 Task: Create validation rules on custom objects Student and Instructors.
Action: Mouse pressed left at (789, 52)
Screenshot: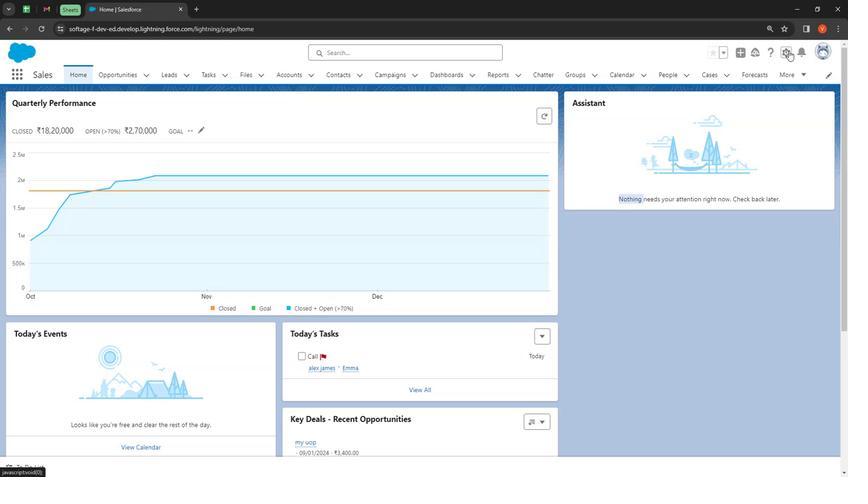 
Action: Mouse moved to (755, 96)
Screenshot: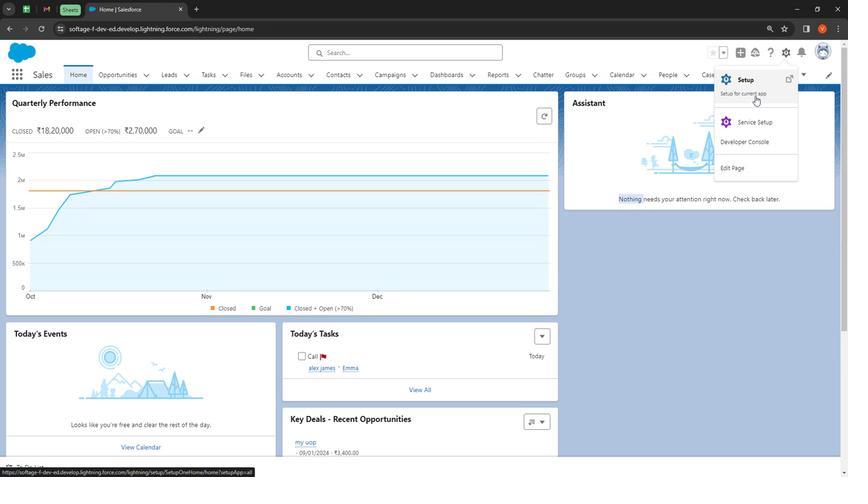 
Action: Mouse pressed left at (755, 96)
Screenshot: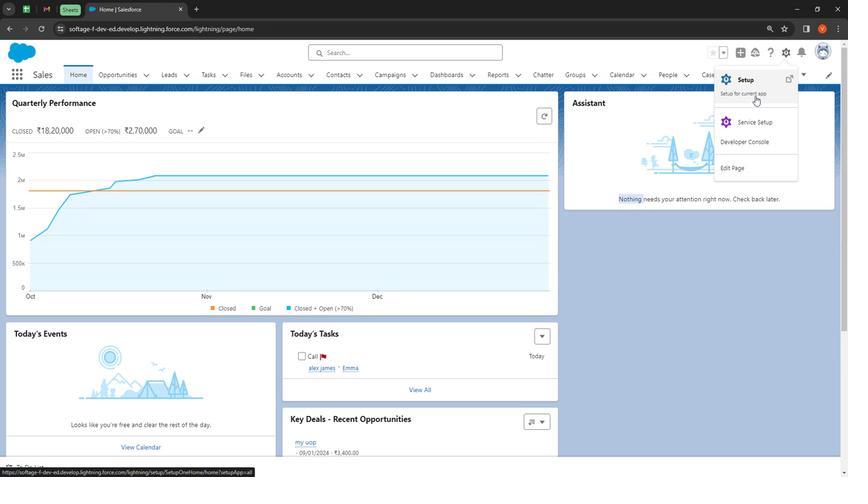
Action: Mouse moved to (125, 74)
Screenshot: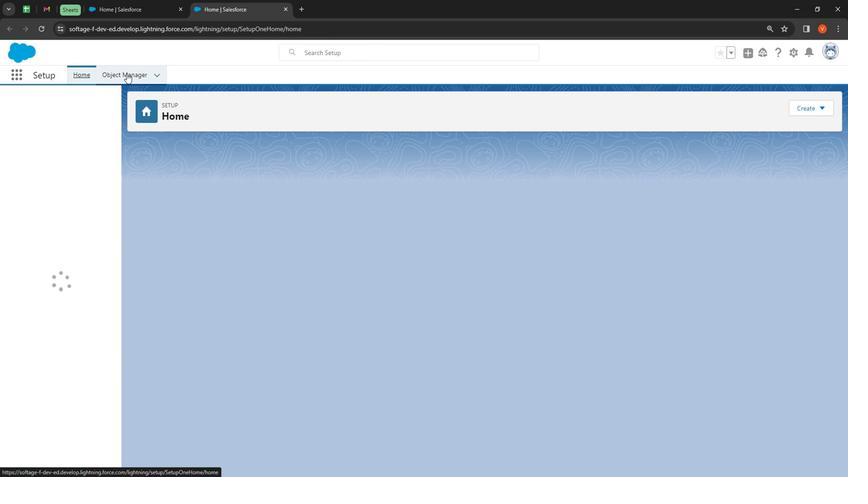 
Action: Mouse pressed left at (125, 74)
Screenshot: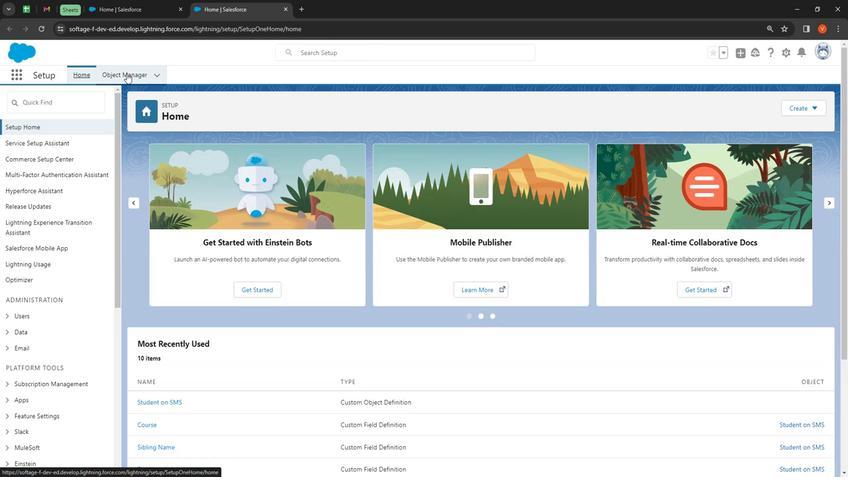 
Action: Mouse moved to (429, 251)
Screenshot: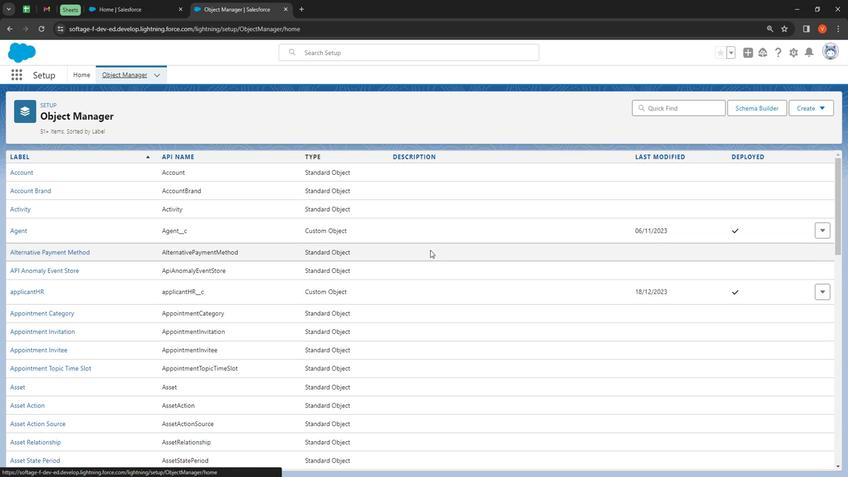 
Action: Mouse scrolled (429, 250) with delta (0, 0)
Screenshot: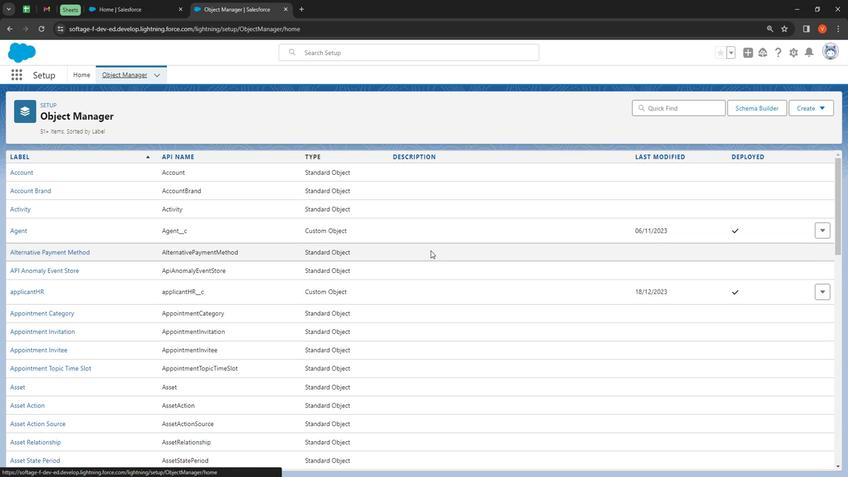 
Action: Mouse moved to (430, 252)
Screenshot: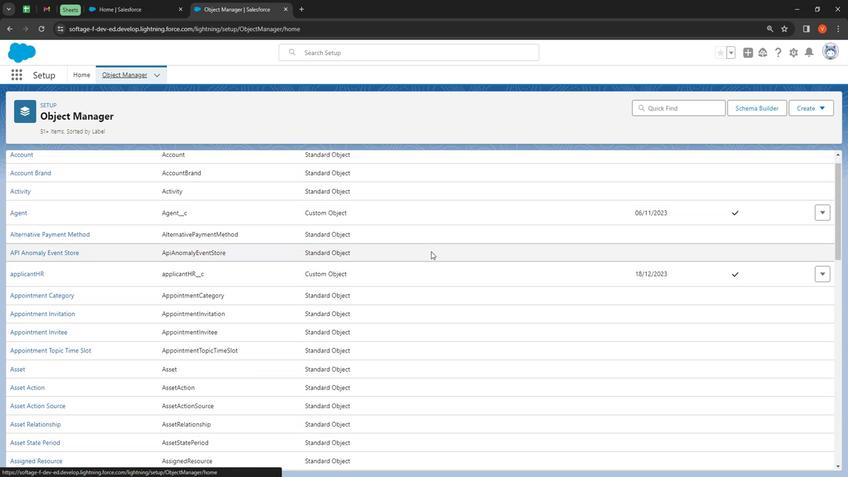 
Action: Mouse scrolled (430, 251) with delta (0, 0)
Screenshot: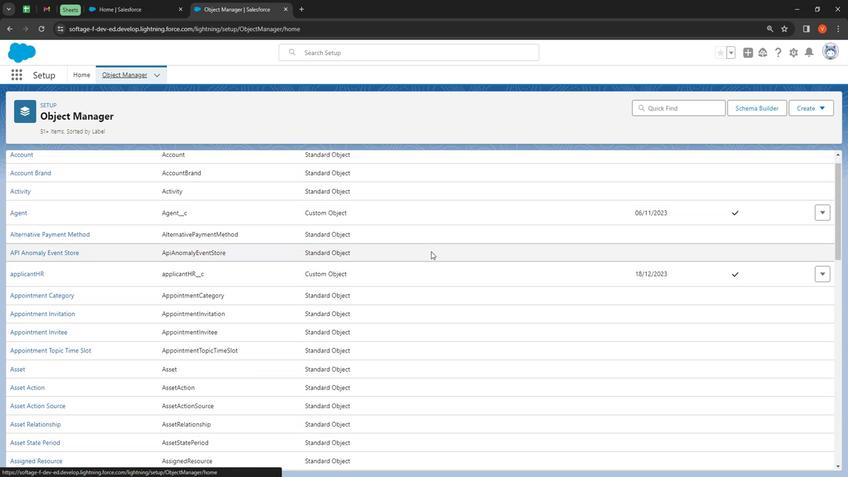 
Action: Mouse moved to (431, 253)
Screenshot: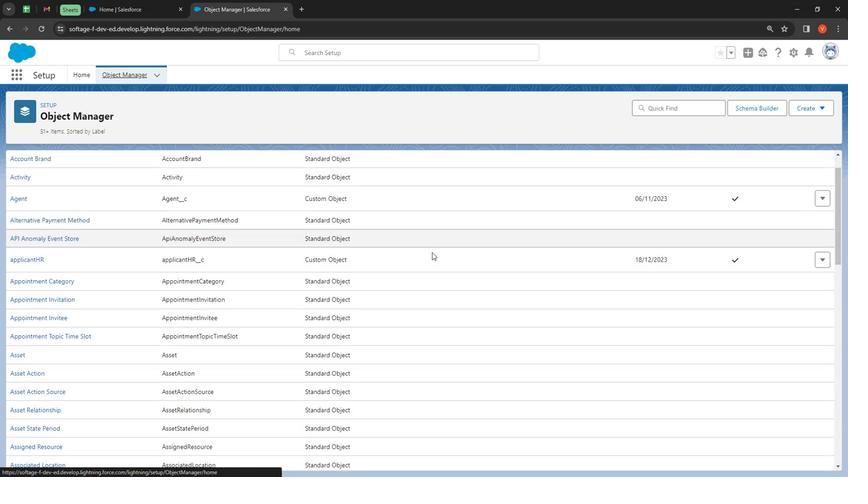 
Action: Mouse scrolled (431, 253) with delta (0, 0)
Screenshot: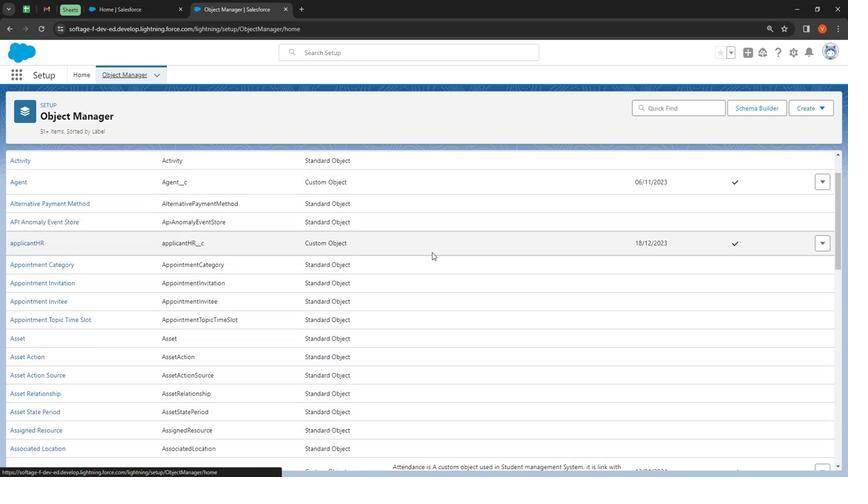 
Action: Mouse moved to (436, 261)
Screenshot: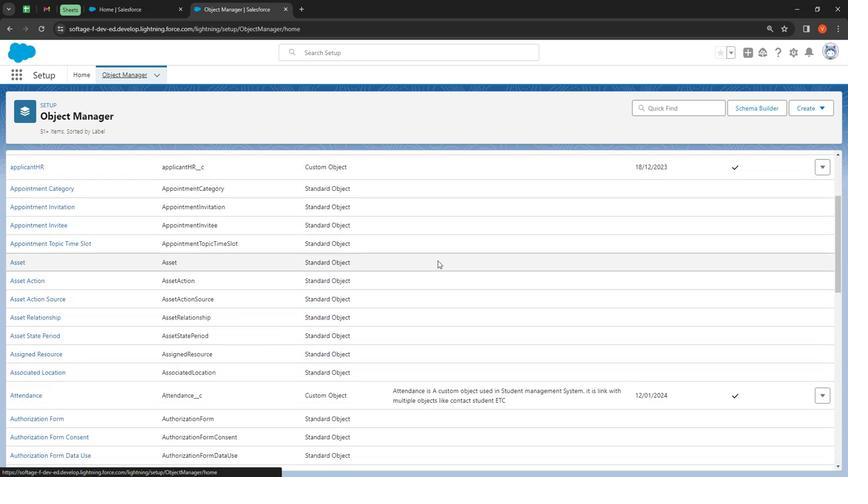 
Action: Mouse scrolled (436, 260) with delta (0, 0)
Screenshot: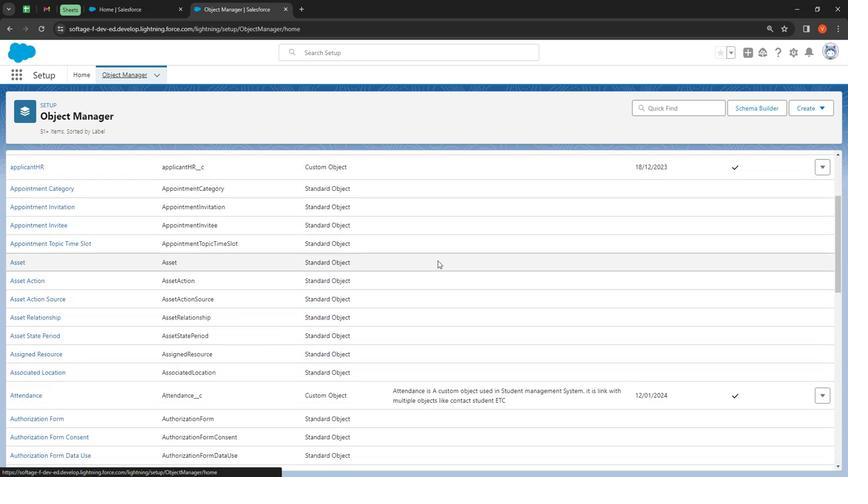 
Action: Mouse moved to (437, 261)
Screenshot: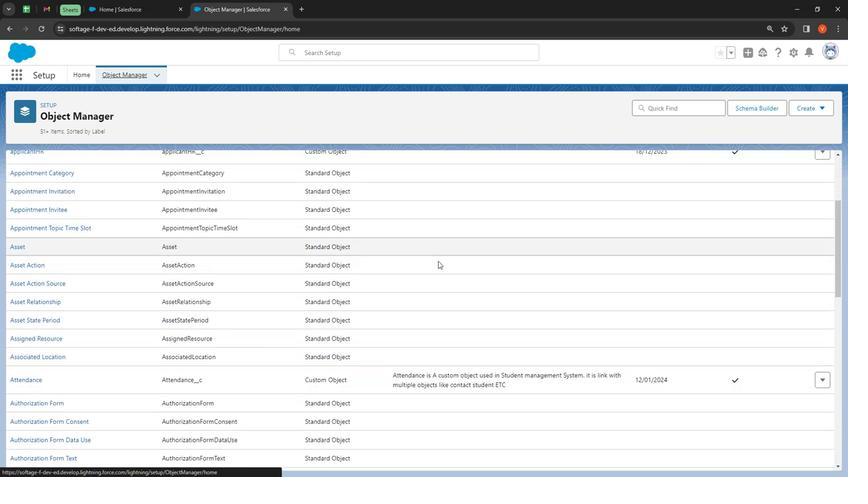 
Action: Mouse scrolled (437, 261) with delta (0, 0)
Screenshot: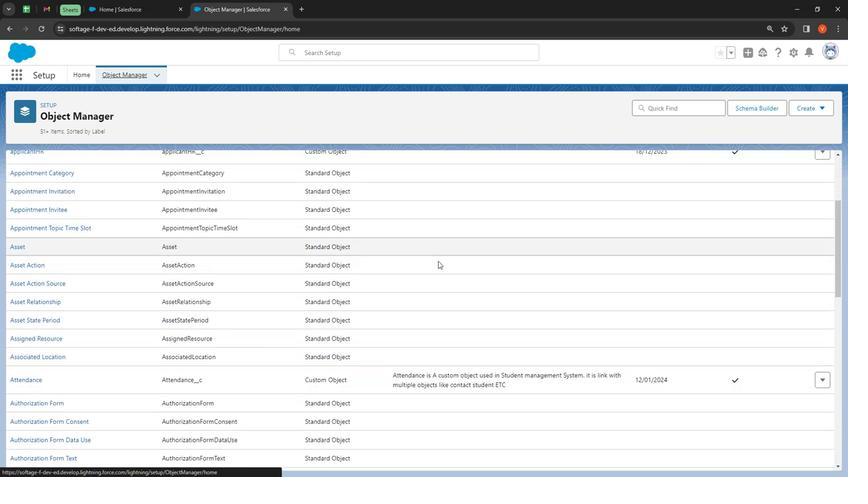 
Action: Mouse scrolled (437, 261) with delta (0, 0)
Screenshot: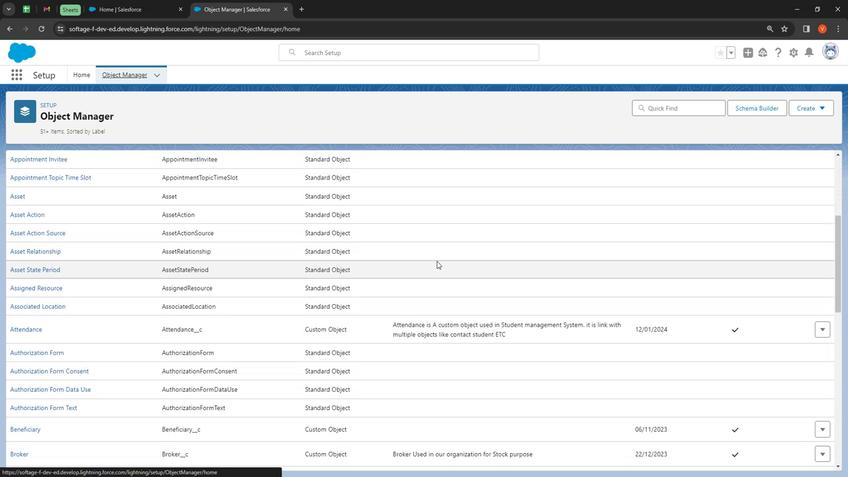 
Action: Mouse moved to (435, 261)
Screenshot: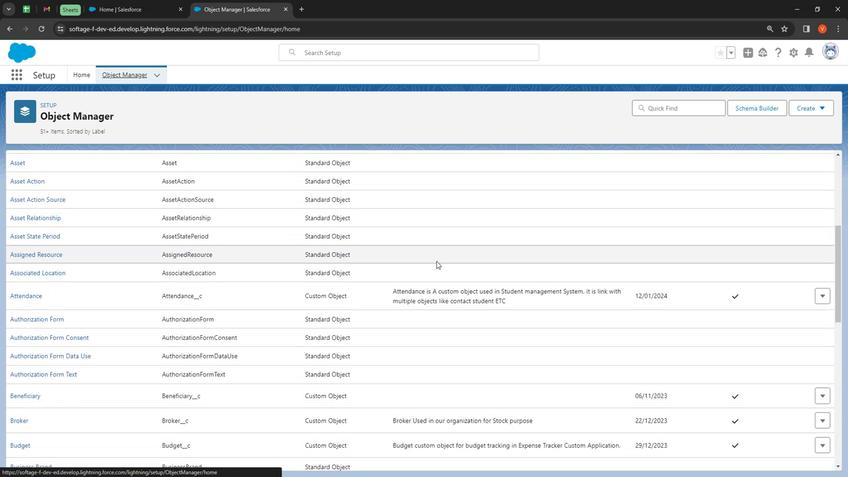 
Action: Mouse scrolled (435, 261) with delta (0, 0)
Screenshot: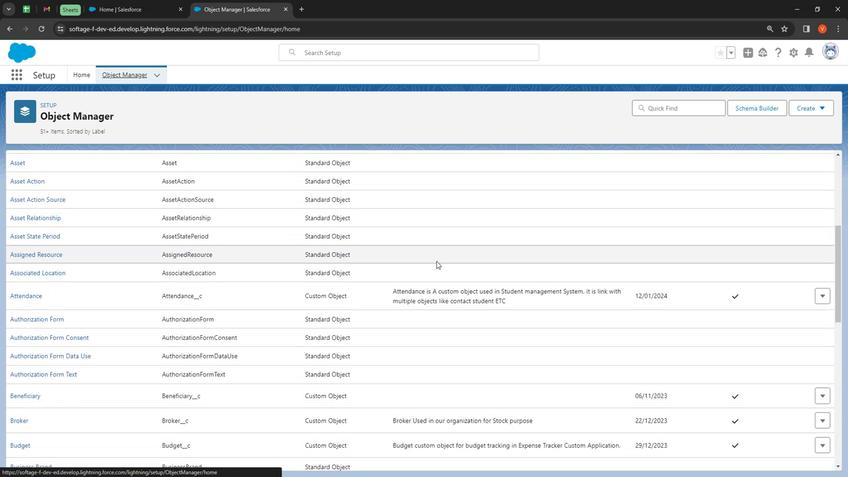 
Action: Mouse moved to (440, 261)
Screenshot: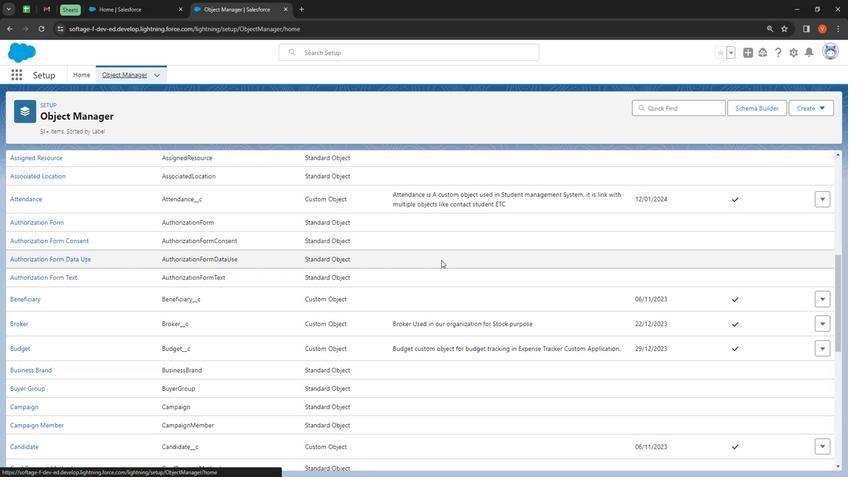 
Action: Mouse scrolled (440, 260) with delta (0, 0)
Screenshot: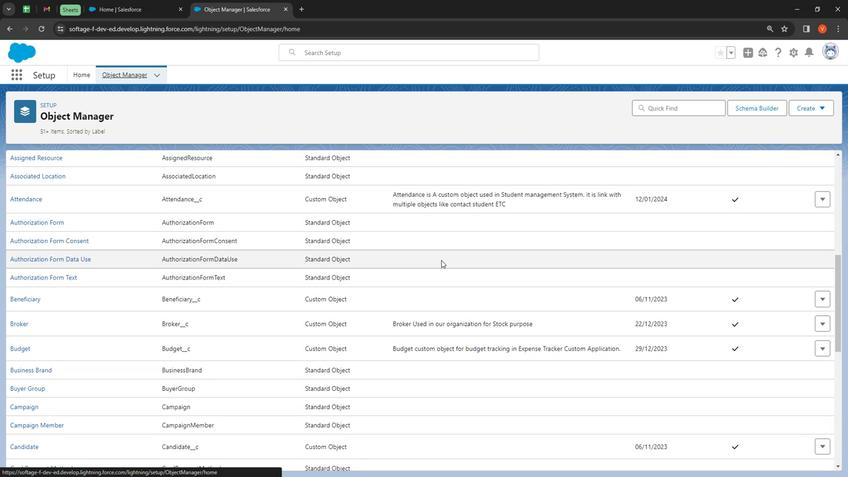 
Action: Mouse scrolled (440, 260) with delta (0, 0)
Screenshot: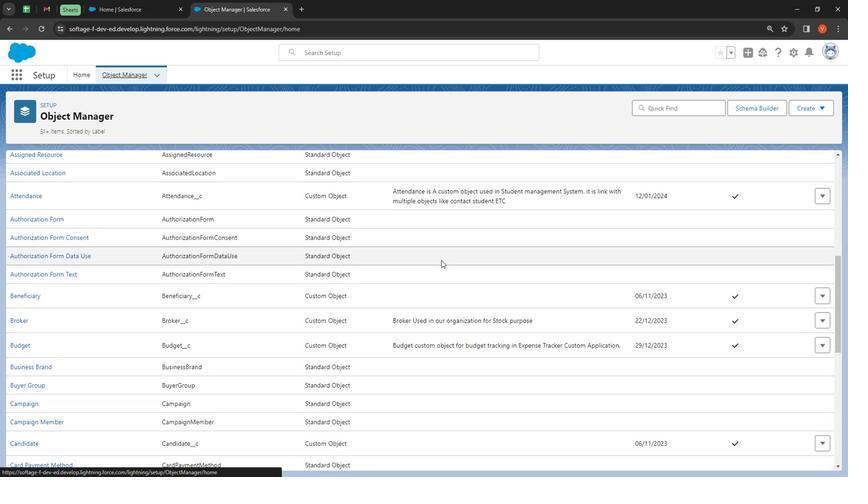 
Action: Mouse moved to (441, 261)
Screenshot: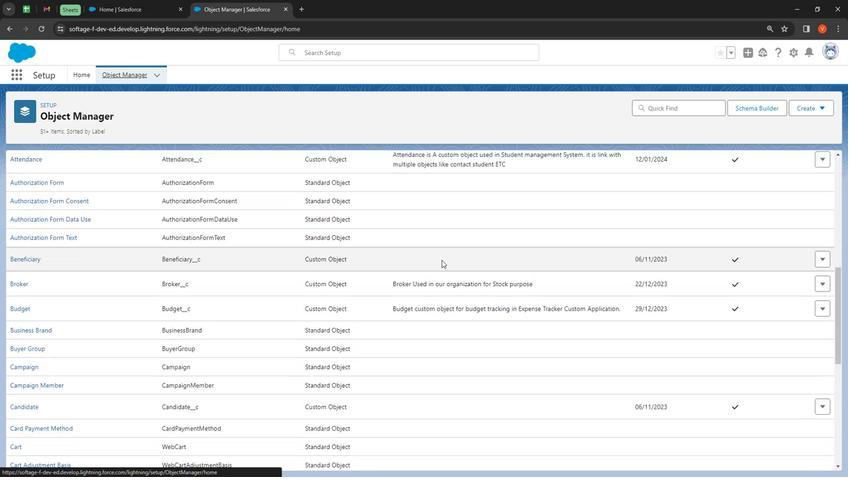 
Action: Mouse scrolled (441, 260) with delta (0, 0)
Screenshot: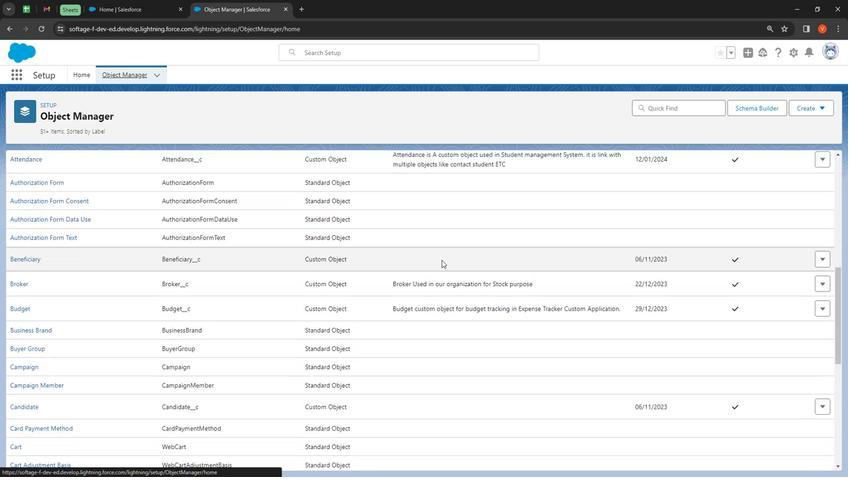 
Action: Mouse scrolled (441, 260) with delta (0, 0)
Screenshot: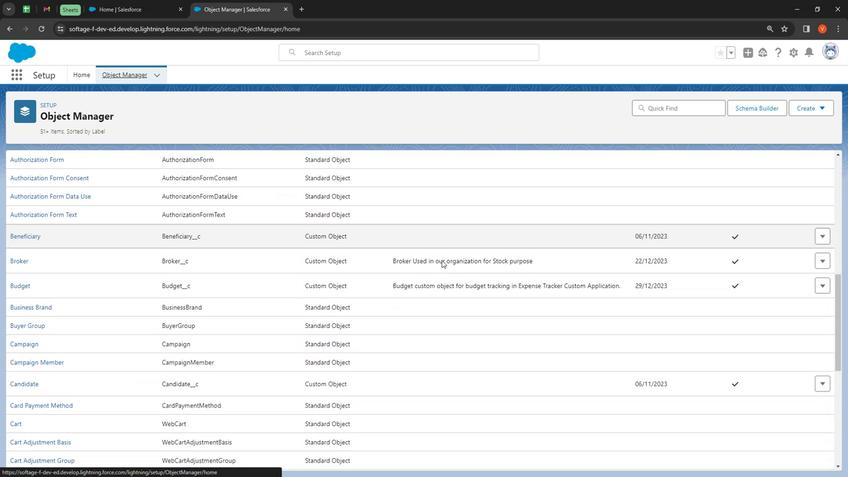 
Action: Mouse scrolled (441, 260) with delta (0, 0)
Screenshot: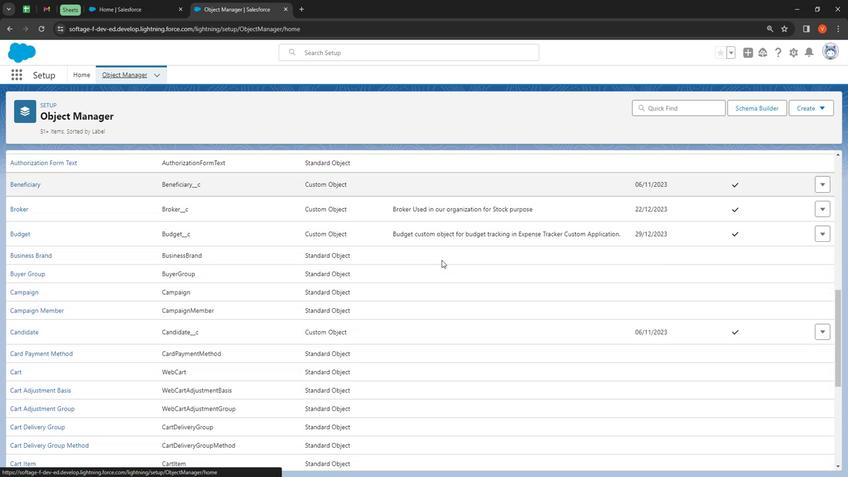 
Action: Mouse scrolled (441, 260) with delta (0, 0)
Screenshot: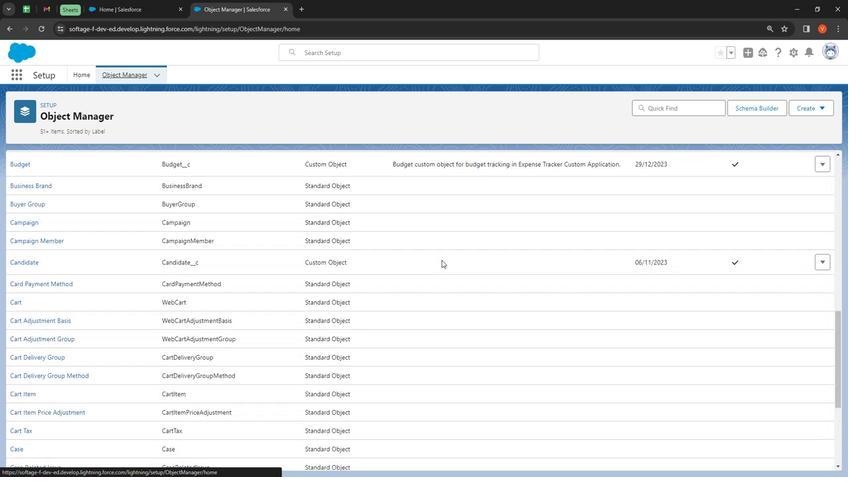
Action: Mouse scrolled (441, 260) with delta (0, 0)
Screenshot: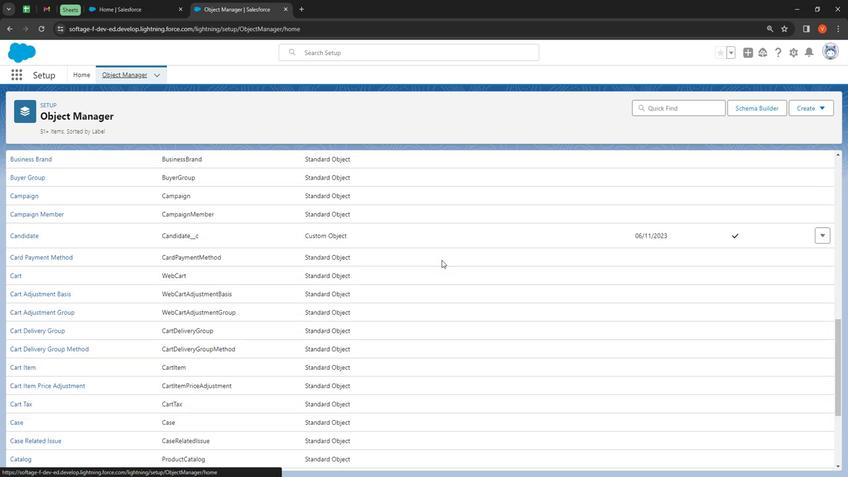 
Action: Mouse scrolled (441, 260) with delta (0, 0)
Screenshot: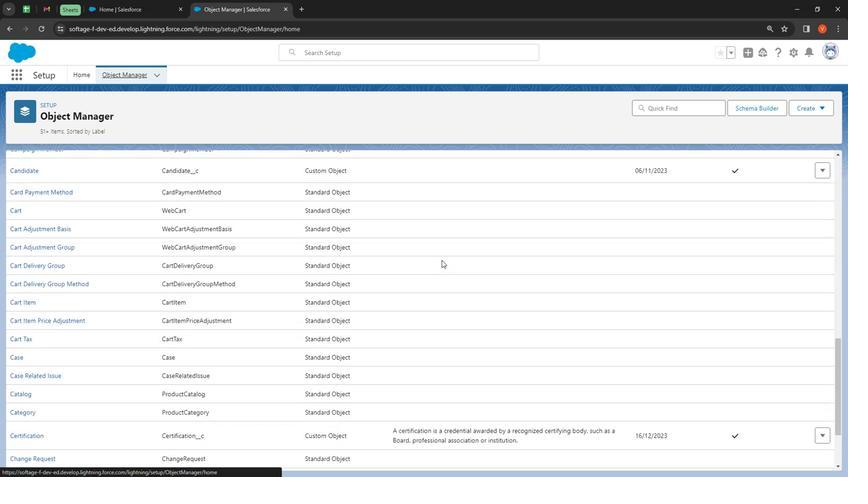 
Action: Mouse scrolled (441, 260) with delta (0, 0)
Screenshot: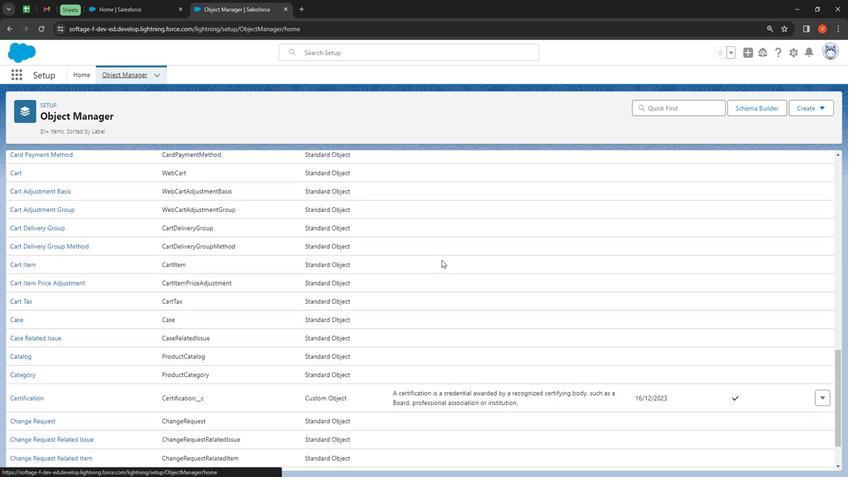 
Action: Mouse moved to (441, 261)
Screenshot: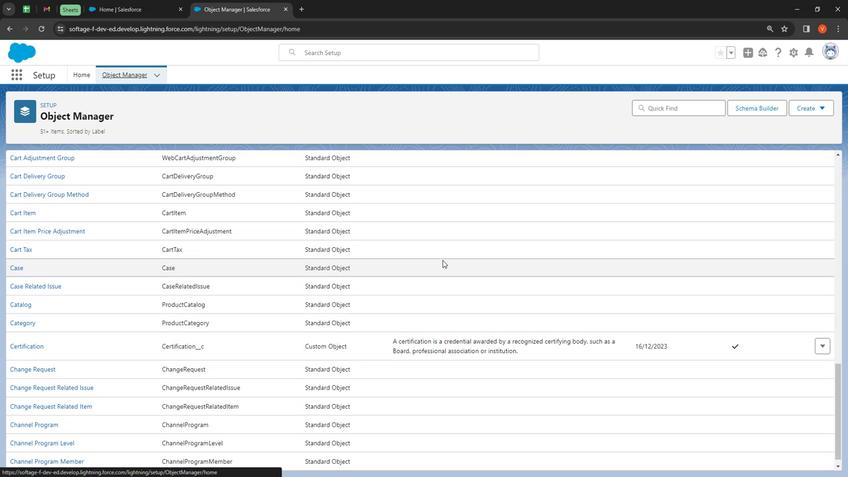 
Action: Mouse scrolled (441, 260) with delta (0, 0)
Screenshot: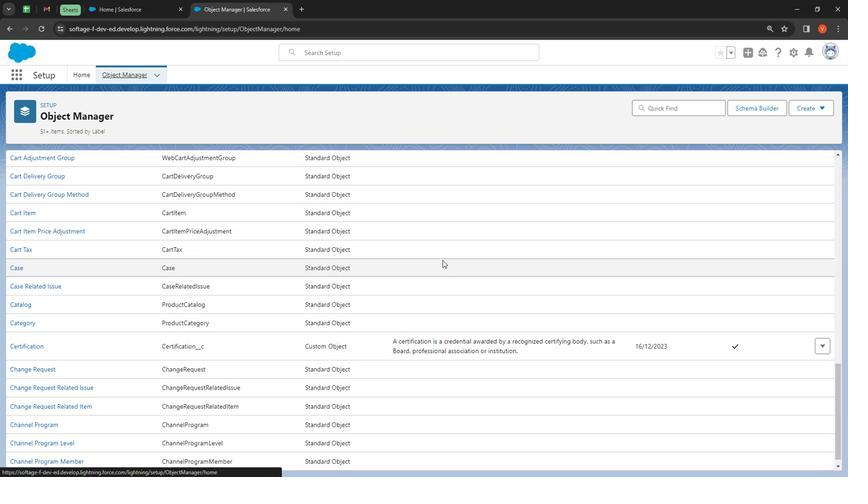 
Action: Mouse scrolled (441, 260) with delta (0, 0)
Screenshot: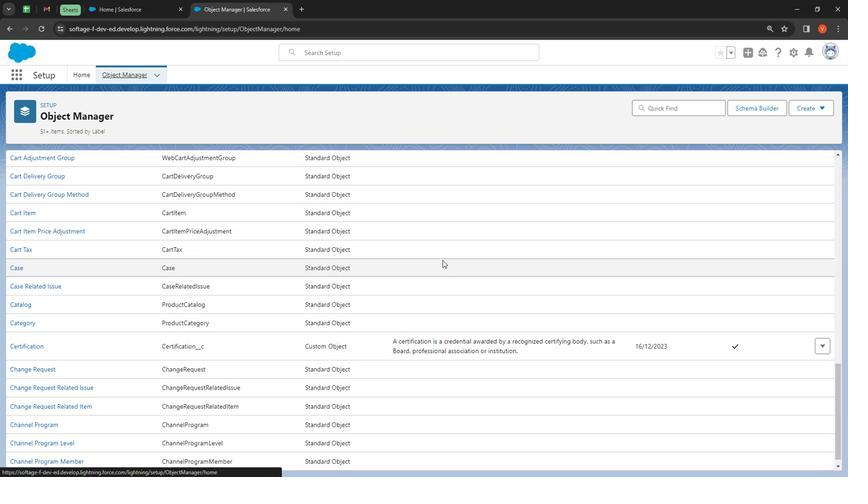 
Action: Mouse scrolled (441, 260) with delta (0, 0)
Screenshot: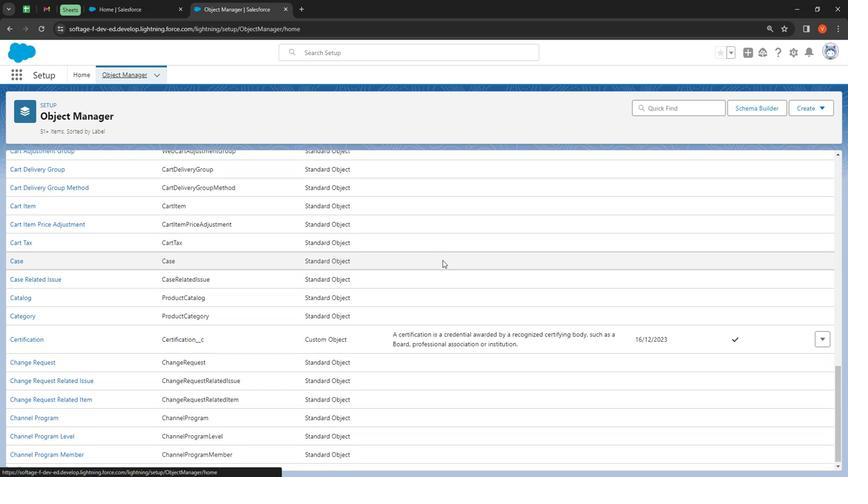 
Action: Mouse scrolled (441, 260) with delta (0, 0)
Screenshot: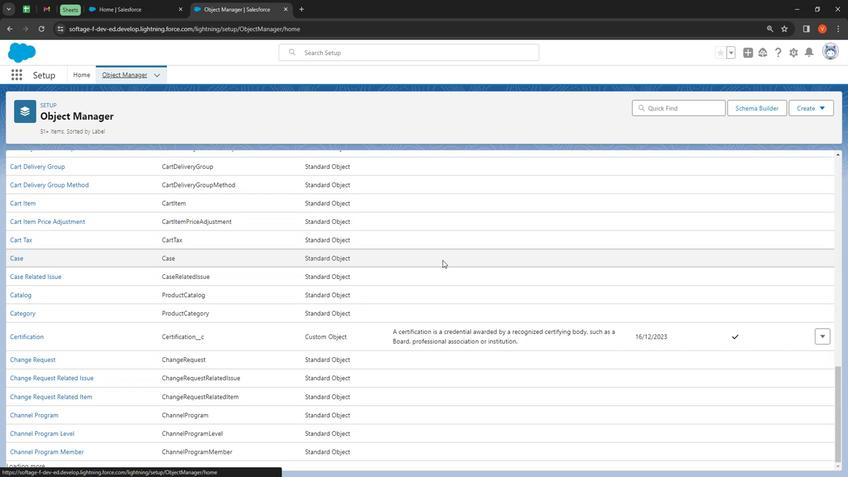 
Action: Mouse scrolled (441, 260) with delta (0, 0)
Screenshot: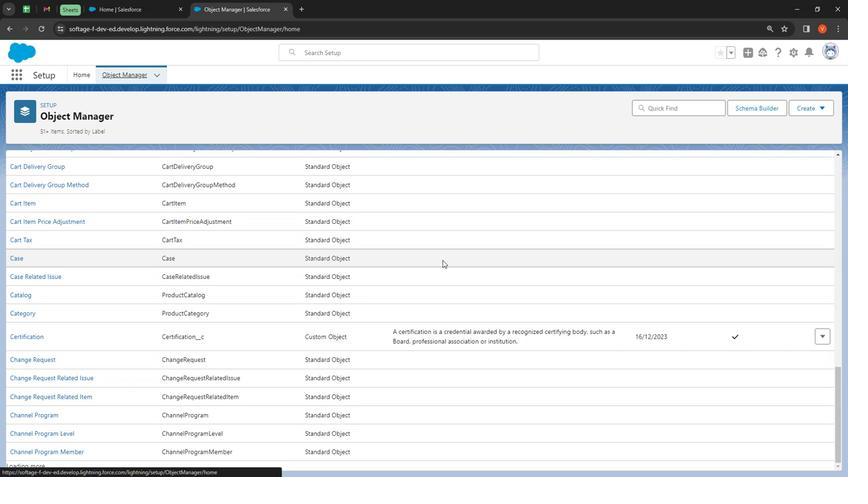 
Action: Mouse scrolled (441, 260) with delta (0, 0)
Screenshot: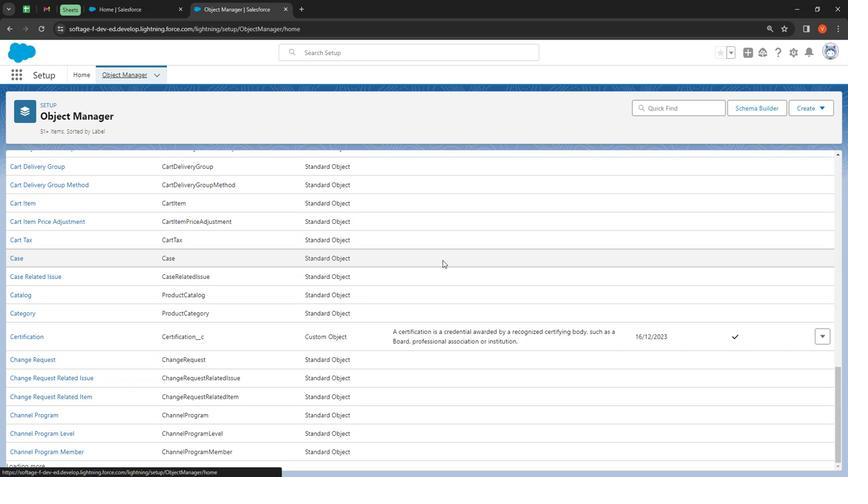 
Action: Mouse scrolled (441, 260) with delta (0, 0)
Screenshot: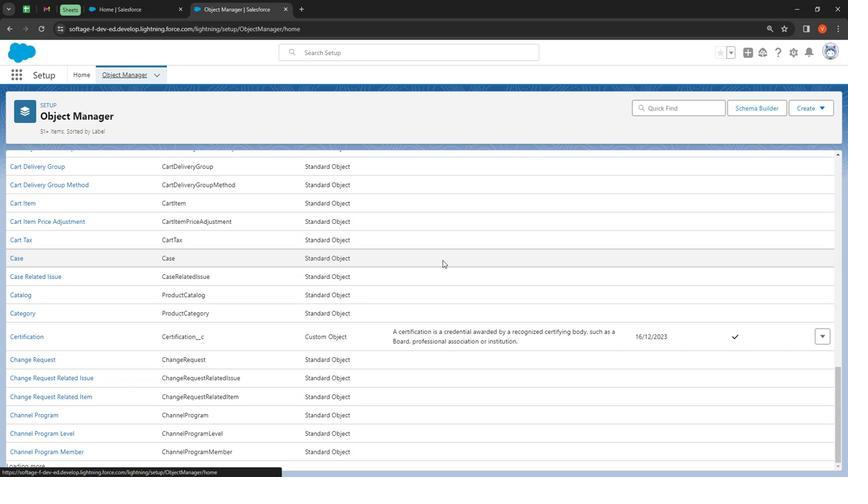 
Action: Mouse moved to (443, 261)
Screenshot: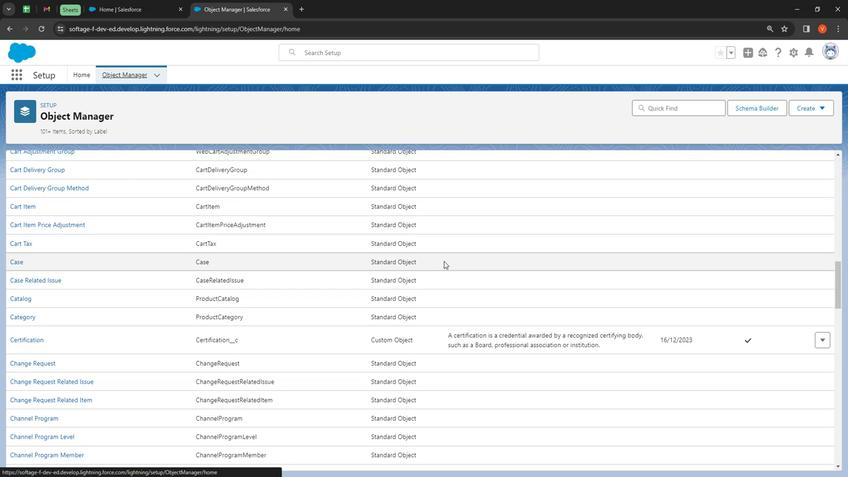 
Action: Mouse scrolled (443, 261) with delta (0, 0)
Screenshot: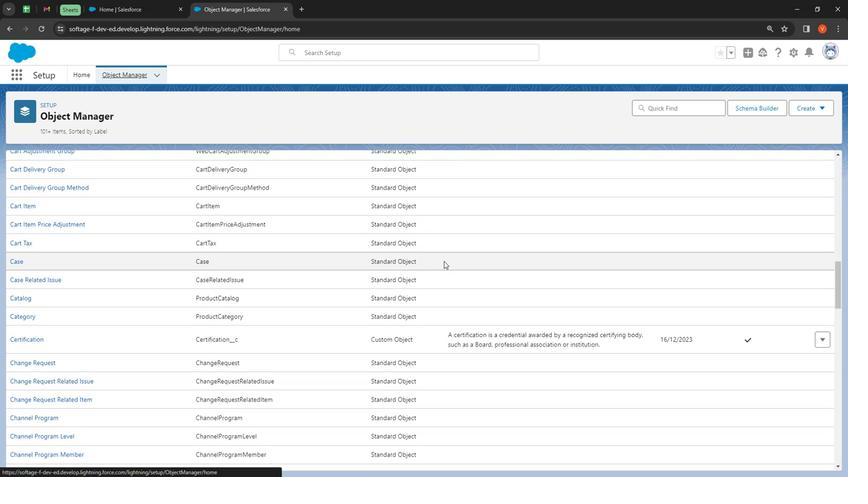 
Action: Mouse scrolled (443, 261) with delta (0, 0)
Screenshot: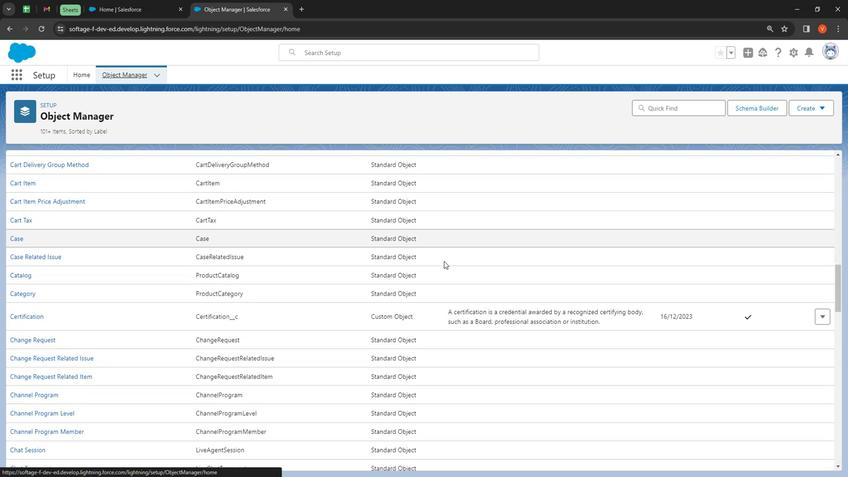 
Action: Mouse scrolled (443, 261) with delta (0, 0)
Screenshot: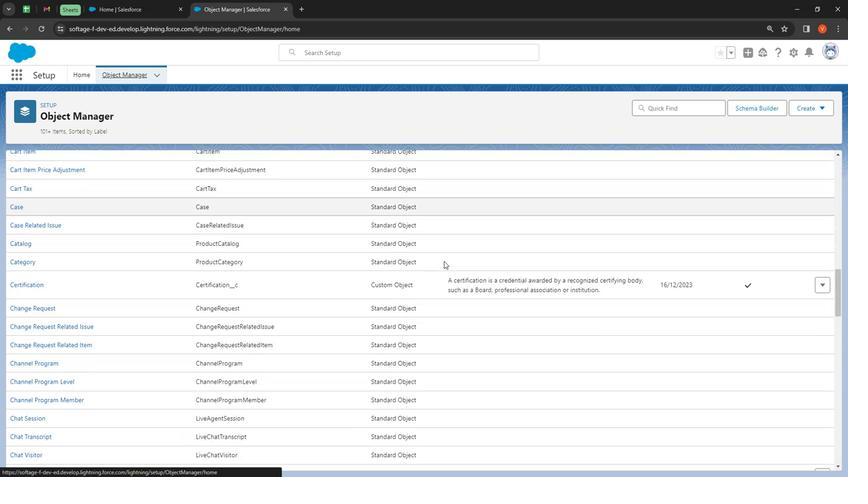 
Action: Mouse scrolled (443, 261) with delta (0, 0)
Screenshot: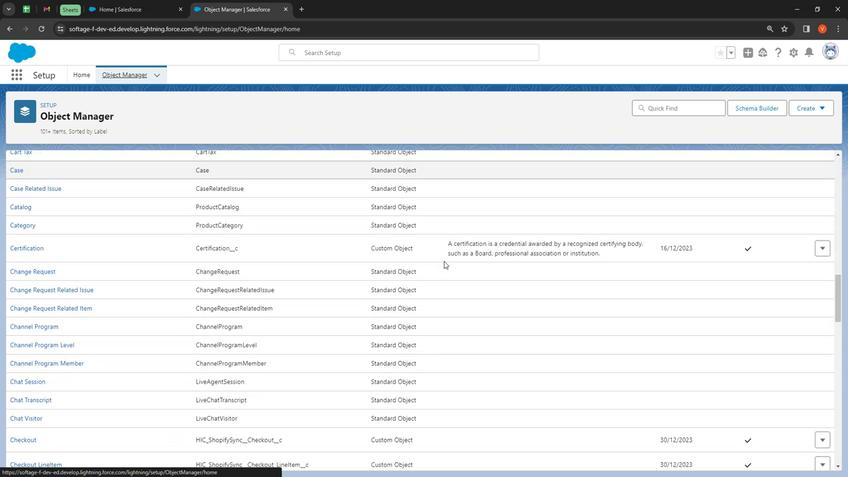 
Action: Mouse scrolled (443, 261) with delta (0, 0)
Screenshot: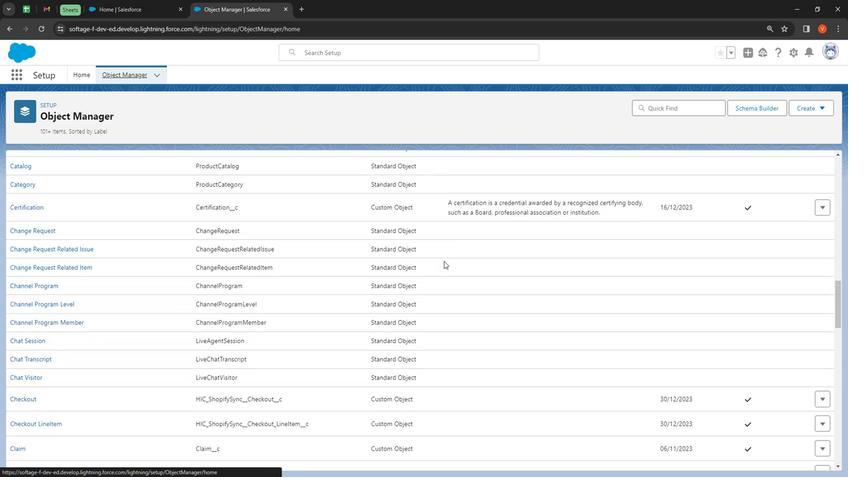
Action: Mouse scrolled (443, 261) with delta (0, 0)
Screenshot: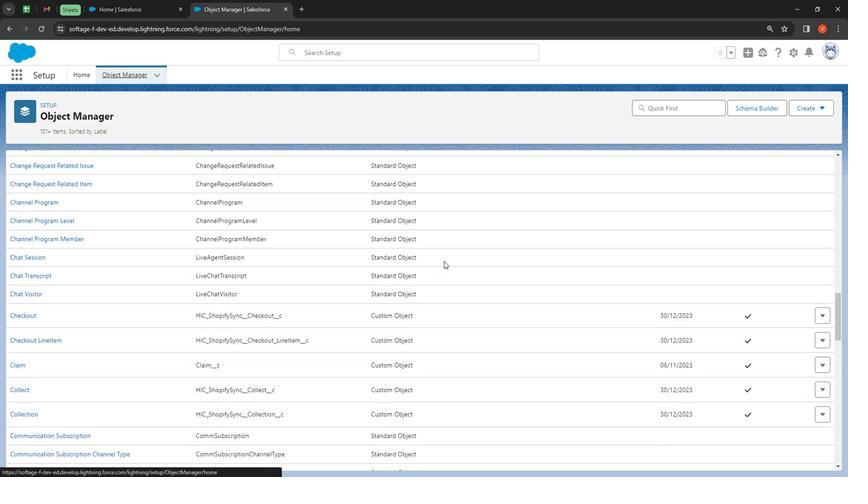 
Action: Mouse scrolled (443, 261) with delta (0, 0)
Screenshot: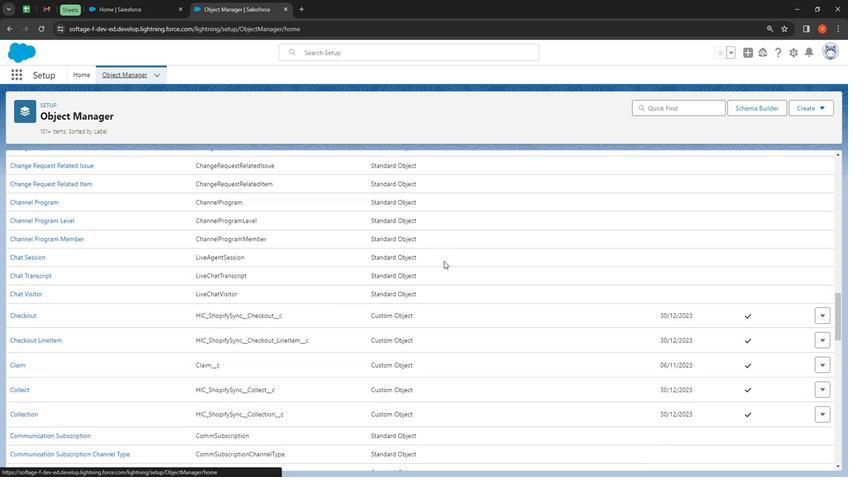 
Action: Mouse scrolled (443, 261) with delta (0, 0)
Screenshot: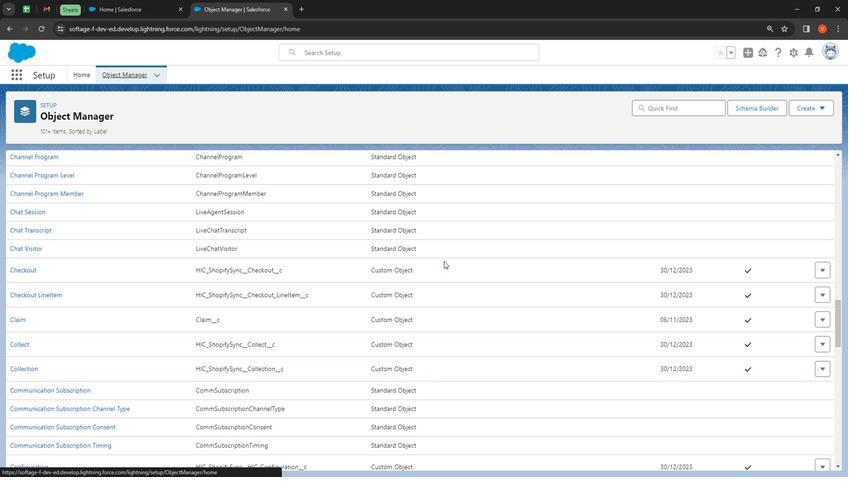 
Action: Mouse scrolled (443, 261) with delta (0, 0)
Screenshot: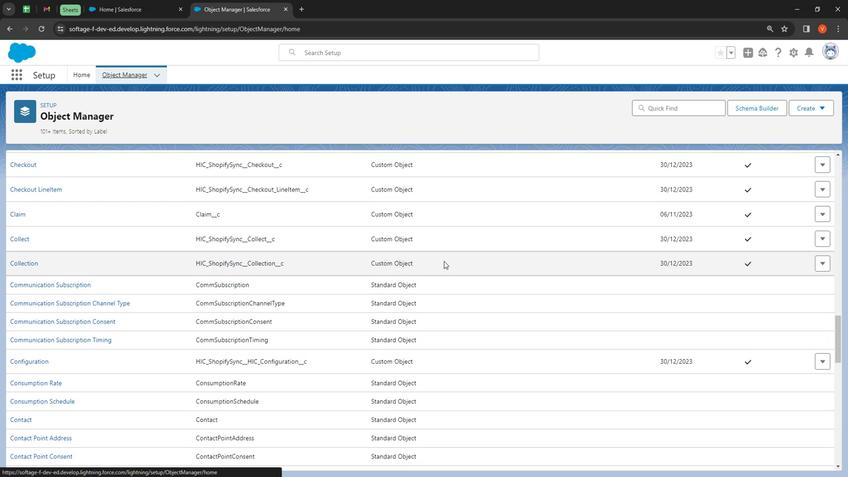 
Action: Mouse scrolled (443, 261) with delta (0, 0)
Screenshot: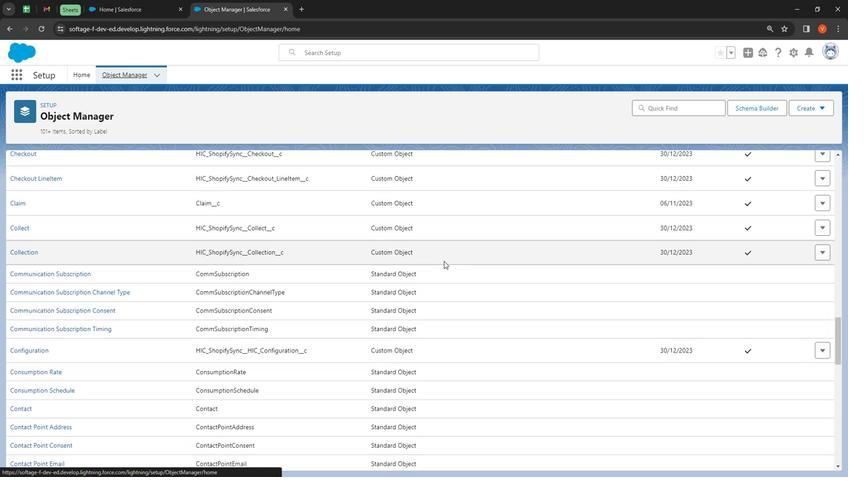 
Action: Mouse scrolled (443, 261) with delta (0, 0)
Screenshot: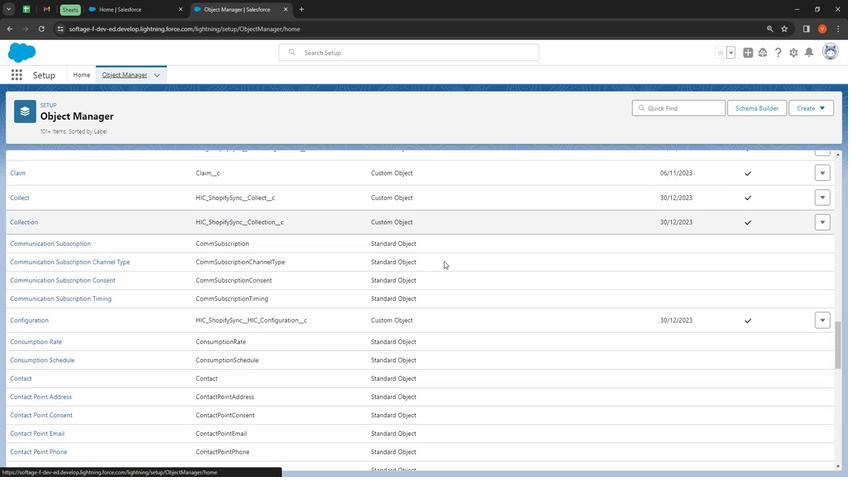 
Action: Mouse scrolled (443, 261) with delta (0, 0)
Screenshot: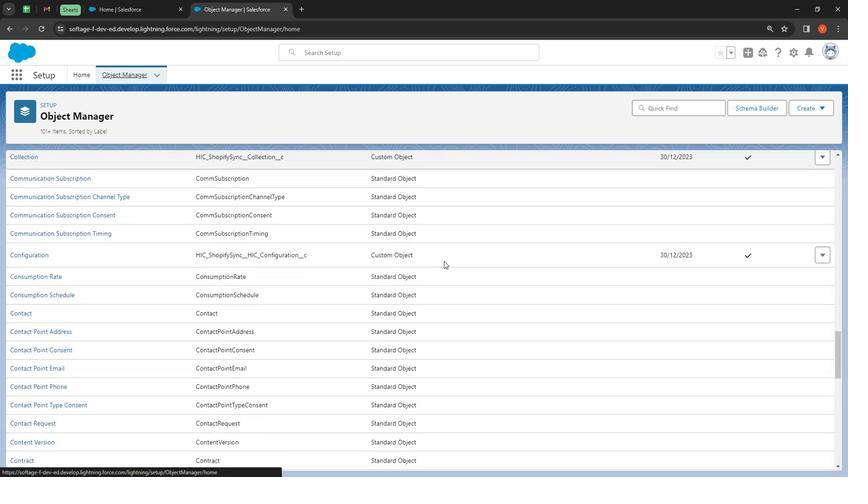 
Action: Mouse scrolled (443, 261) with delta (0, 0)
Screenshot: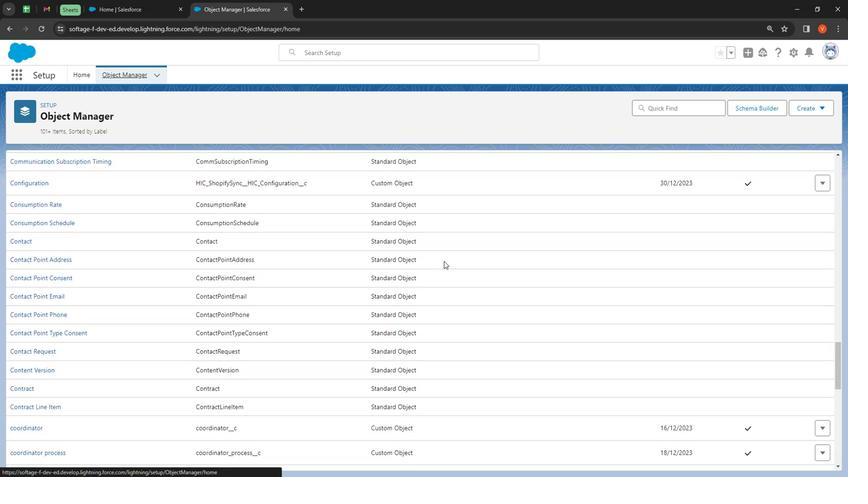 
Action: Mouse scrolled (443, 261) with delta (0, 0)
Screenshot: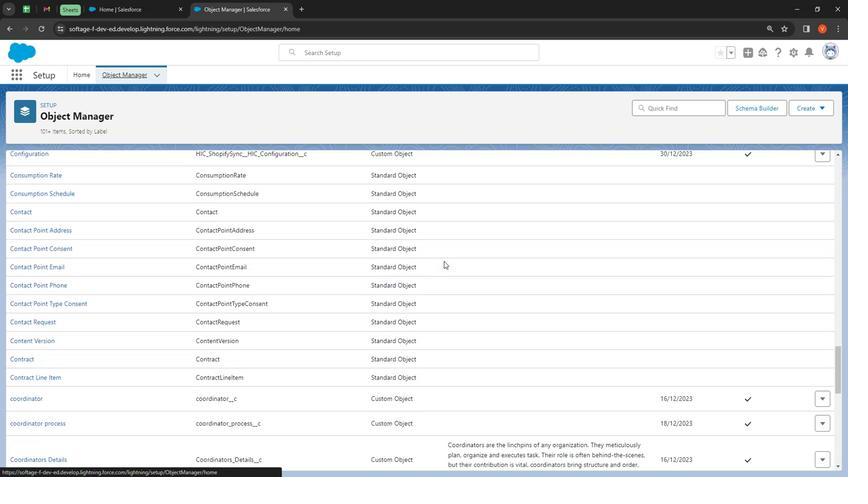 
Action: Mouse scrolled (443, 261) with delta (0, 0)
Screenshot: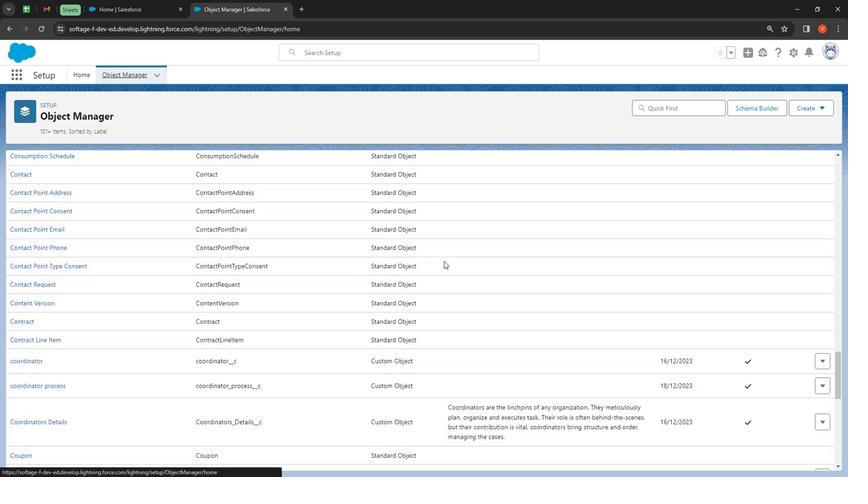 
Action: Mouse scrolled (443, 261) with delta (0, 0)
Screenshot: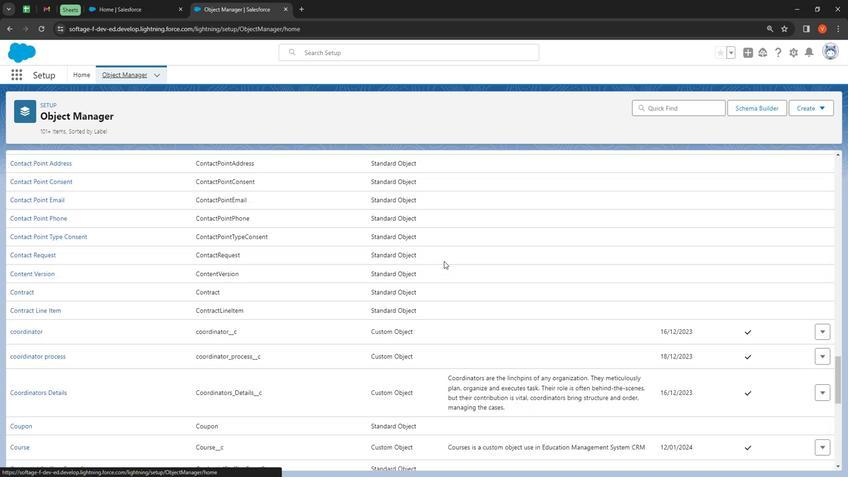 
Action: Mouse scrolled (443, 261) with delta (0, 0)
Screenshot: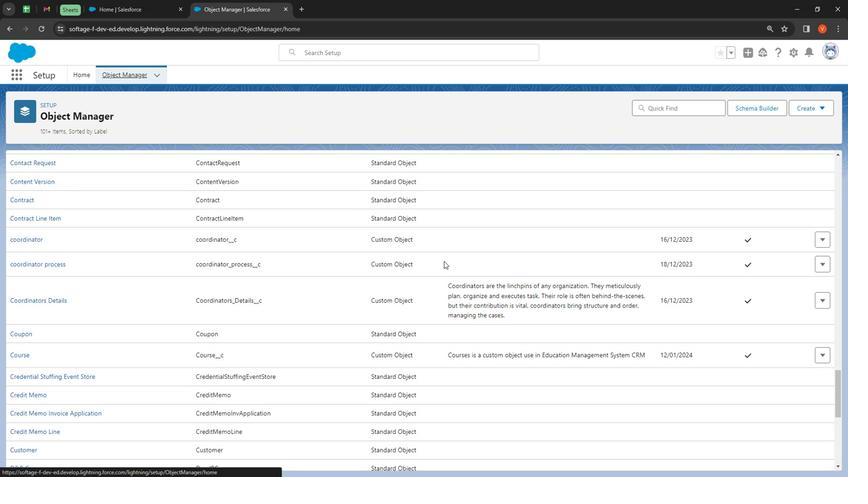 
Action: Mouse scrolled (443, 261) with delta (0, 0)
Screenshot: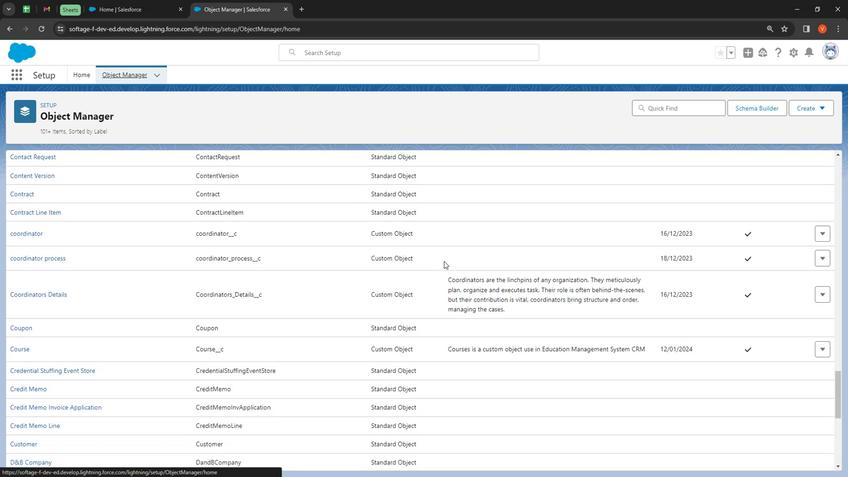 
Action: Mouse scrolled (443, 261) with delta (0, 0)
Screenshot: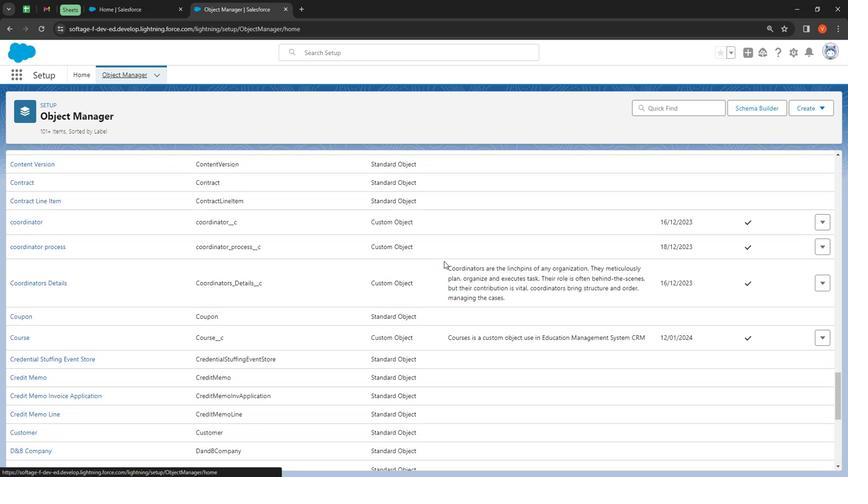 
Action: Mouse scrolled (443, 261) with delta (0, 0)
Screenshot: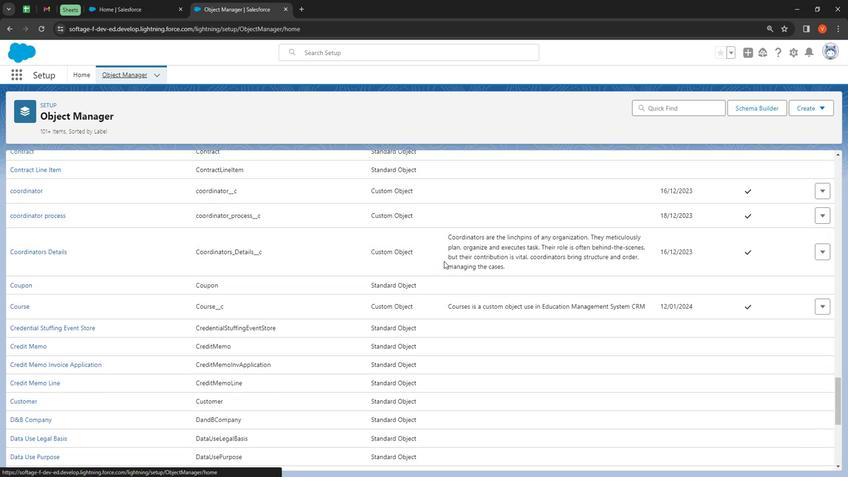 
Action: Mouse scrolled (443, 261) with delta (0, 0)
Screenshot: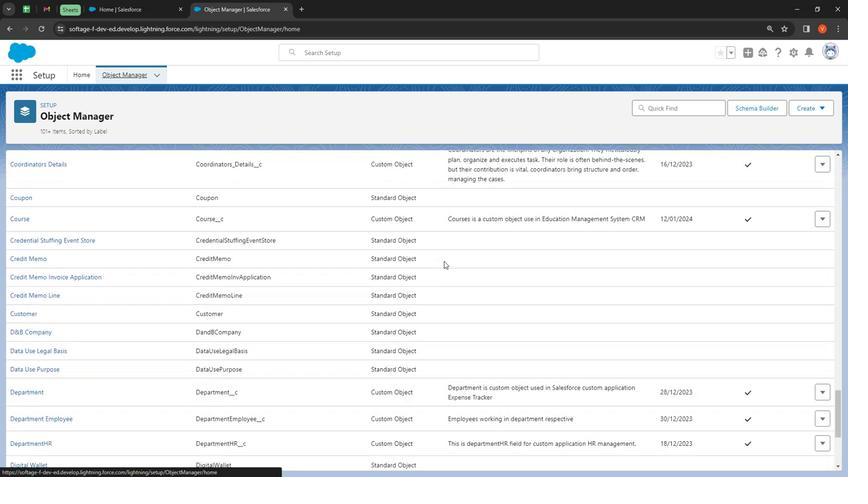 
Action: Mouse scrolled (443, 261) with delta (0, 0)
Screenshot: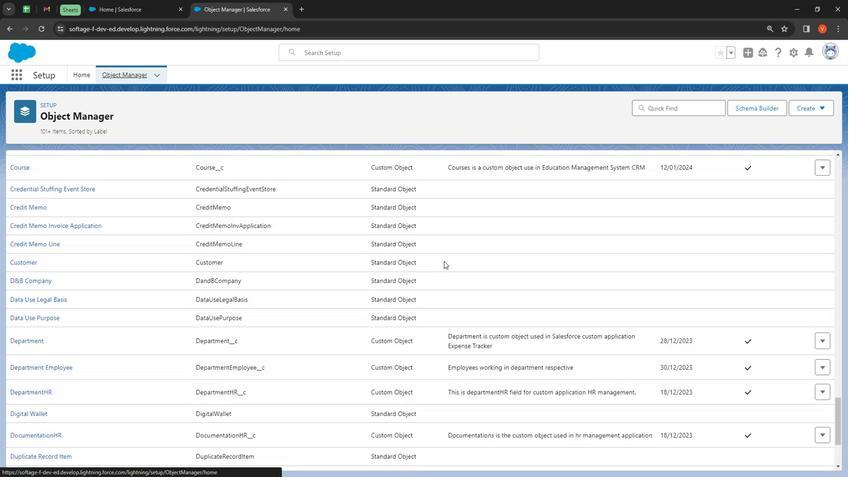 
Action: Mouse scrolled (443, 261) with delta (0, 0)
Screenshot: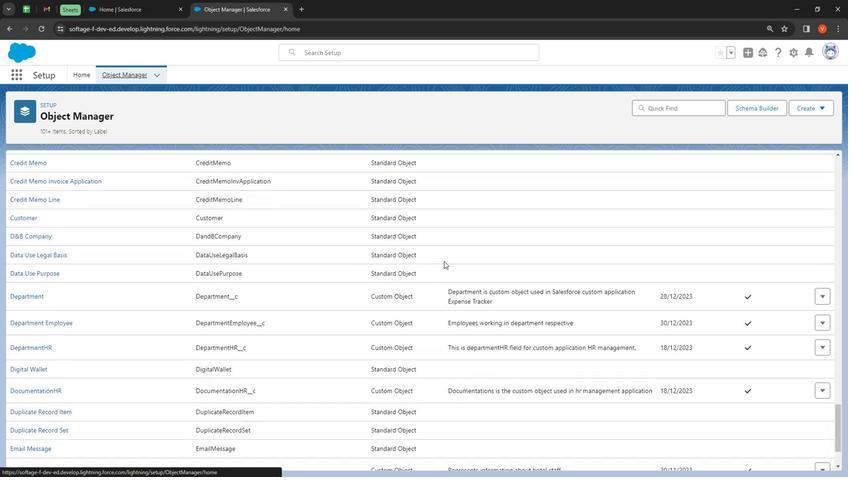 
Action: Mouse scrolled (443, 261) with delta (0, 0)
Screenshot: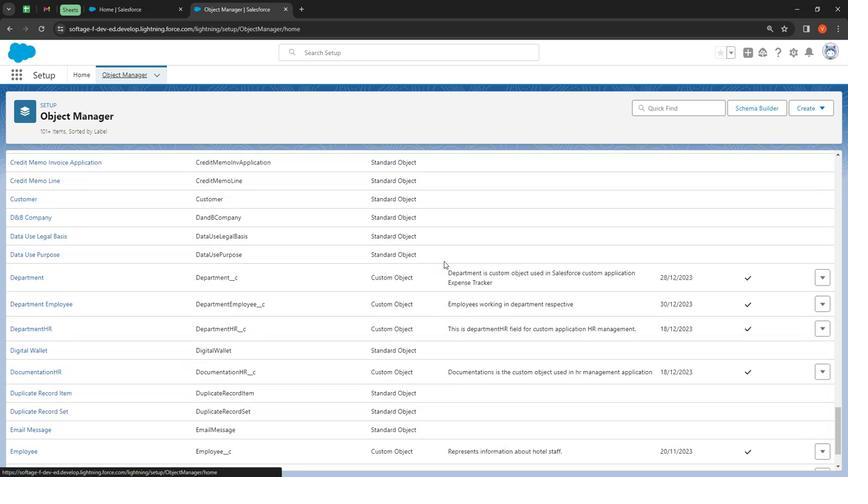 
Action: Mouse scrolled (443, 261) with delta (0, 0)
Screenshot: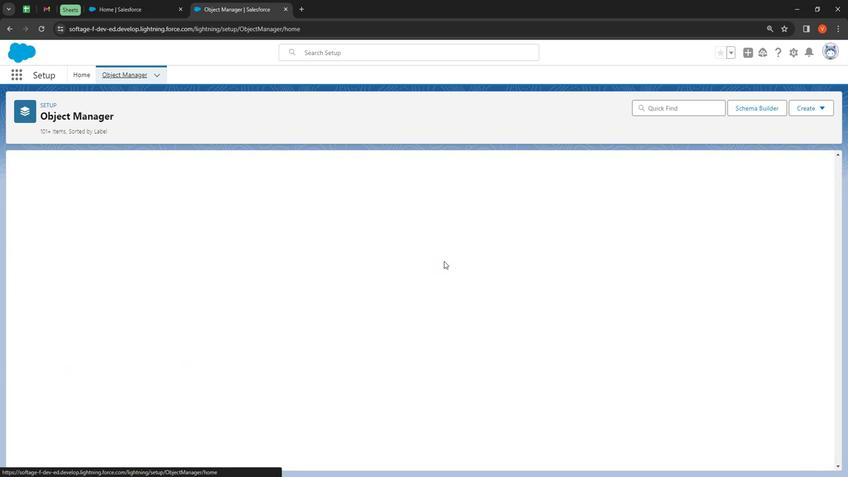 
Action: Mouse scrolled (443, 261) with delta (0, 0)
Screenshot: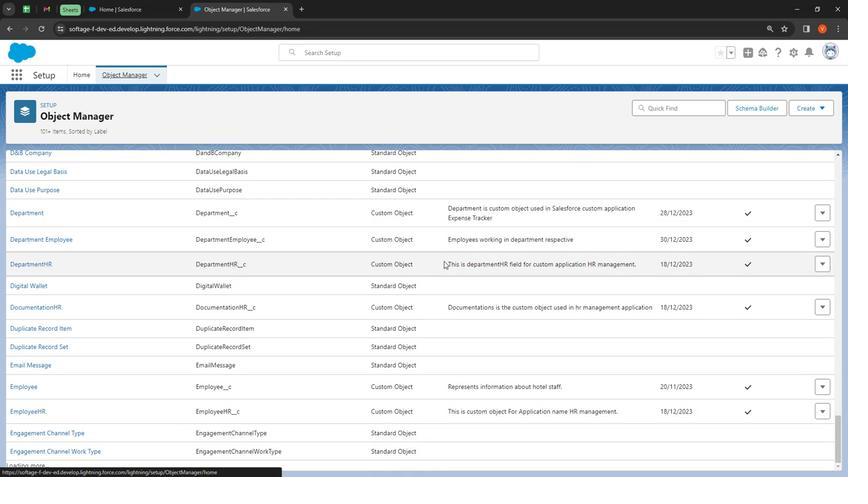 
Action: Mouse scrolled (443, 261) with delta (0, 0)
Screenshot: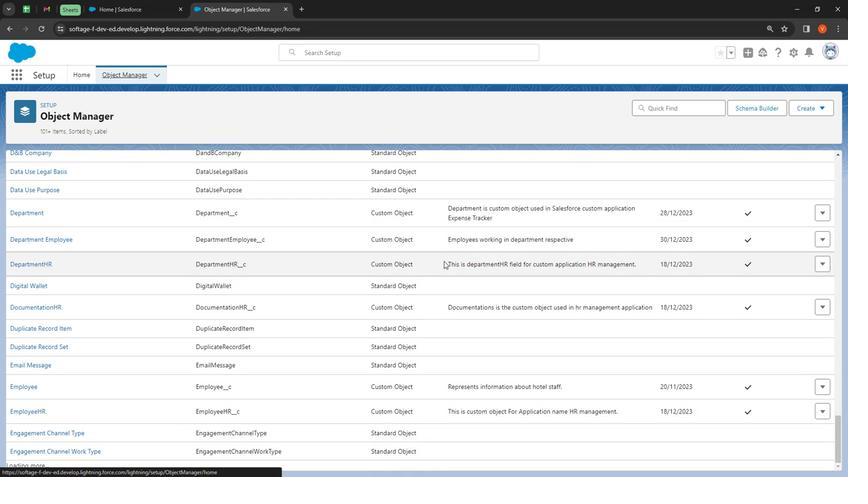 
Action: Mouse scrolled (443, 261) with delta (0, 0)
Screenshot: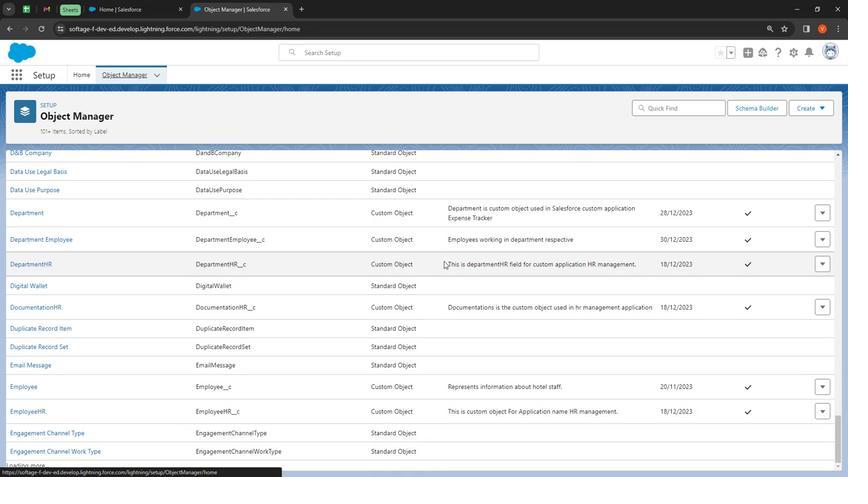 
Action: Mouse scrolled (443, 261) with delta (0, 0)
Screenshot: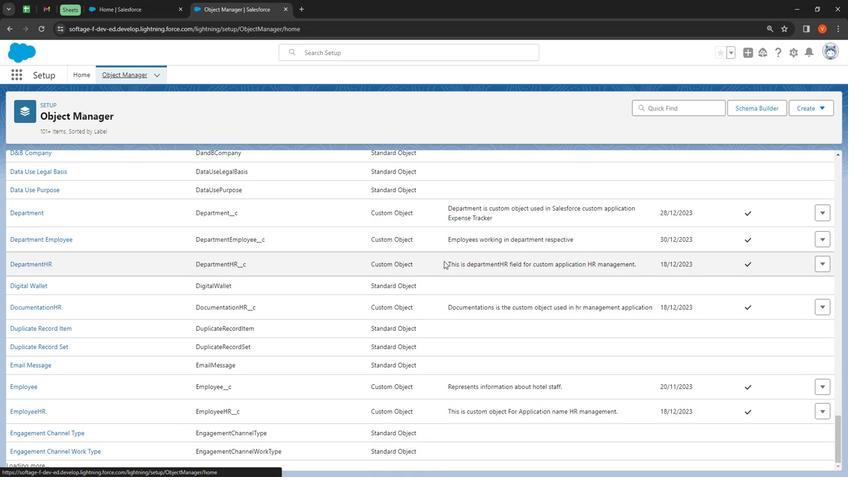 
Action: Mouse scrolled (443, 261) with delta (0, 0)
Screenshot: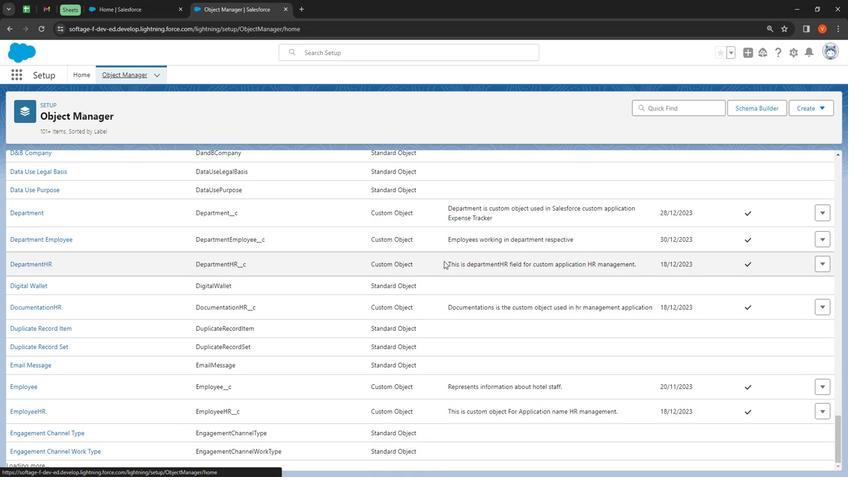 
Action: Mouse scrolled (443, 261) with delta (0, 0)
Screenshot: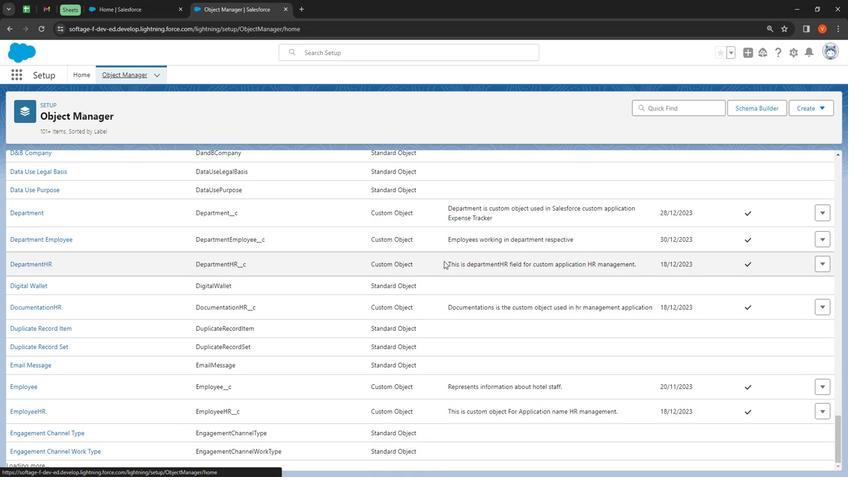 
Action: Mouse scrolled (443, 261) with delta (0, 0)
Screenshot: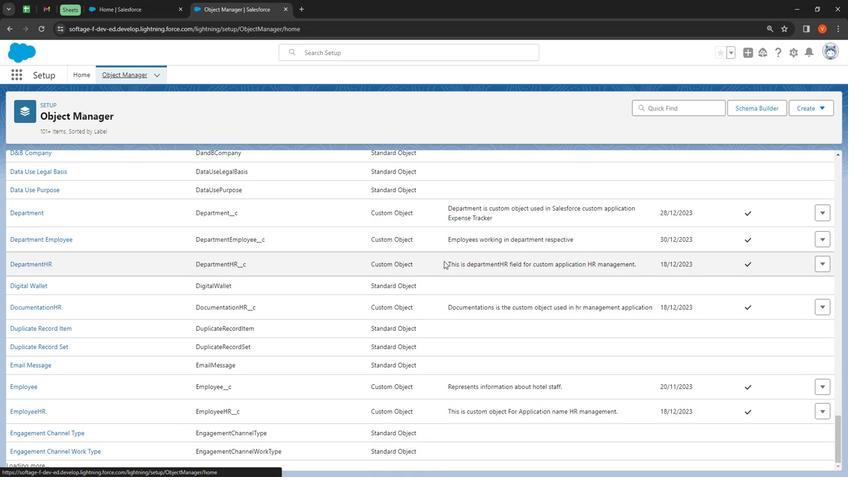 
Action: Mouse scrolled (443, 261) with delta (0, 0)
Screenshot: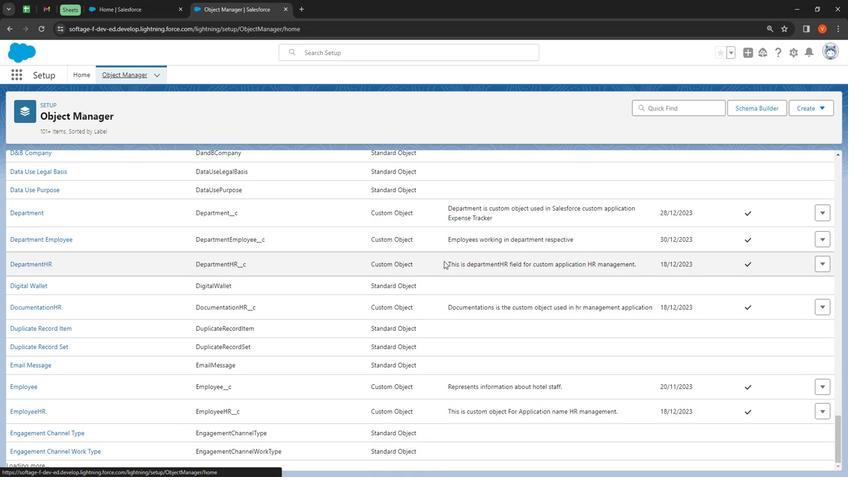 
Action: Mouse scrolled (443, 261) with delta (0, 0)
Screenshot: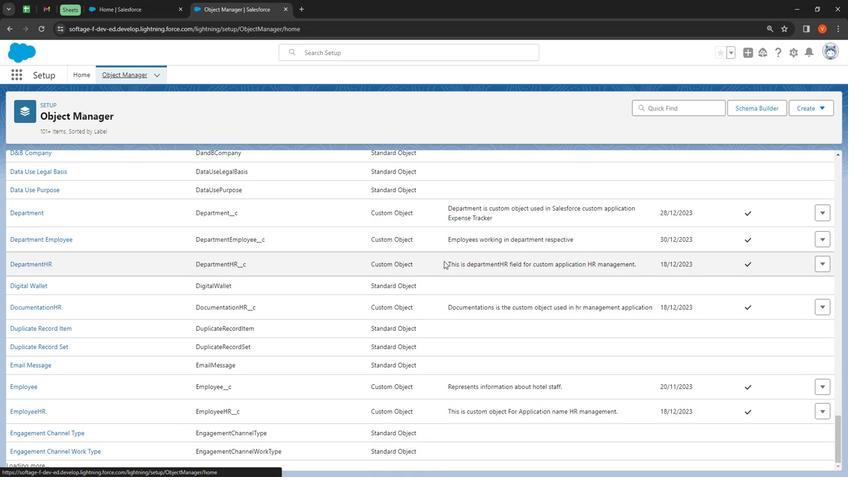 
Action: Mouse scrolled (443, 261) with delta (0, 0)
Screenshot: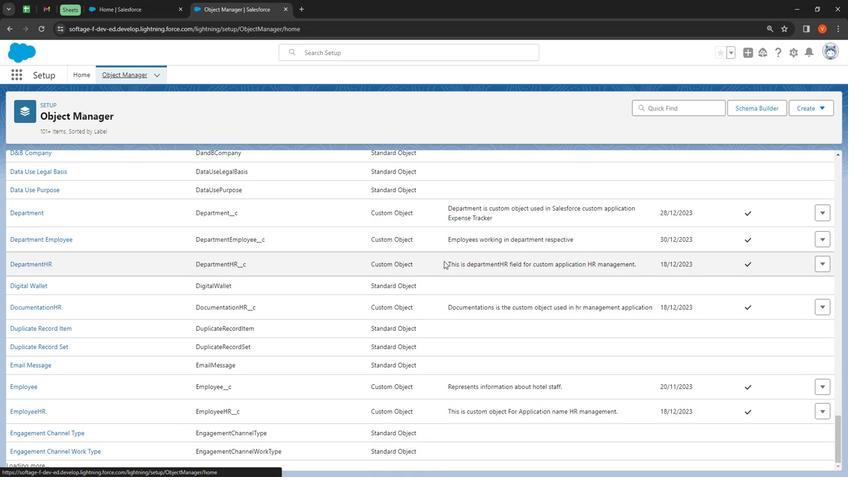 
Action: Mouse scrolled (443, 261) with delta (0, 0)
Screenshot: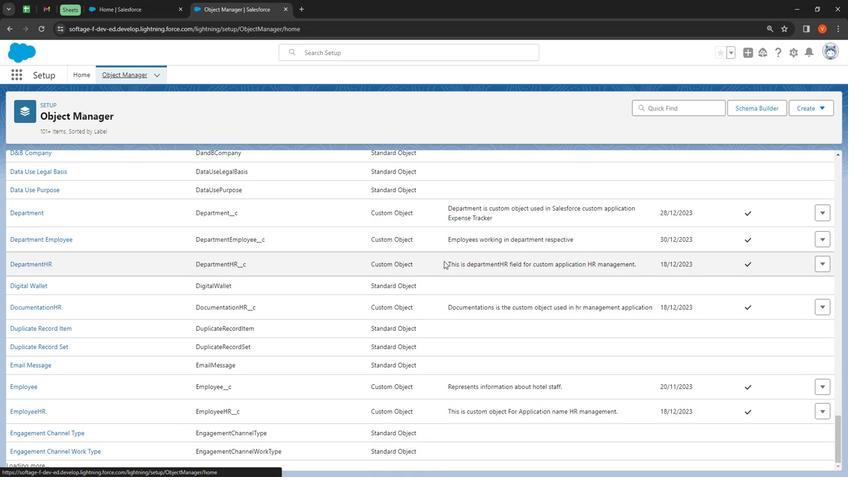 
Action: Mouse scrolled (443, 261) with delta (0, 0)
Screenshot: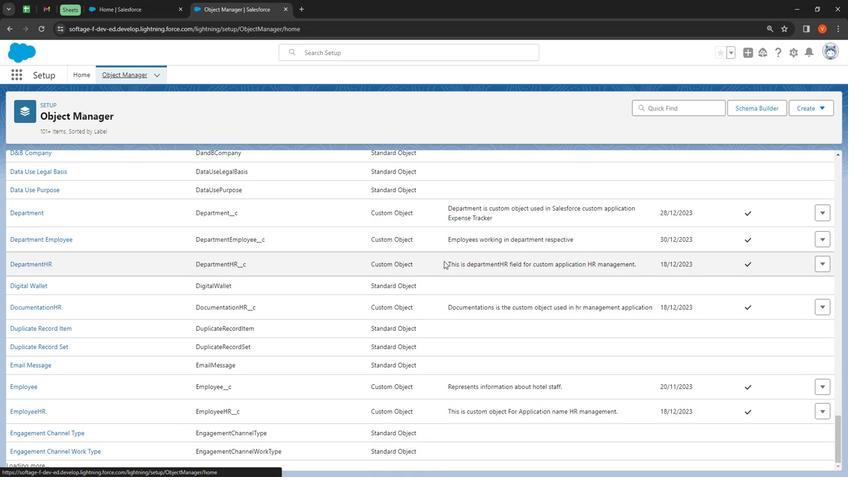 
Action: Mouse scrolled (443, 261) with delta (0, 0)
Screenshot: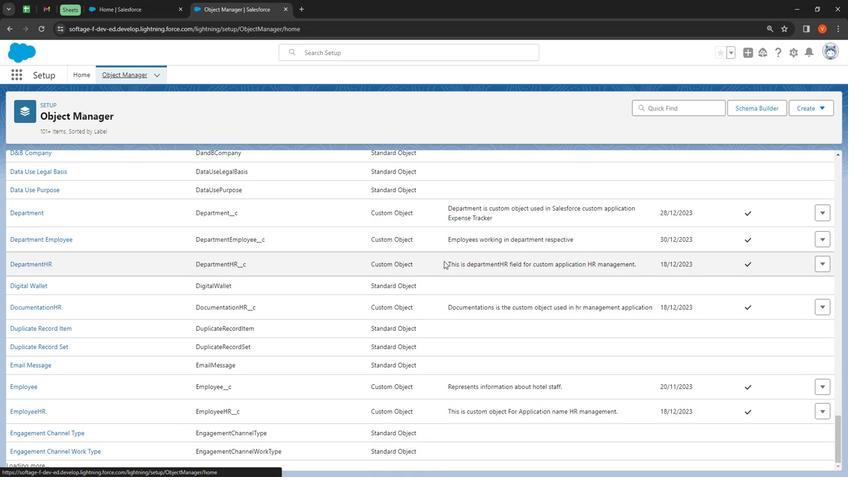 
Action: Mouse moved to (443, 261)
Screenshot: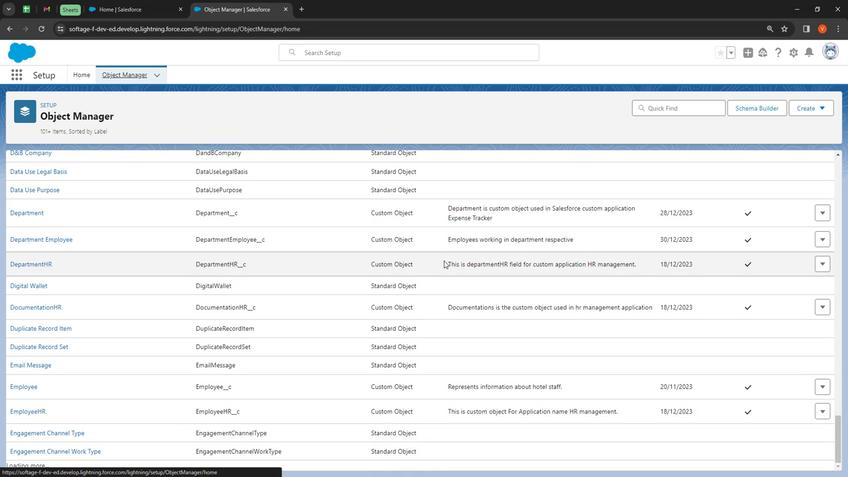 
Action: Mouse scrolled (443, 261) with delta (0, 0)
Screenshot: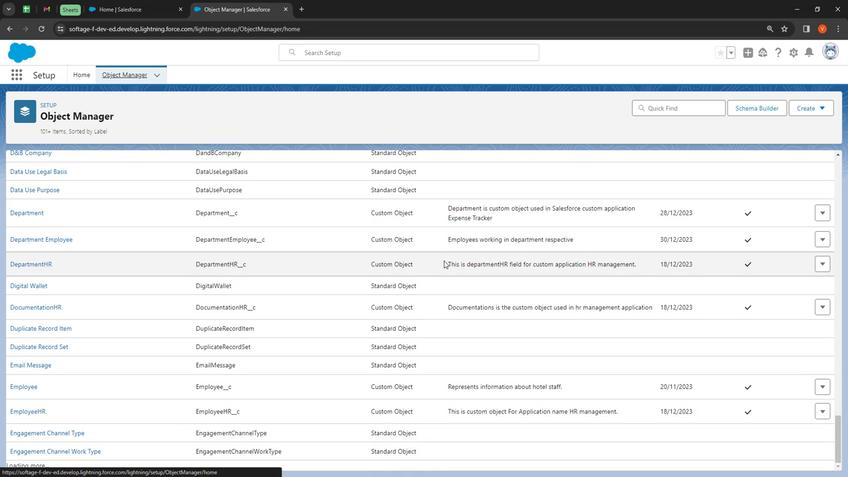 
Action: Mouse scrolled (443, 261) with delta (0, 0)
Screenshot: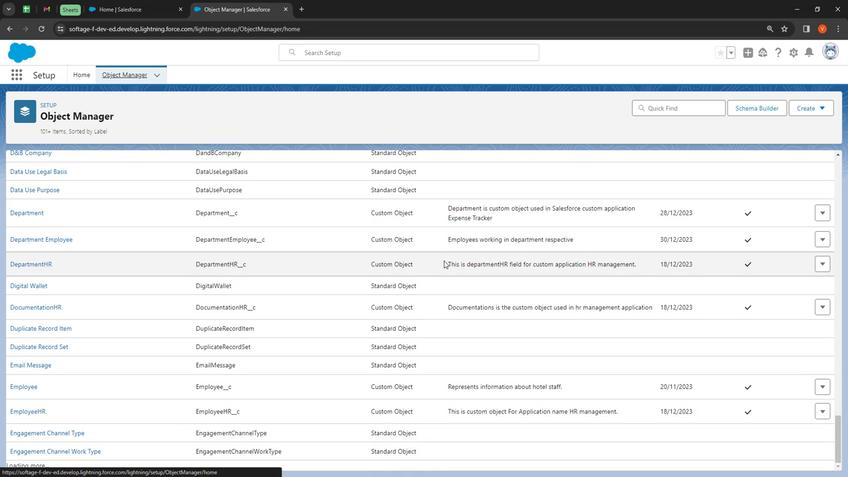 
Action: Mouse scrolled (443, 261) with delta (0, 0)
Screenshot: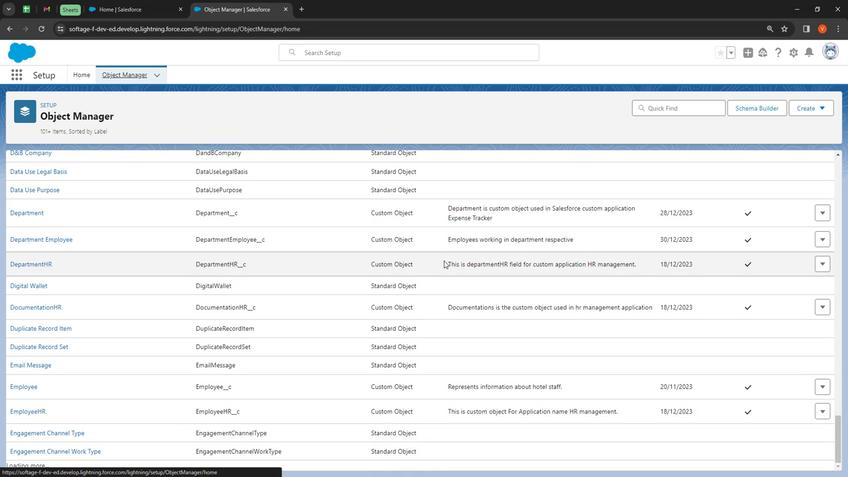 
Action: Mouse scrolled (443, 261) with delta (0, 0)
Screenshot: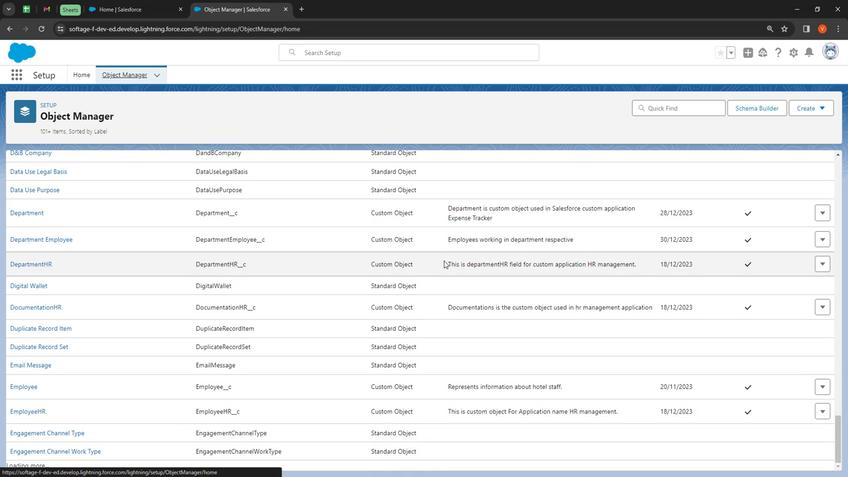 
Action: Mouse scrolled (443, 261) with delta (0, 0)
Screenshot: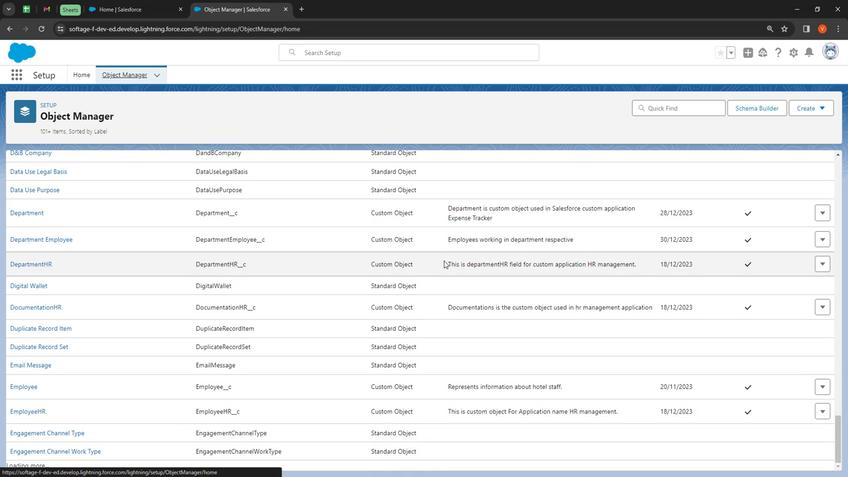 
Action: Mouse moved to (443, 261)
Screenshot: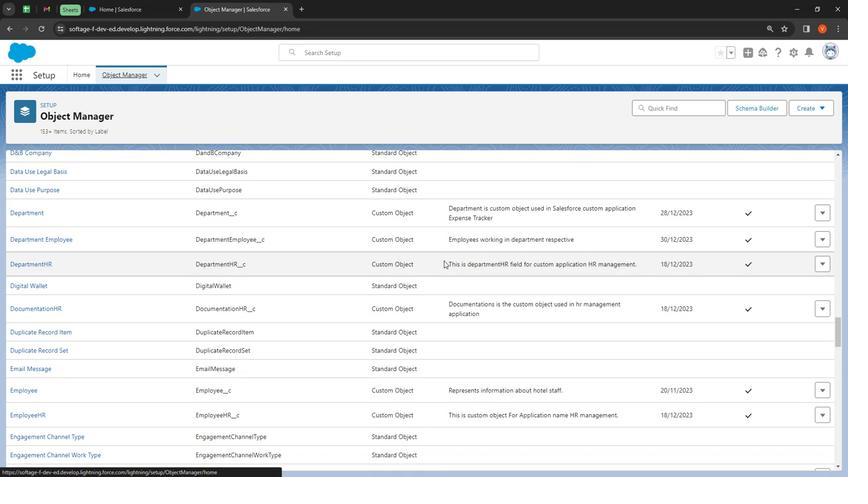 
Action: Mouse scrolled (443, 261) with delta (0, 0)
Screenshot: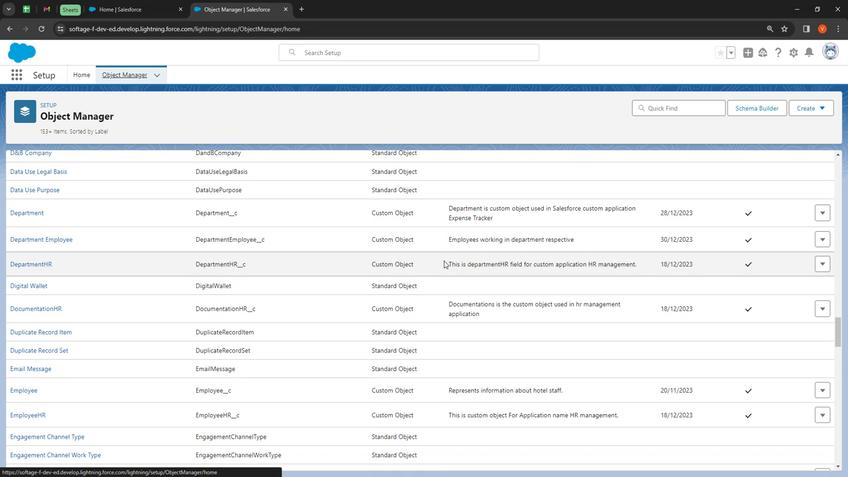 
Action: Mouse scrolled (443, 261) with delta (0, 0)
Screenshot: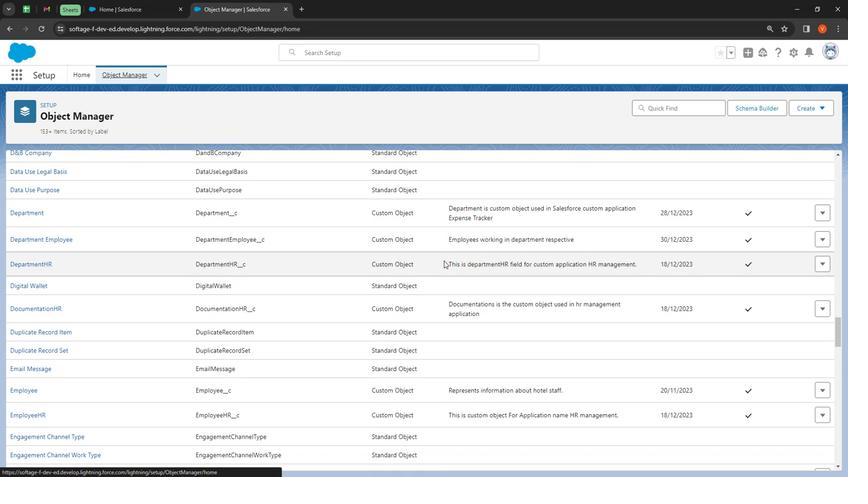 
Action: Mouse moved to (445, 261)
Screenshot: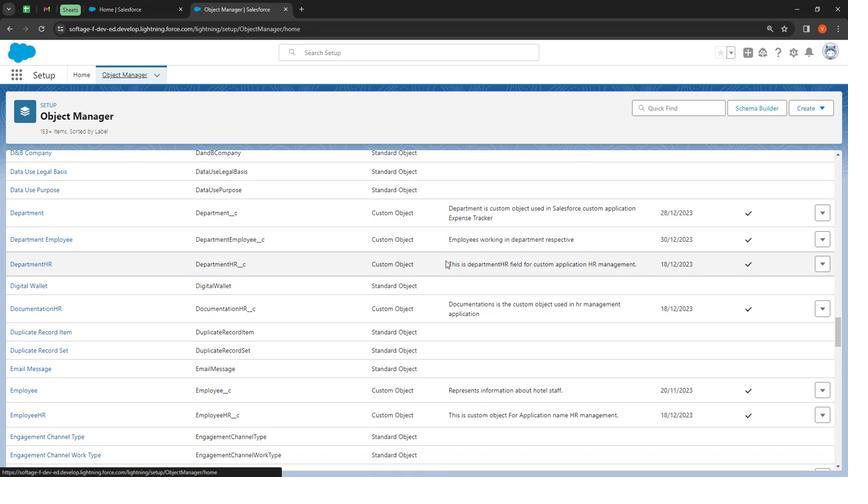
Action: Mouse scrolled (445, 261) with delta (0, 0)
Screenshot: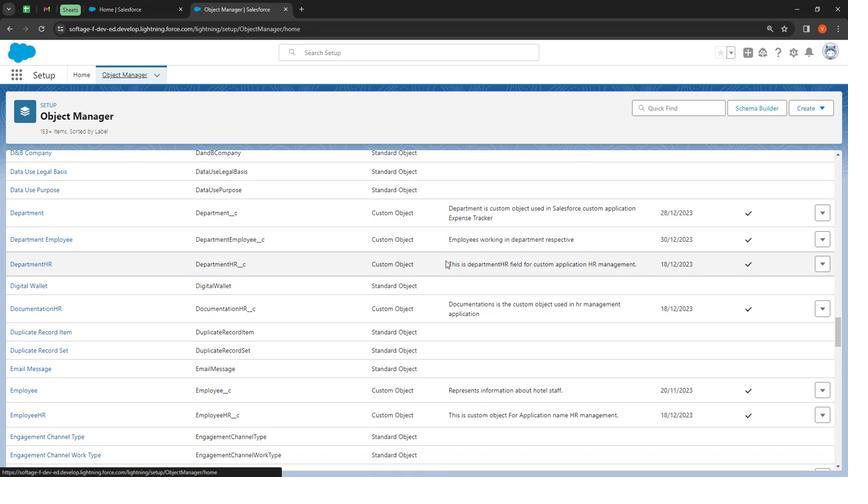 
Action: Mouse scrolled (445, 261) with delta (0, 0)
Screenshot: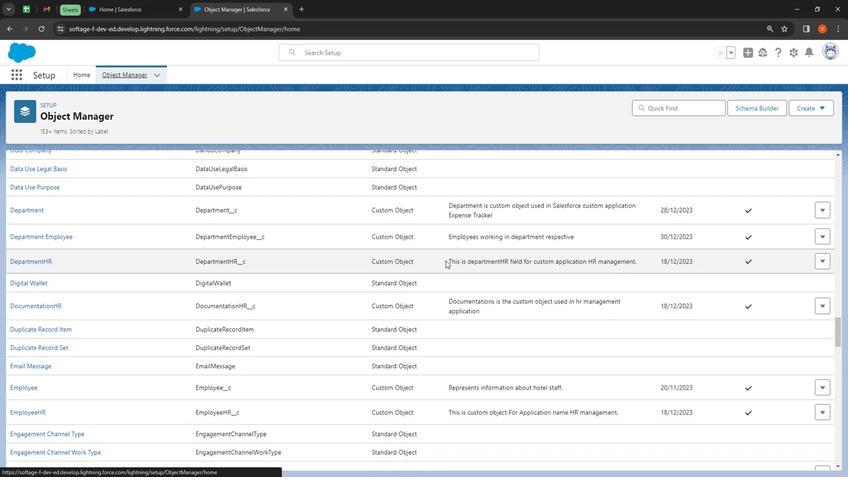 
Action: Mouse scrolled (445, 261) with delta (0, 0)
Screenshot: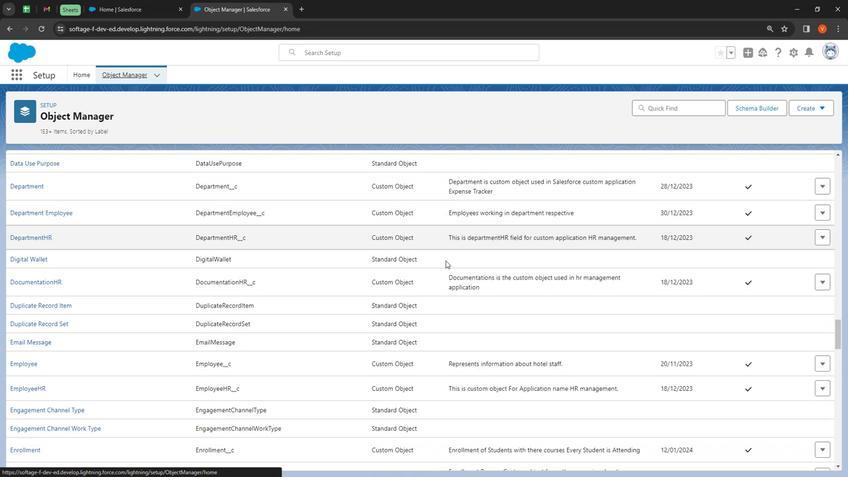 
Action: Mouse scrolled (445, 261) with delta (0, 0)
Screenshot: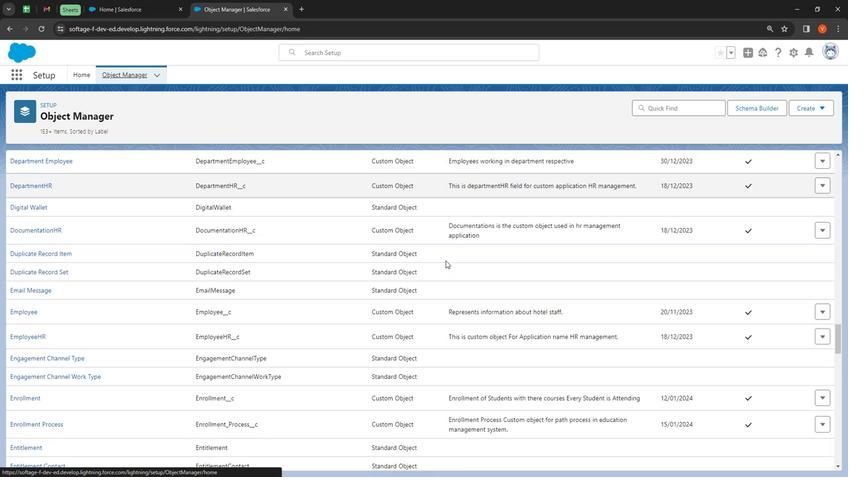 
Action: Mouse scrolled (445, 261) with delta (0, 0)
Screenshot: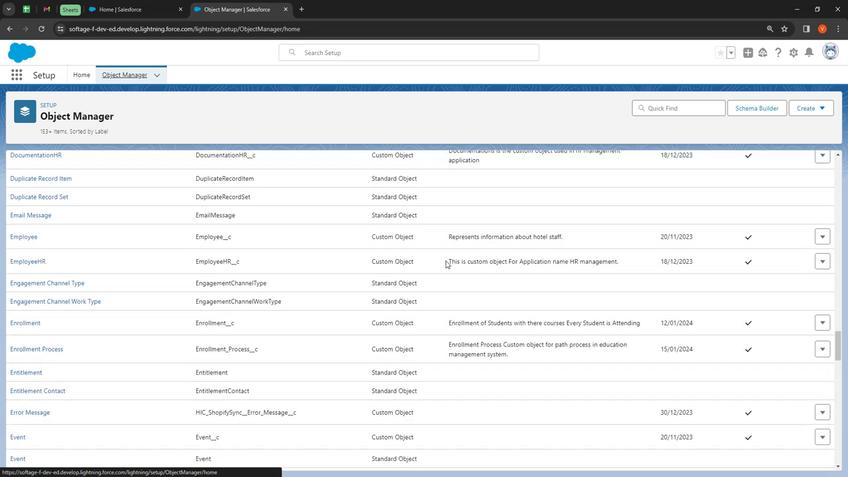 
Action: Mouse scrolled (445, 261) with delta (0, 0)
Screenshot: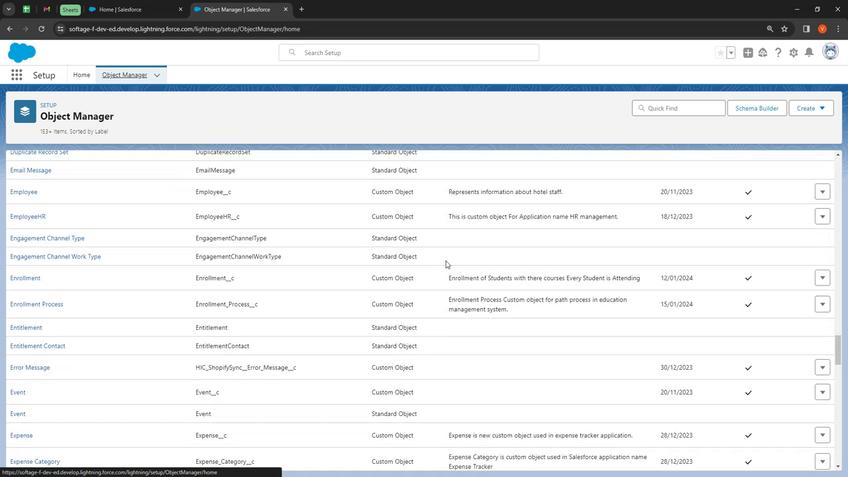 
Action: Mouse scrolled (445, 261) with delta (0, 0)
Screenshot: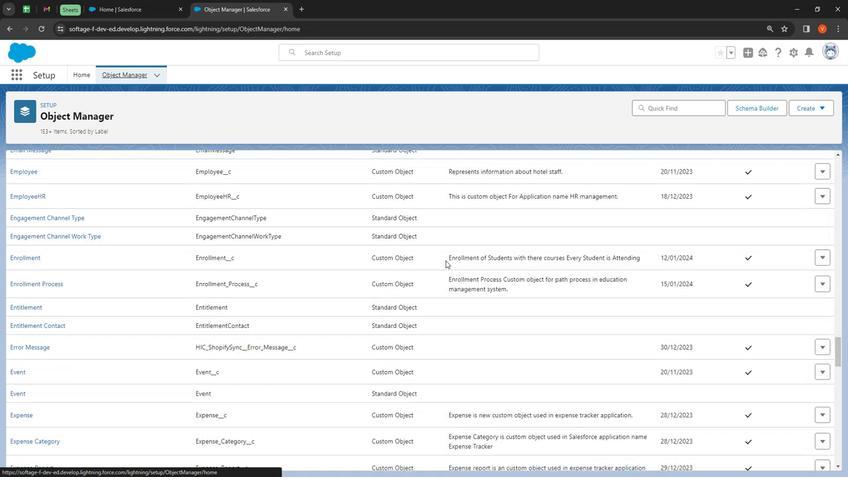 
Action: Mouse scrolled (445, 261) with delta (0, 0)
Screenshot: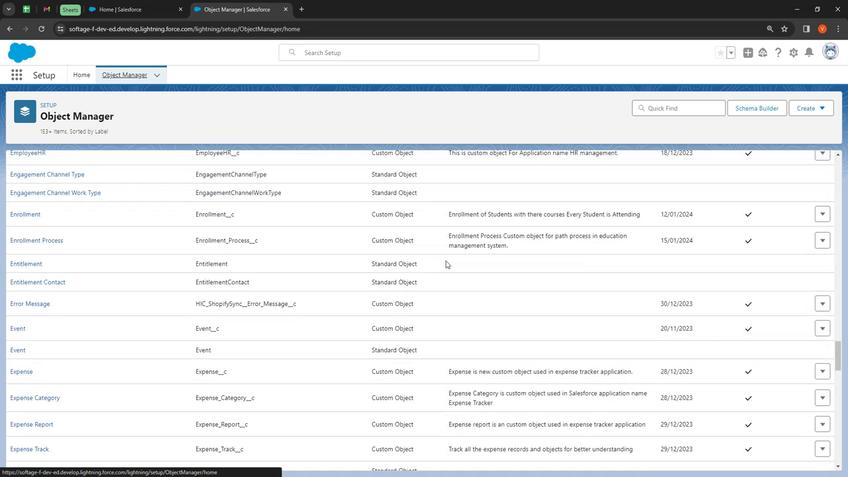 
Action: Mouse moved to (443, 261)
Screenshot: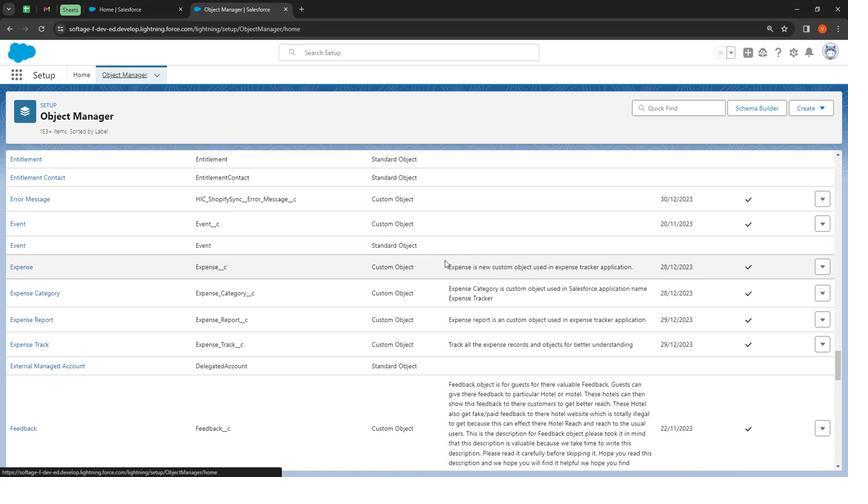 
Action: Mouse scrolled (443, 260) with delta (0, 0)
Screenshot: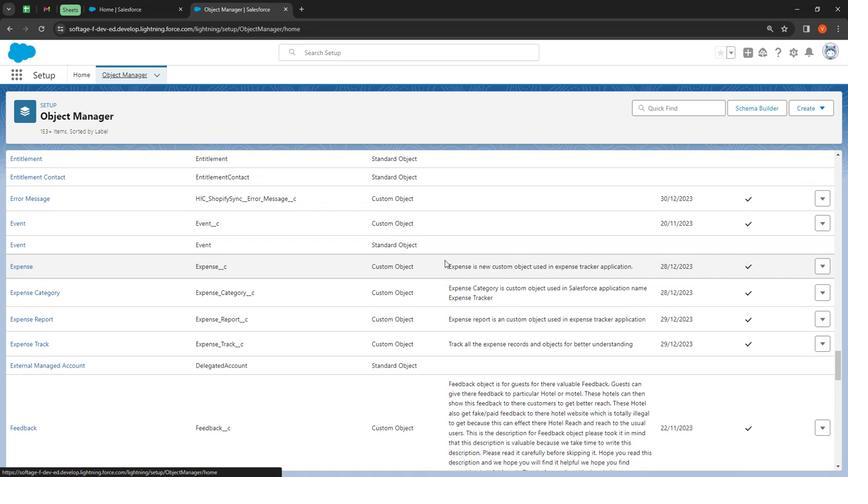 
Action: Mouse scrolled (443, 260) with delta (0, 0)
Screenshot: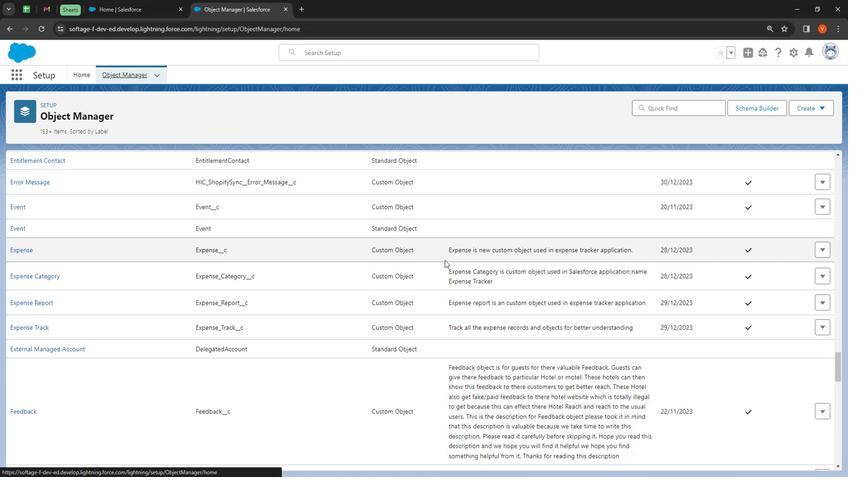 
Action: Mouse scrolled (443, 260) with delta (0, 0)
Screenshot: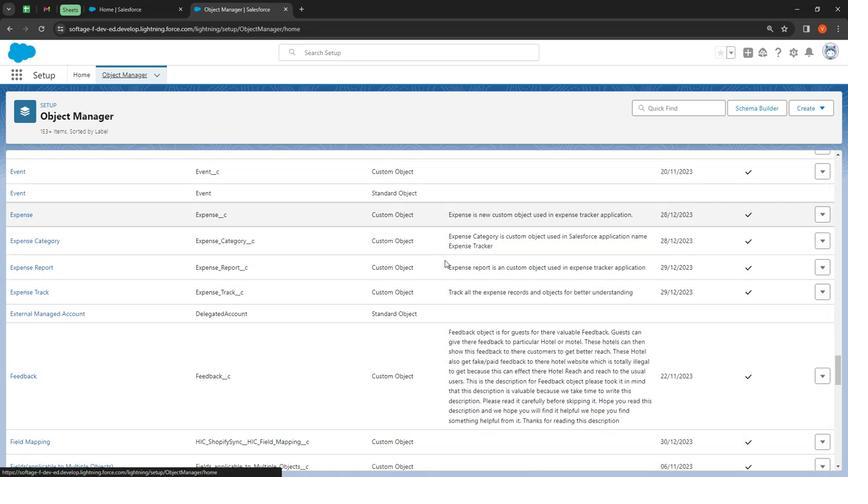 
Action: Mouse scrolled (443, 260) with delta (0, 0)
Screenshot: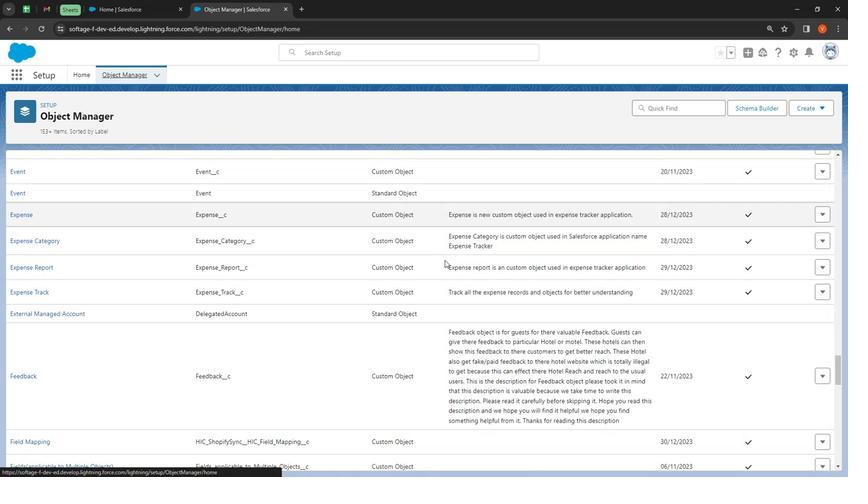 
Action: Mouse scrolled (443, 260) with delta (0, 0)
Screenshot: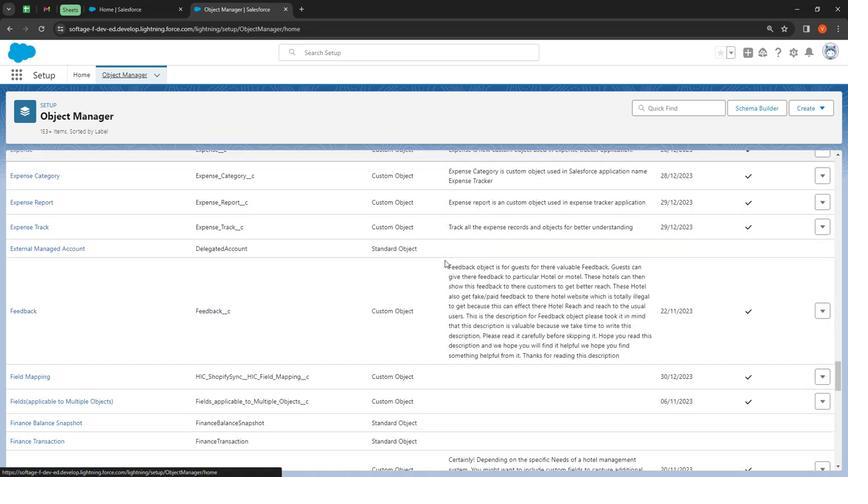 
Action: Mouse scrolled (443, 260) with delta (0, 0)
Screenshot: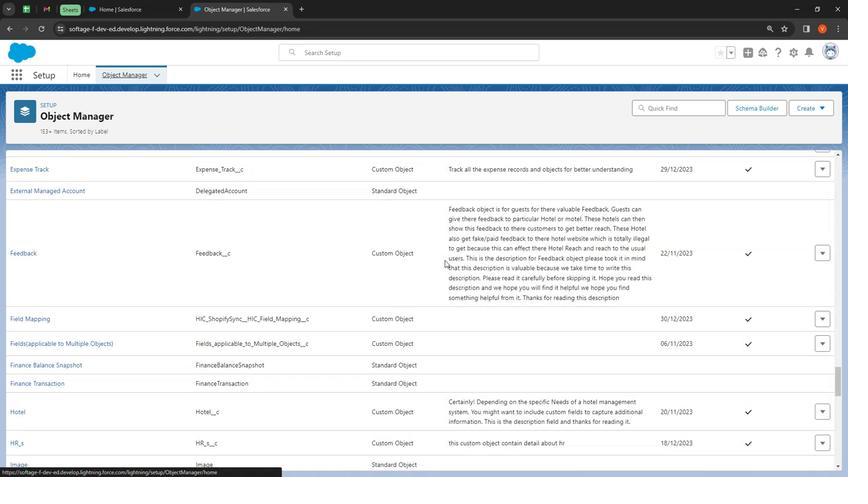 
Action: Mouse scrolled (443, 260) with delta (0, 0)
Screenshot: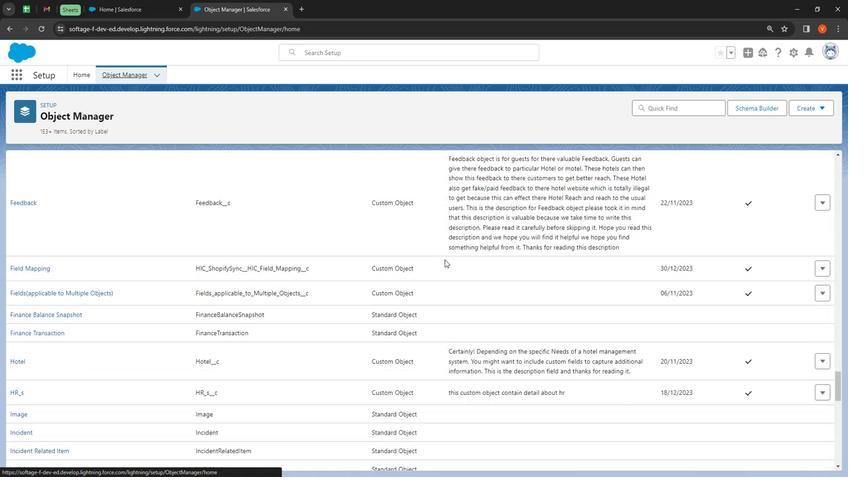 
Action: Mouse moved to (443, 260)
Screenshot: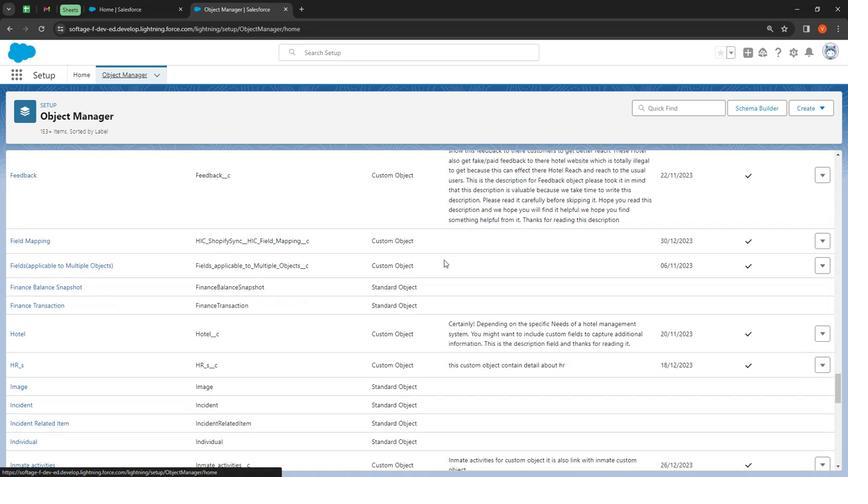 
Action: Mouse scrolled (443, 260) with delta (0, 0)
Screenshot: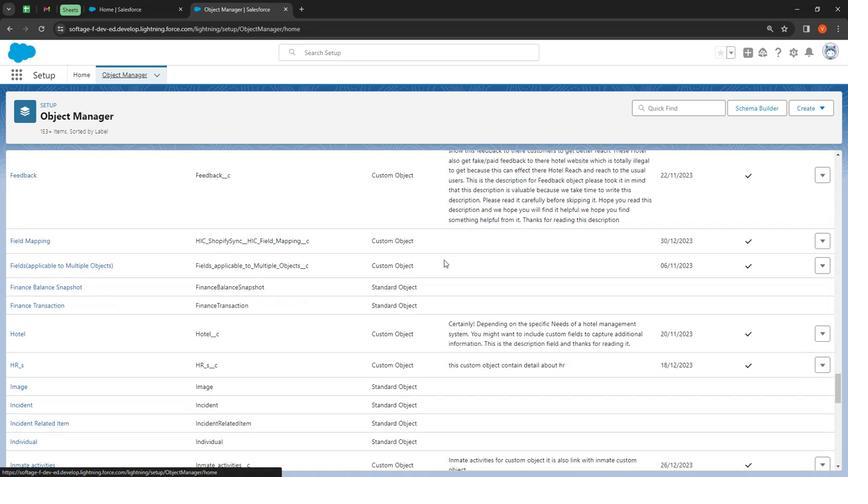 
Action: Mouse moved to (442, 260)
Screenshot: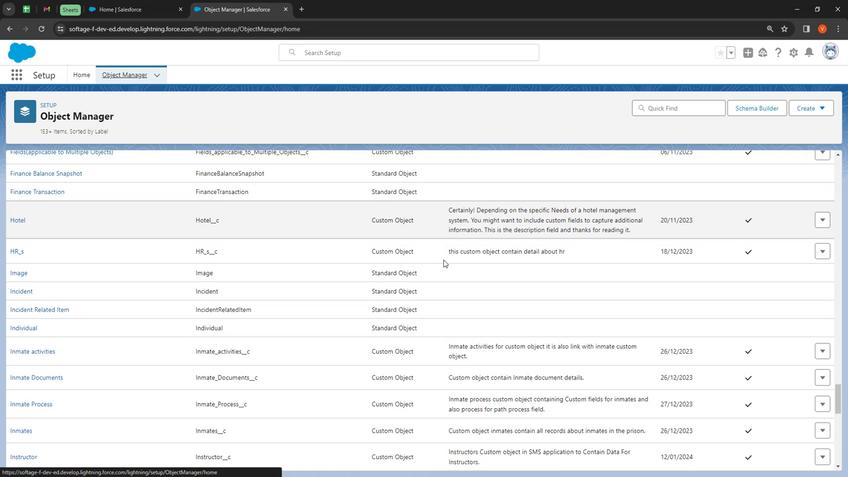 
Action: Mouse scrolled (442, 260) with delta (0, 0)
Screenshot: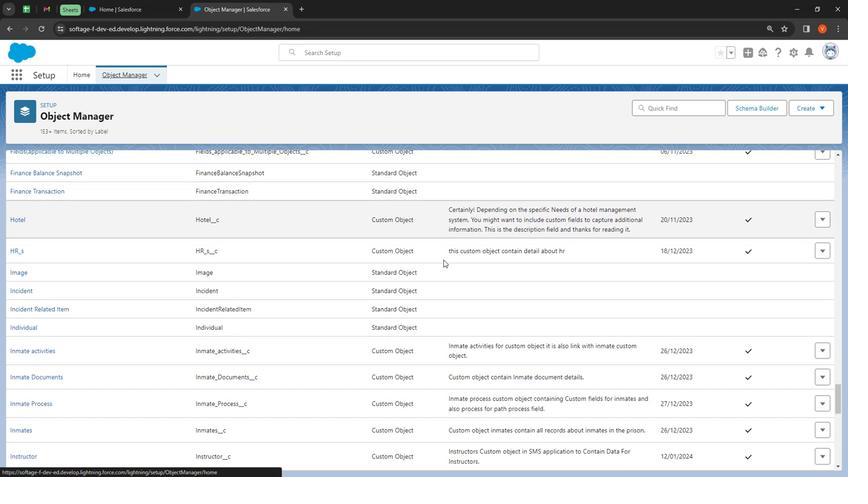 
Action: Mouse moved to (442, 260)
Screenshot: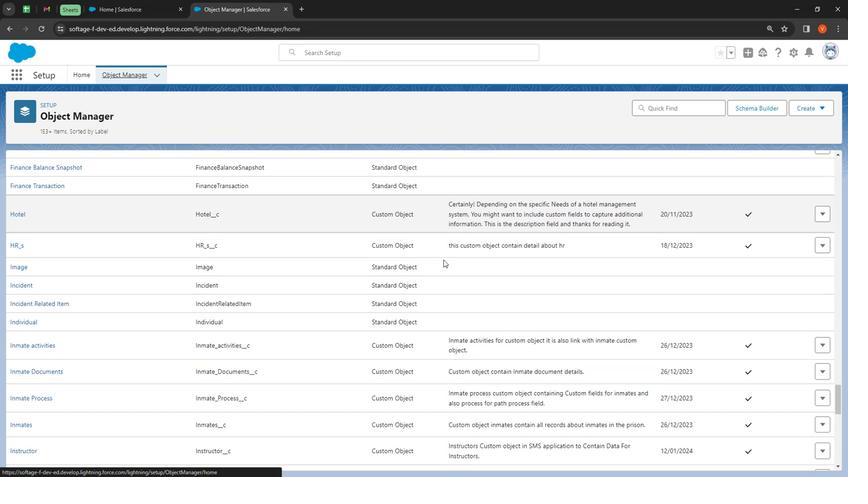 
Action: Mouse scrolled (442, 260) with delta (0, 0)
Screenshot: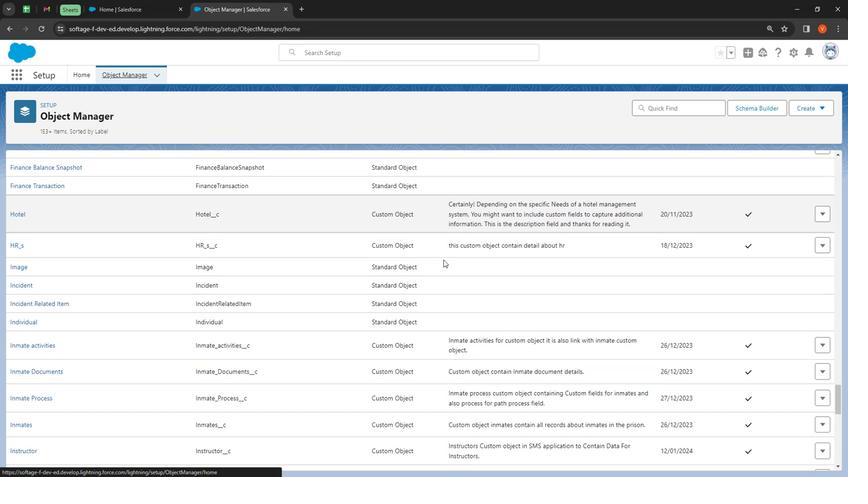 
Action: Mouse scrolled (442, 260) with delta (0, 0)
Screenshot: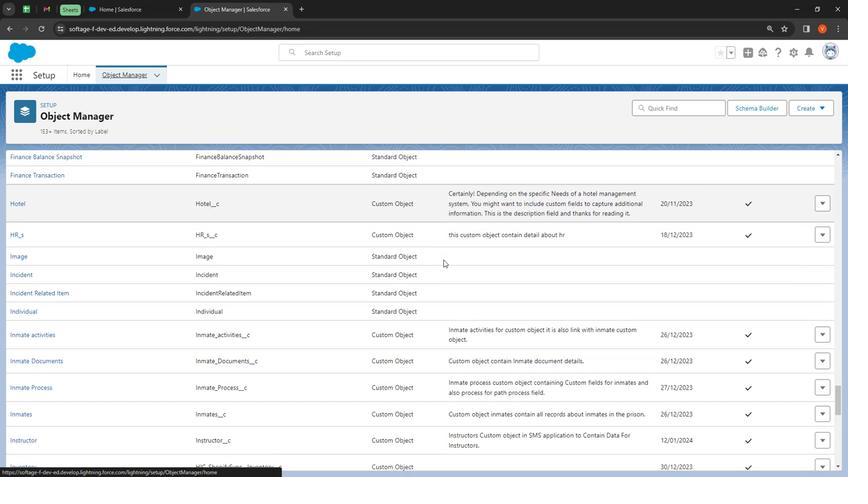 
Action: Mouse scrolled (442, 260) with delta (0, 0)
Screenshot: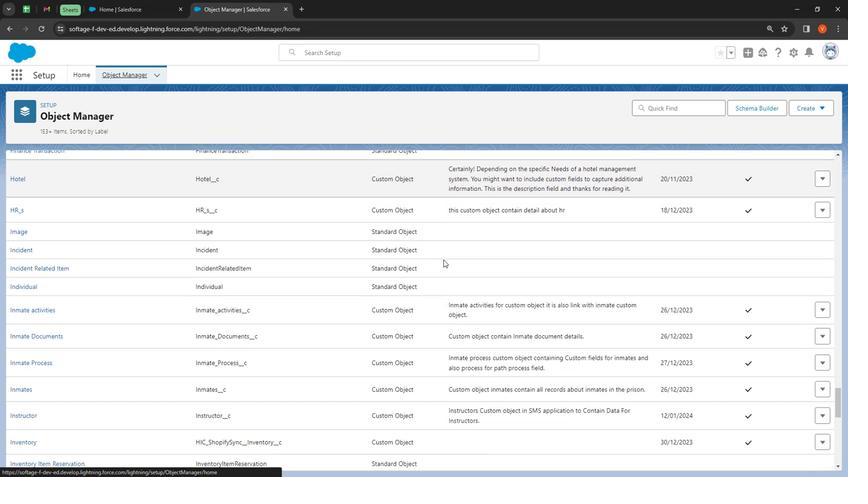 
Action: Mouse scrolled (442, 260) with delta (0, 0)
Screenshot: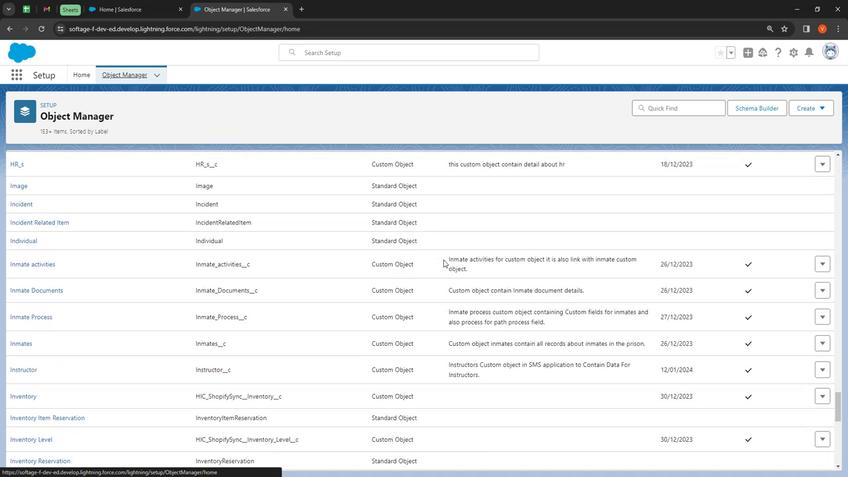 
Action: Mouse scrolled (442, 260) with delta (0, 0)
Screenshot: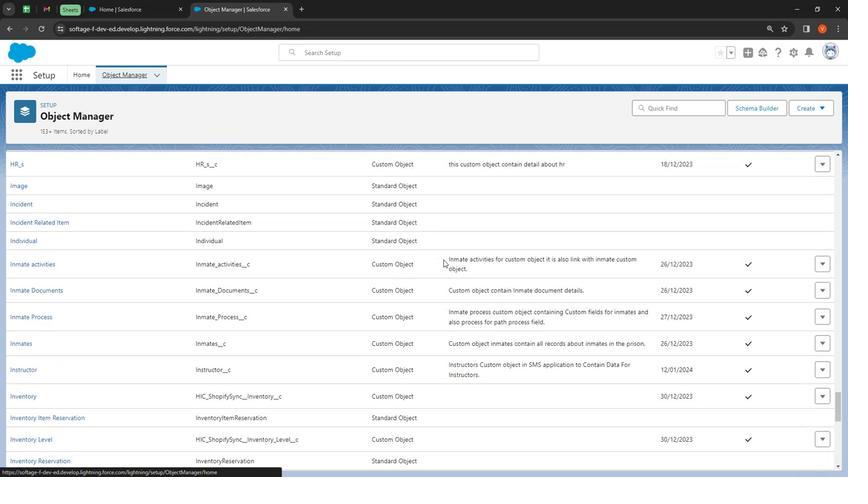 
Action: Mouse scrolled (442, 260) with delta (0, 0)
Screenshot: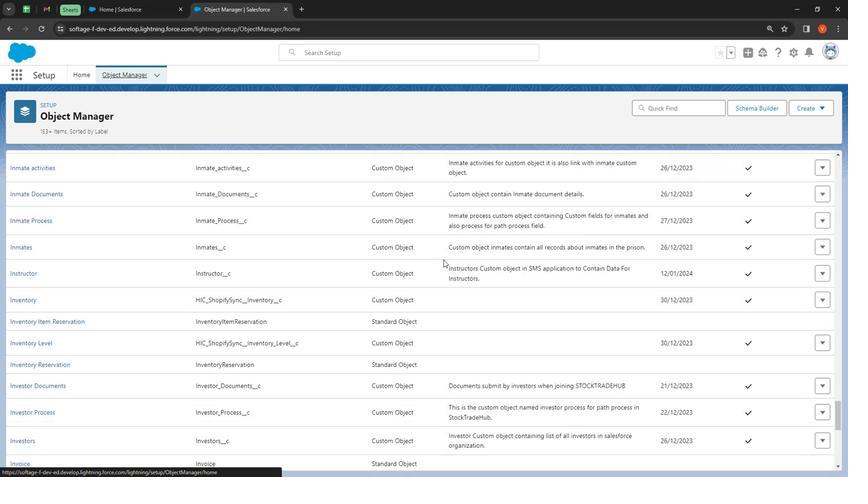 
Action: Mouse scrolled (442, 260) with delta (0, 0)
Screenshot: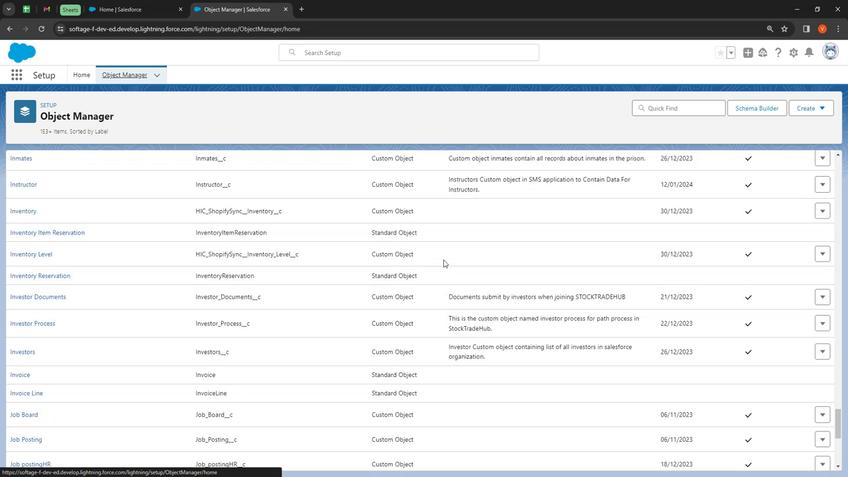 
Action: Mouse scrolled (442, 260) with delta (0, 0)
Screenshot: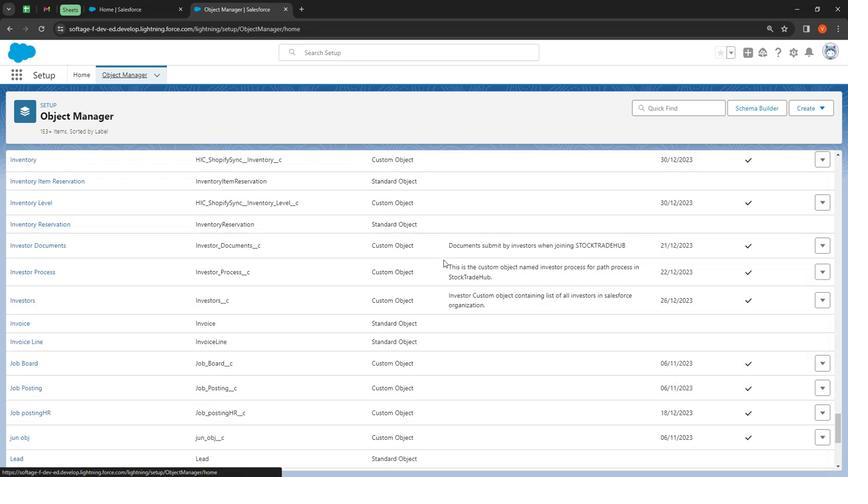 
Action: Mouse moved to (443, 260)
Screenshot: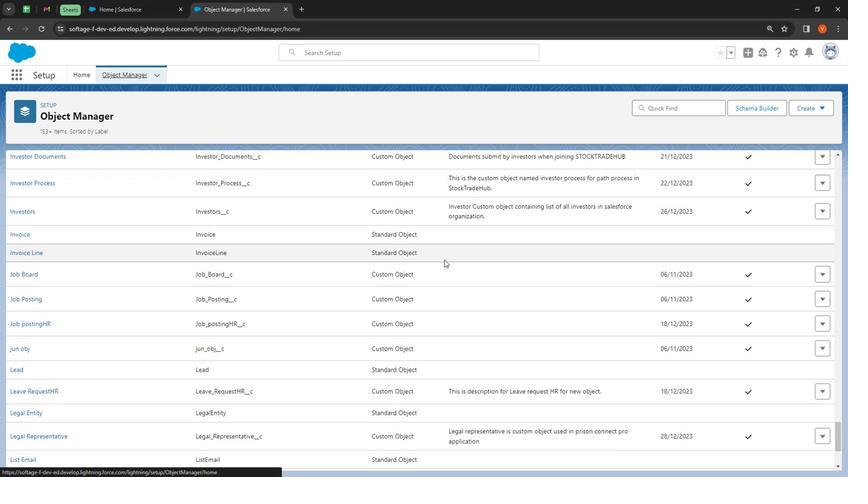 
Action: Mouse scrolled (443, 260) with delta (0, 0)
Screenshot: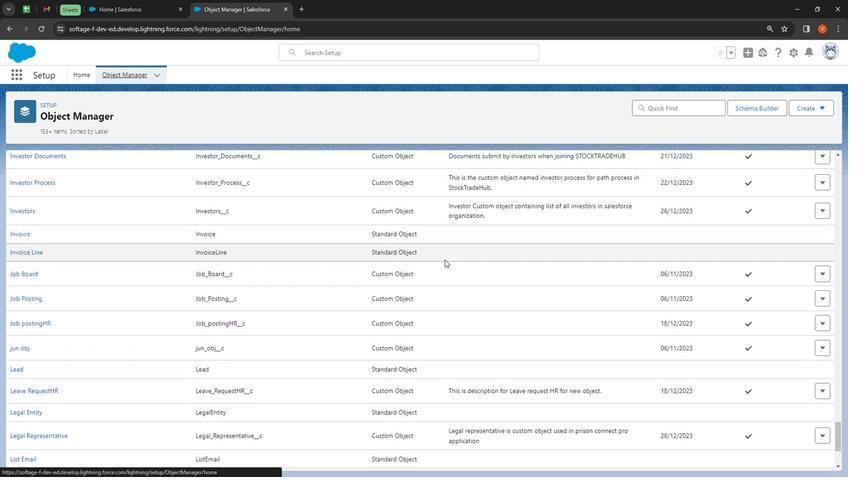 
Action: Mouse moved to (443, 260)
Screenshot: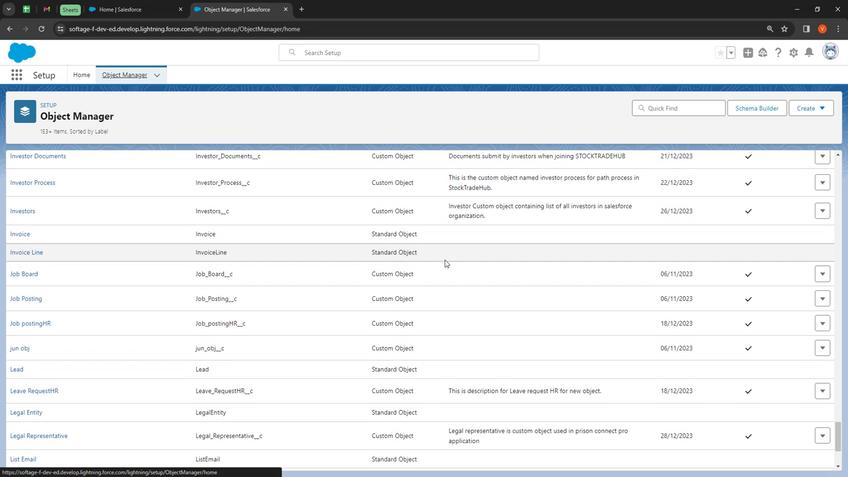 
Action: Mouse scrolled (443, 260) with delta (0, 0)
Screenshot: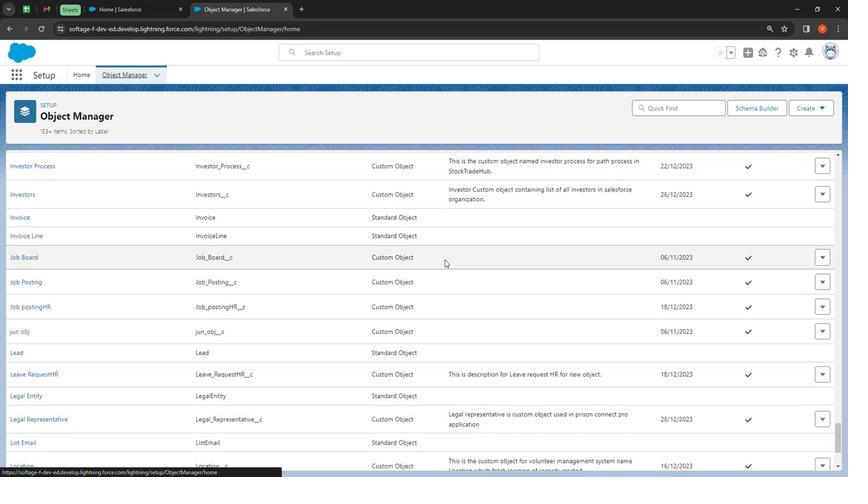 
Action: Mouse scrolled (443, 260) with delta (0, 0)
Screenshot: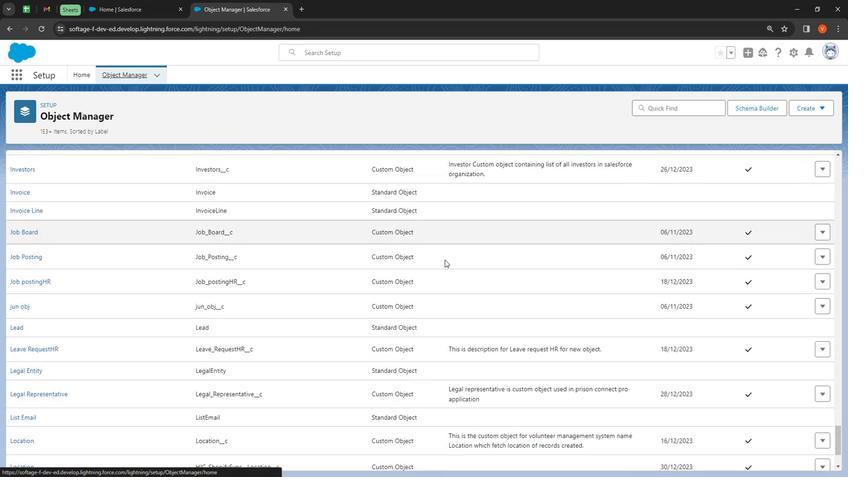 
Action: Mouse scrolled (443, 260) with delta (0, 0)
Screenshot: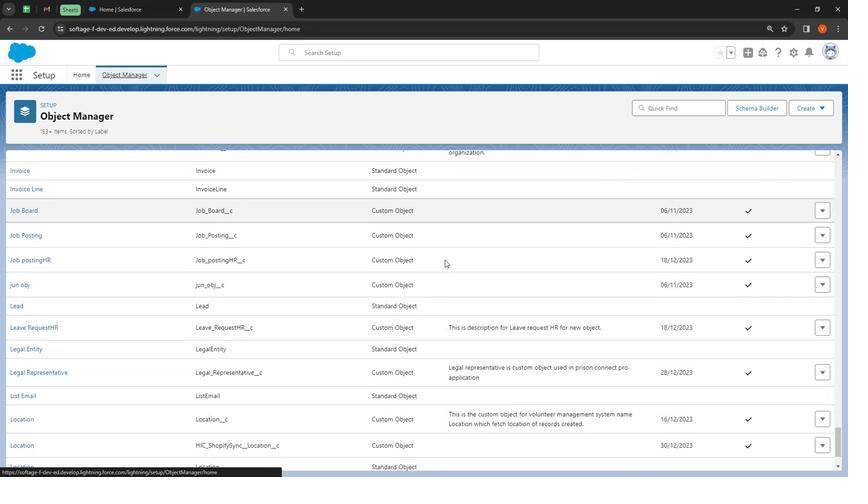 
Action: Mouse scrolled (443, 260) with delta (0, 0)
Screenshot: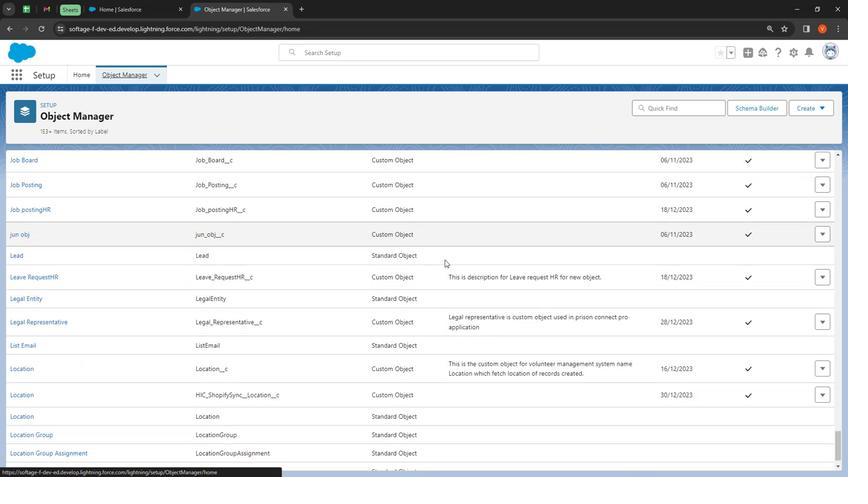 
Action: Mouse scrolled (443, 260) with delta (0, 0)
Screenshot: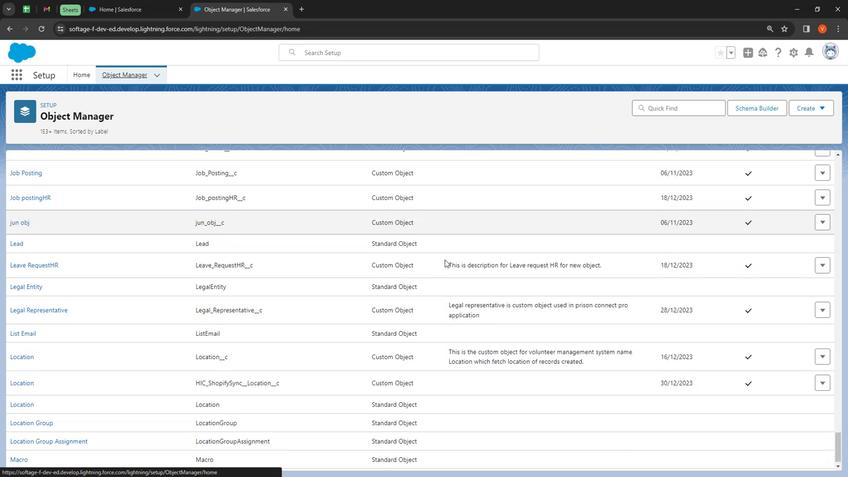 
Action: Mouse moved to (443, 260)
Screenshot: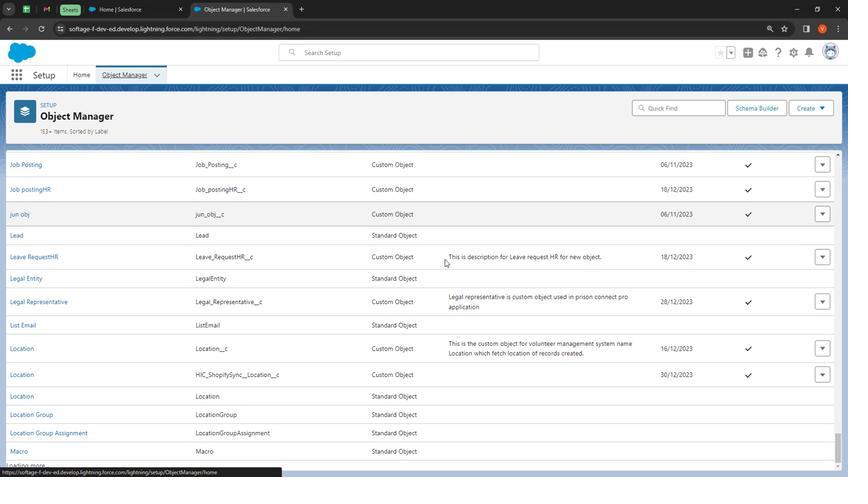 
Action: Mouse scrolled (443, 259) with delta (0, 0)
Screenshot: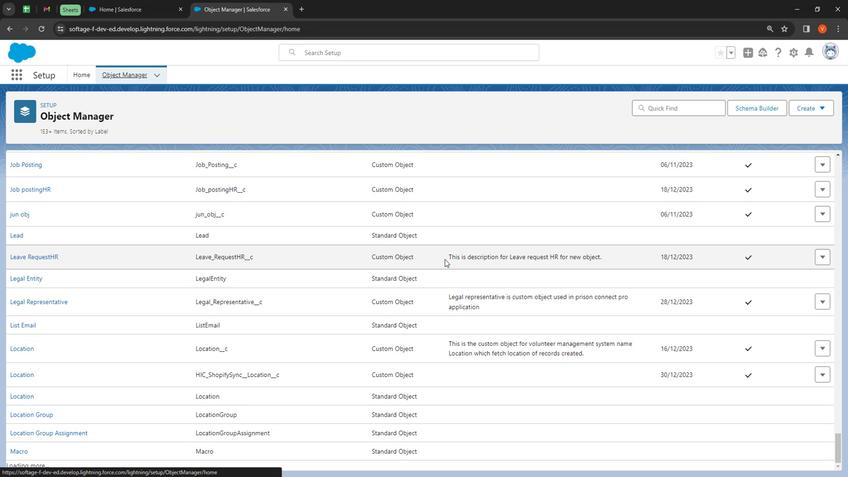 
Action: Mouse scrolled (443, 259) with delta (0, 0)
Screenshot: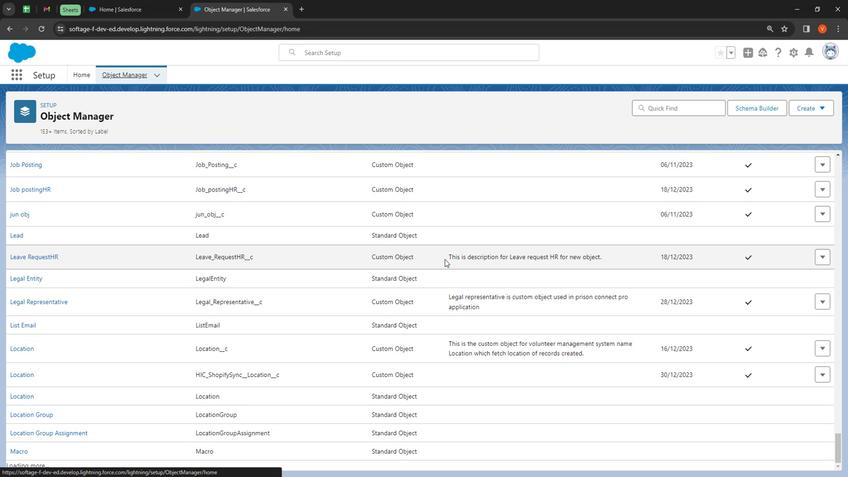 
Action: Mouse scrolled (443, 259) with delta (0, 0)
Screenshot: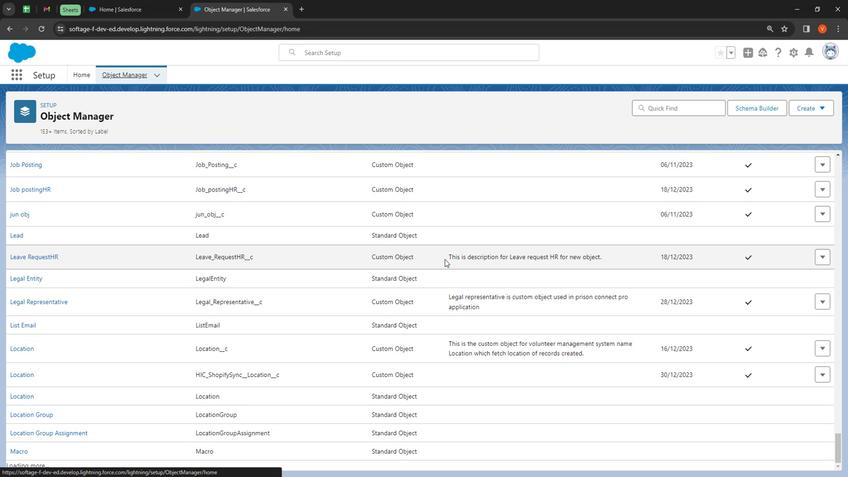 
Action: Mouse scrolled (443, 259) with delta (0, 0)
Screenshot: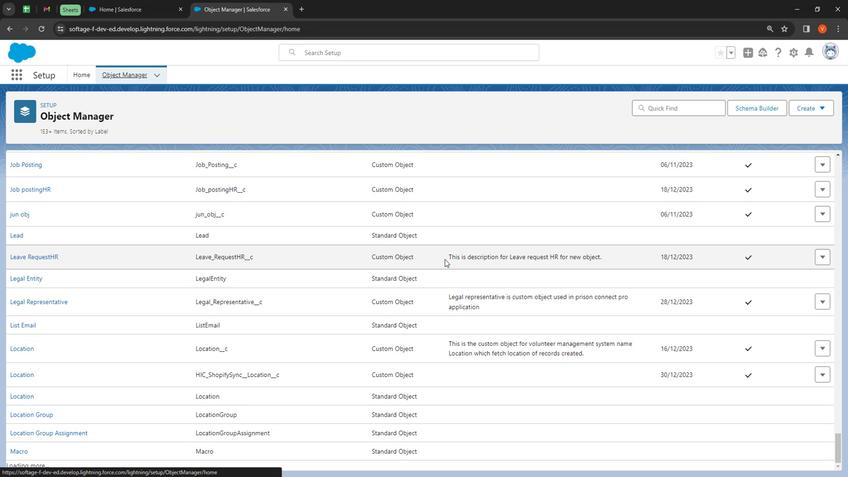 
Action: Mouse scrolled (443, 259) with delta (0, 0)
Screenshot: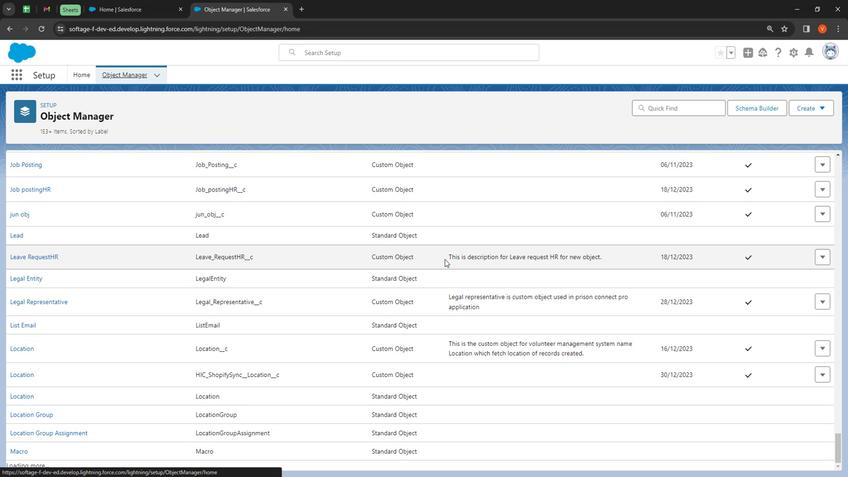 
Action: Mouse scrolled (443, 259) with delta (0, 0)
Screenshot: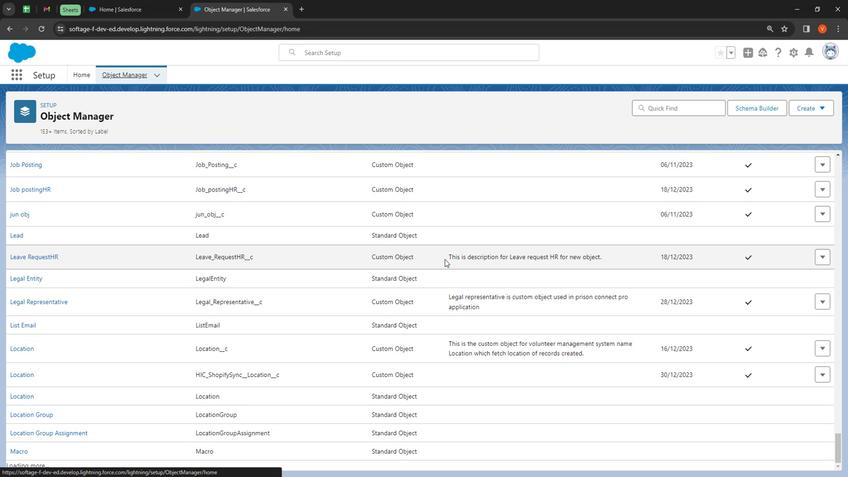 
Action: Mouse scrolled (443, 259) with delta (0, 0)
Screenshot: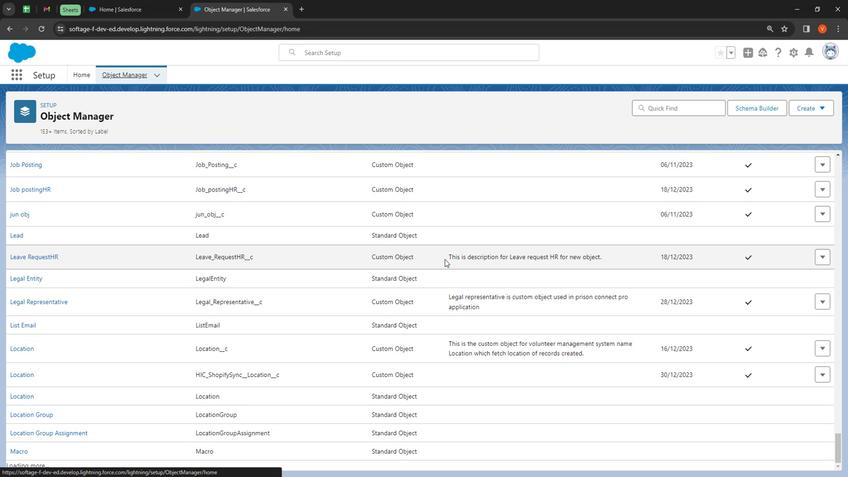 
Action: Mouse scrolled (443, 259) with delta (0, 0)
Screenshot: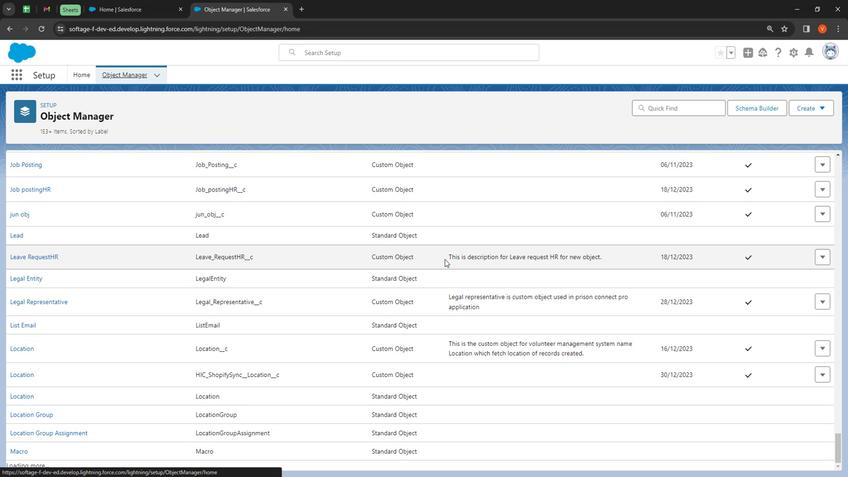 
Action: Mouse scrolled (443, 259) with delta (0, 0)
Screenshot: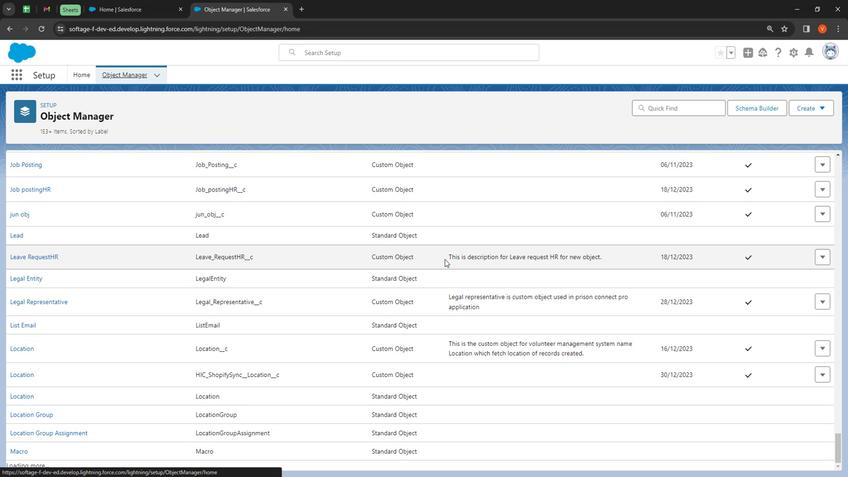 
Action: Mouse moved to (446, 258)
Screenshot: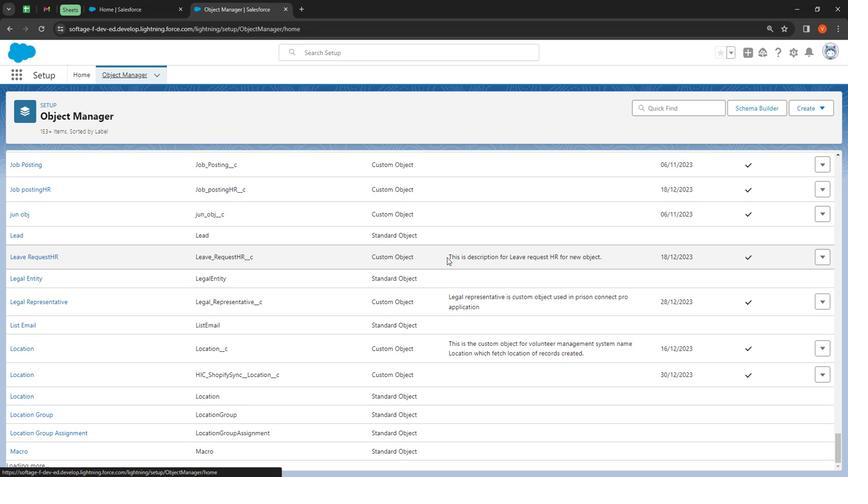 
Action: Mouse scrolled (446, 257) with delta (0, 0)
Screenshot: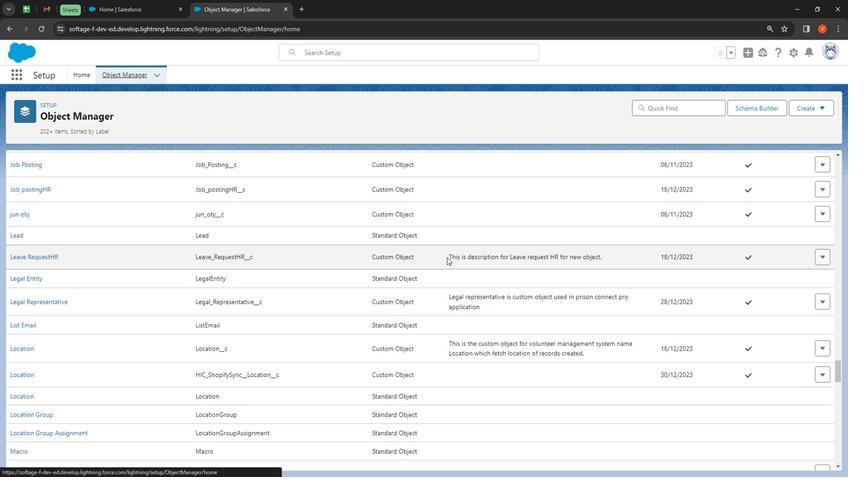 
Action: Mouse scrolled (446, 257) with delta (0, 0)
Screenshot: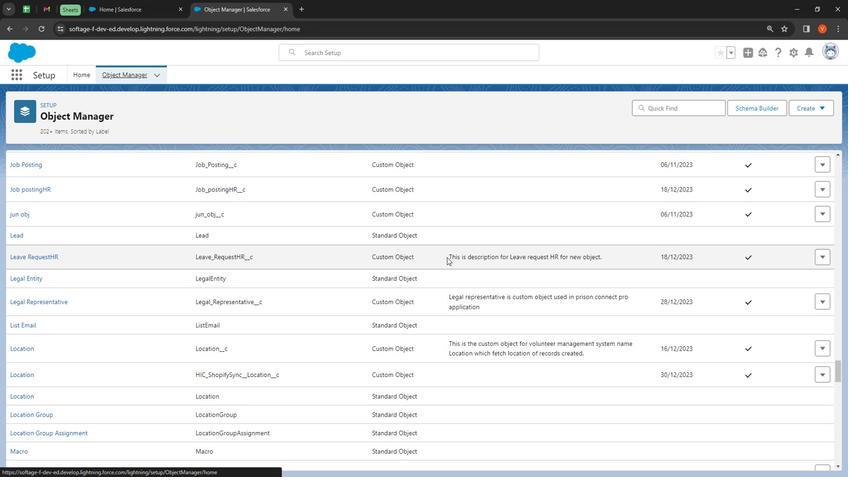 
Action: Mouse scrolled (446, 257) with delta (0, 0)
Screenshot: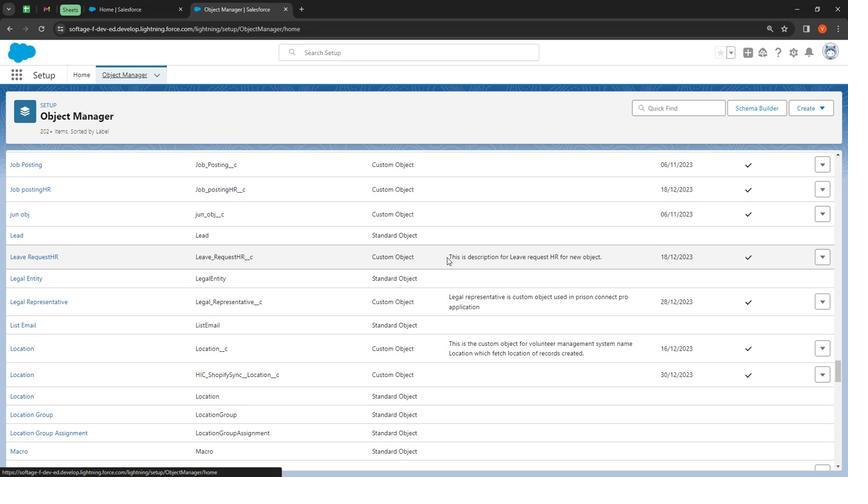 
Action: Mouse scrolled (446, 257) with delta (0, 0)
Screenshot: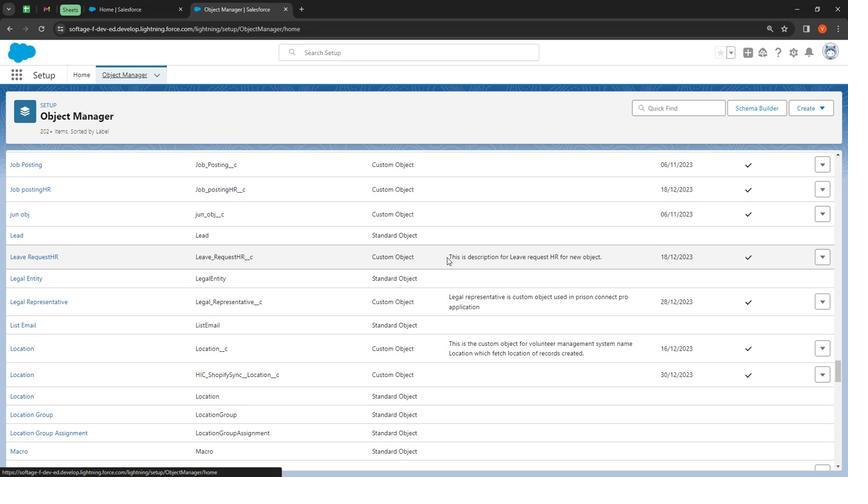 
Action: Mouse scrolled (446, 257) with delta (0, 0)
Screenshot: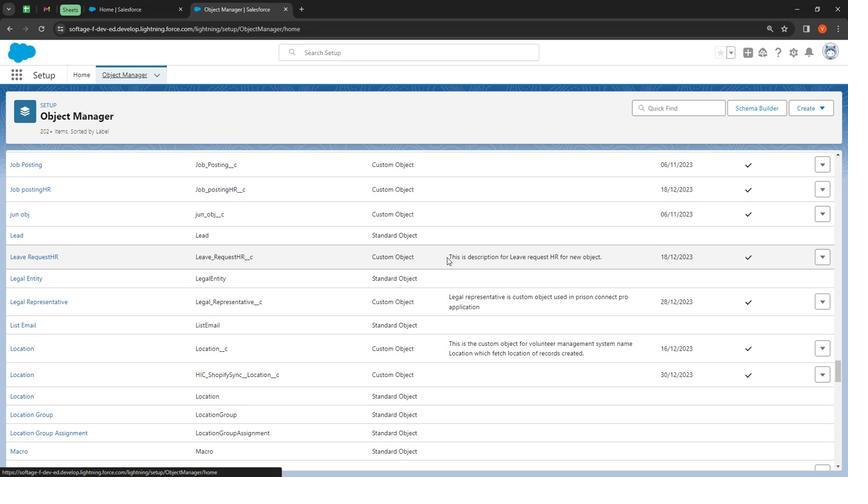 
Action: Mouse scrolled (446, 257) with delta (0, 0)
Screenshot: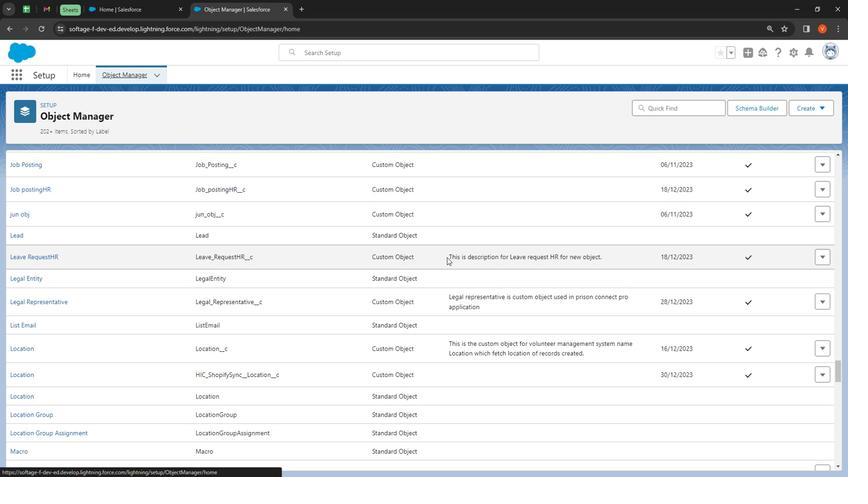 
Action: Mouse scrolled (446, 257) with delta (0, 0)
Screenshot: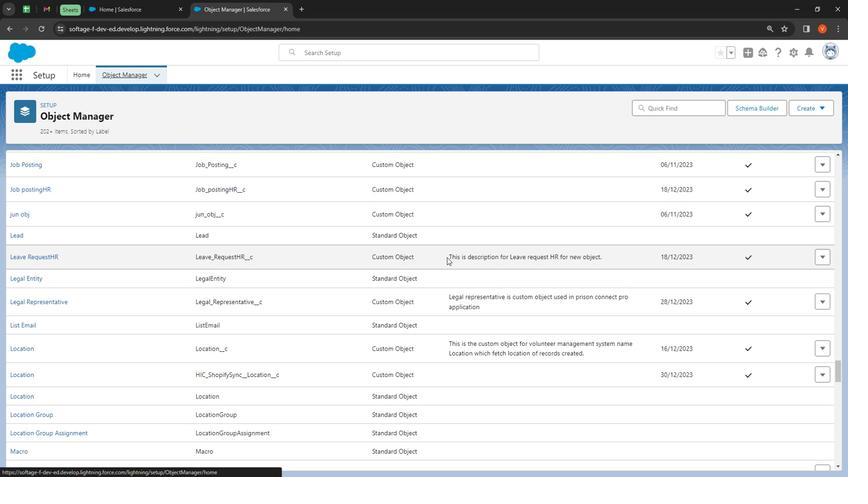 
Action: Mouse moved to (447, 257)
Screenshot: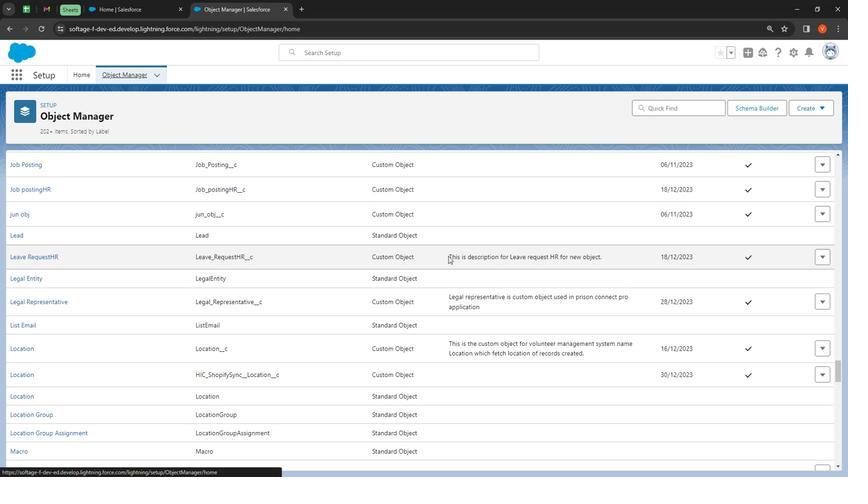 
Action: Mouse scrolled (447, 256) with delta (0, 0)
Screenshot: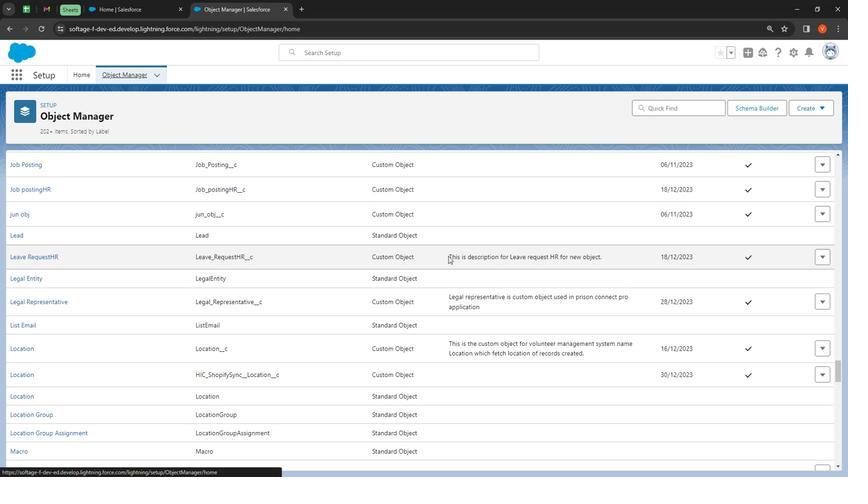 
Action: Mouse scrolled (447, 256) with delta (0, 0)
Screenshot: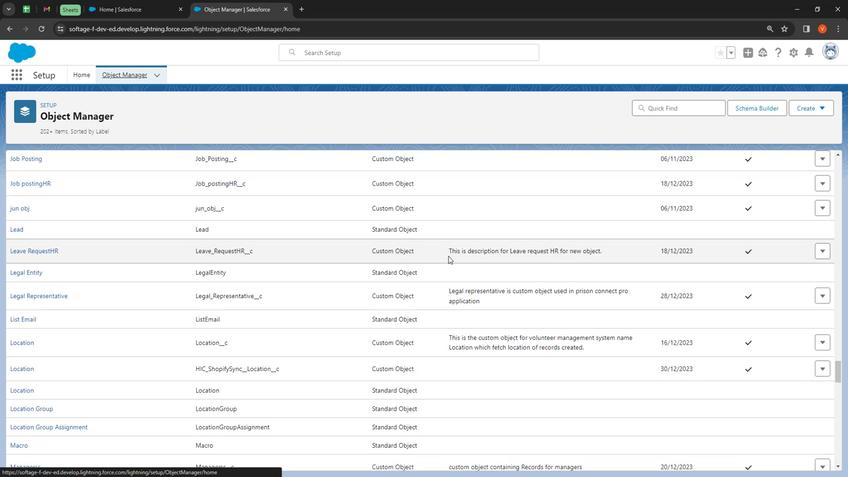 
Action: Mouse scrolled (447, 256) with delta (0, 0)
Screenshot: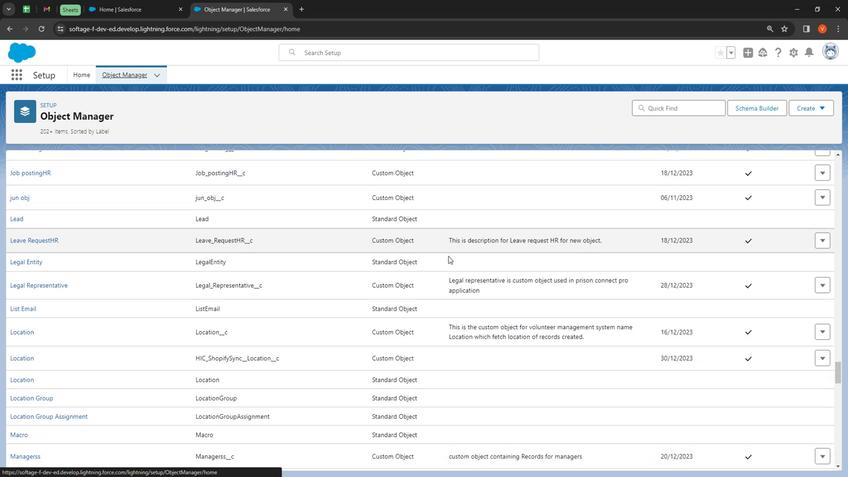 
Action: Mouse scrolled (447, 256) with delta (0, 0)
Screenshot: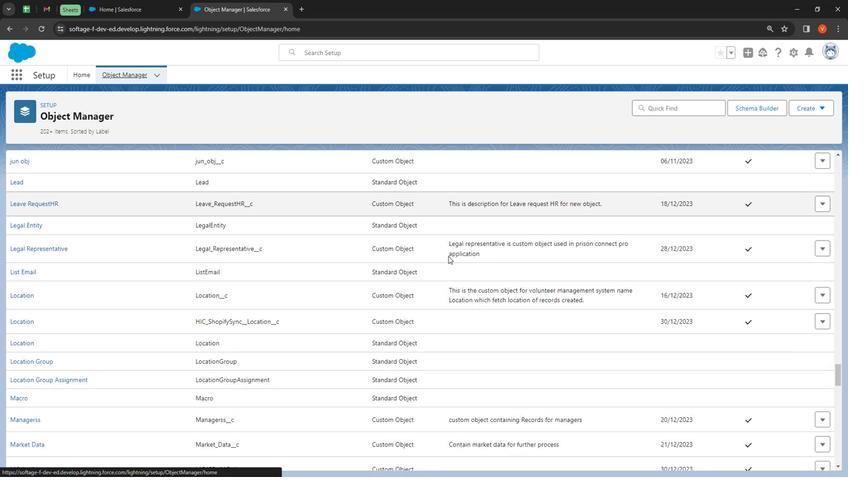 
Action: Mouse scrolled (447, 256) with delta (0, 0)
Screenshot: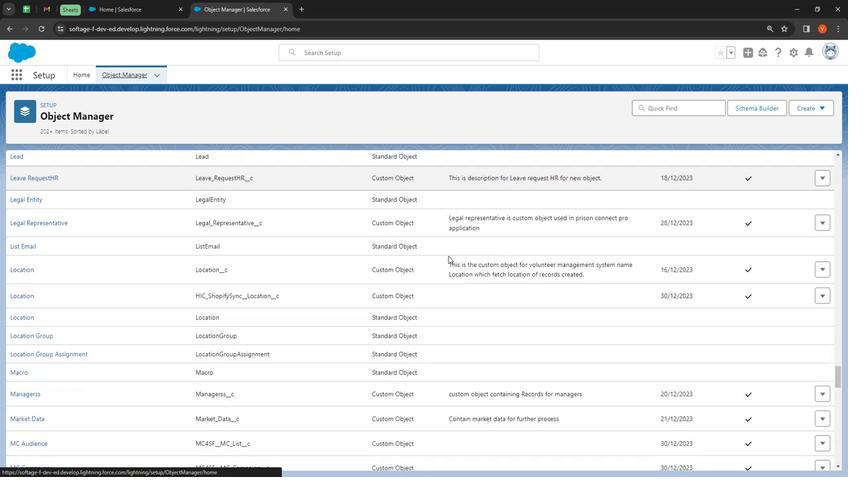 
Action: Mouse scrolled (447, 256) with delta (0, 0)
Screenshot: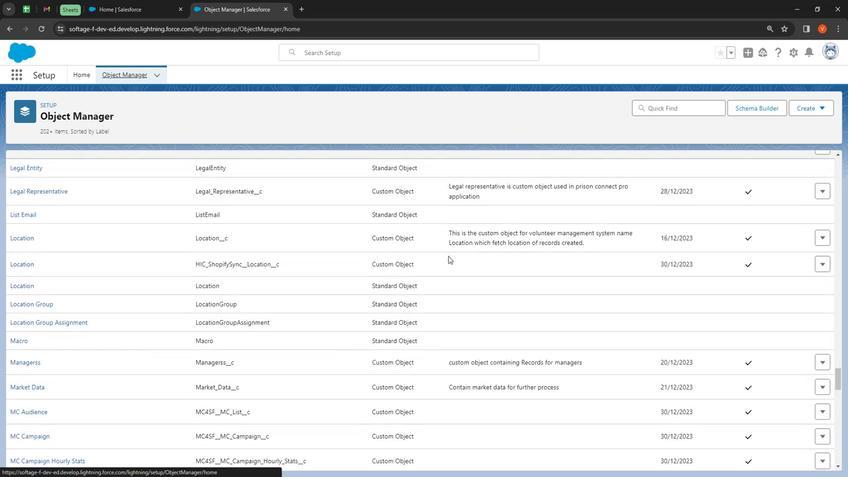 
Action: Mouse scrolled (447, 256) with delta (0, 0)
Screenshot: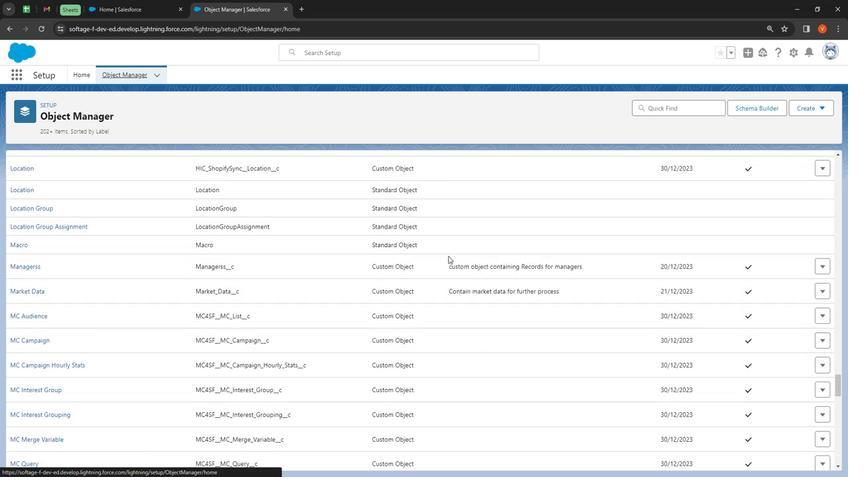 
Action: Mouse scrolled (447, 256) with delta (0, 0)
Screenshot: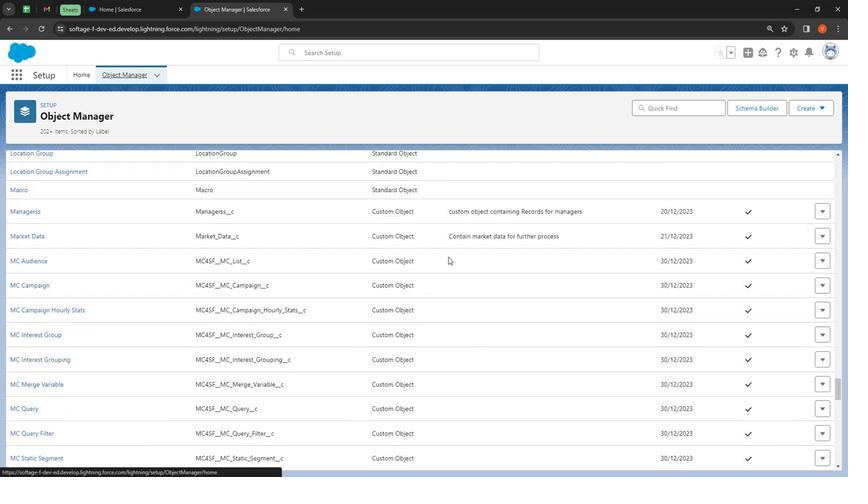 
Action: Mouse moved to (447, 258)
Screenshot: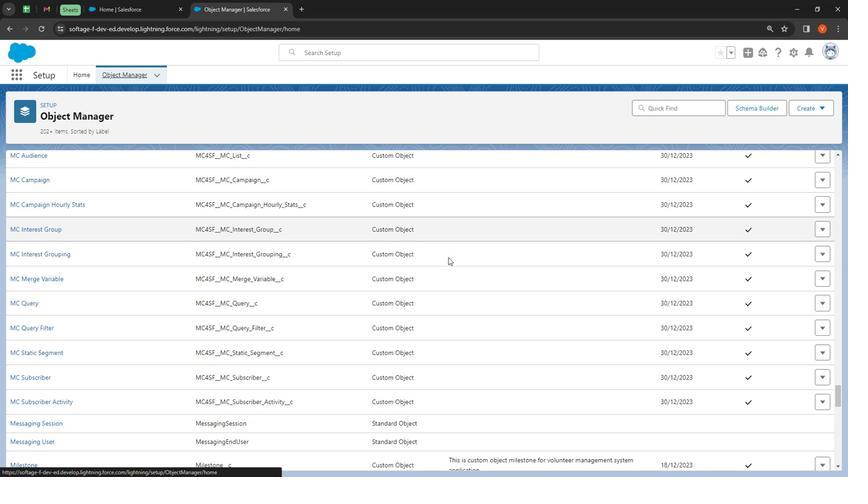 
Action: Mouse scrolled (447, 257) with delta (0, 0)
Screenshot: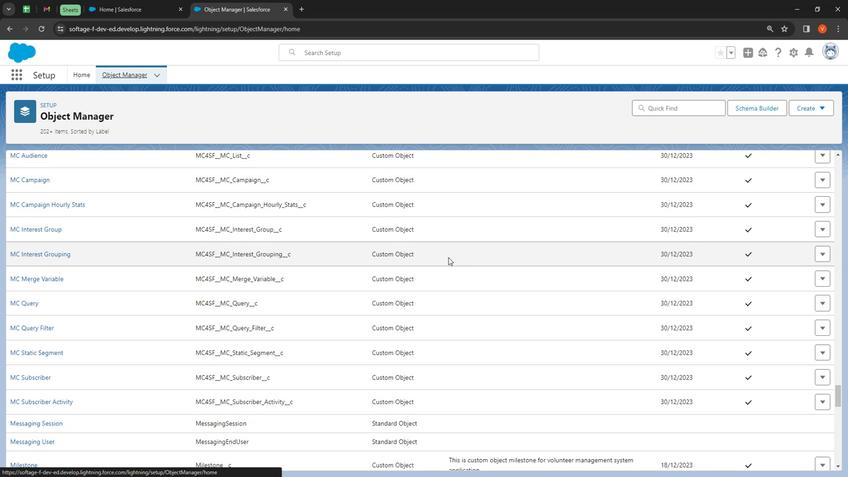 
Action: Mouse scrolled (447, 257) with delta (0, 0)
Screenshot: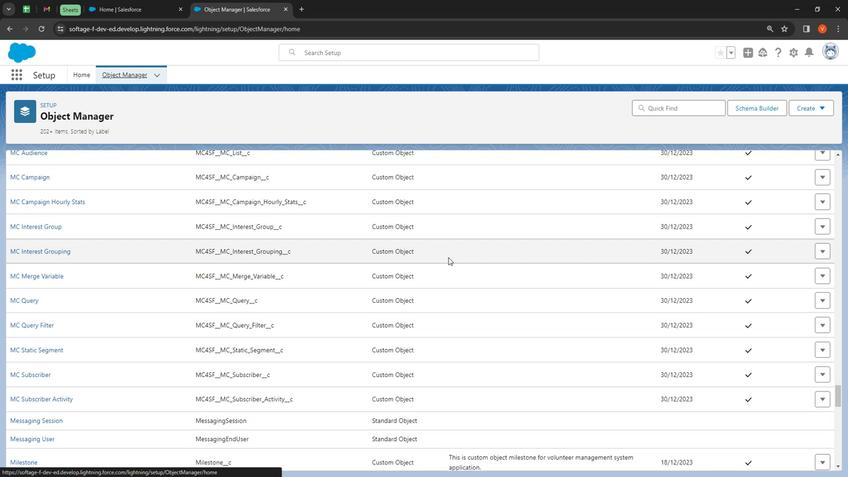 
Action: Mouse scrolled (447, 257) with delta (0, 0)
Screenshot: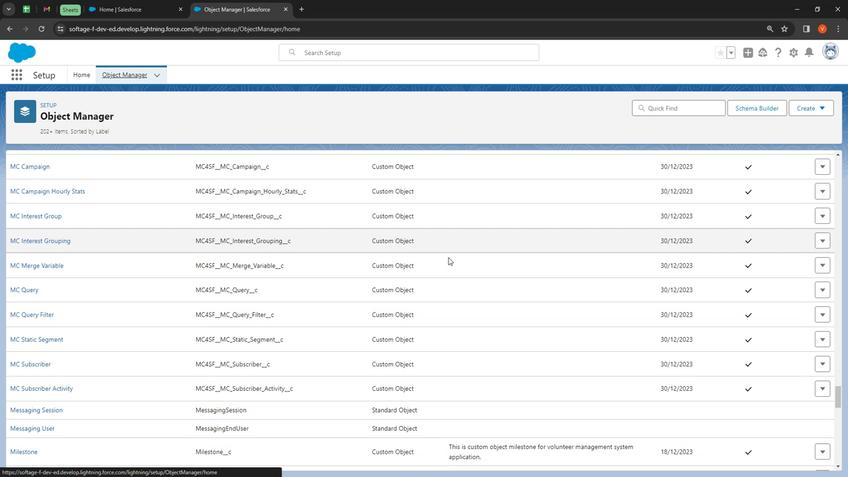 
Action: Mouse scrolled (447, 257) with delta (0, 0)
Screenshot: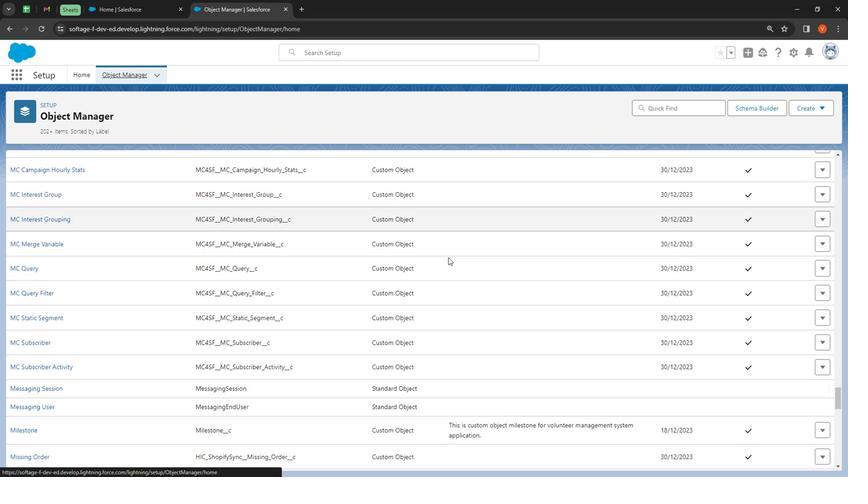 
Action: Mouse scrolled (447, 257) with delta (0, 0)
Screenshot: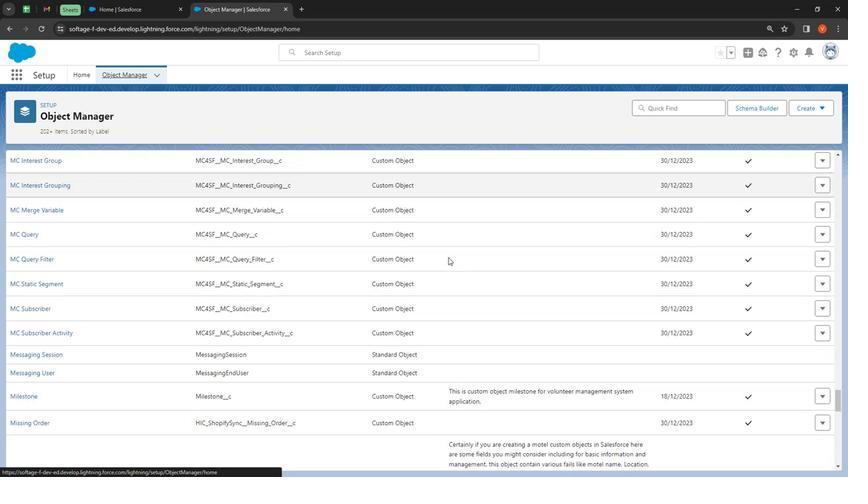 
Action: Mouse scrolled (447, 257) with delta (0, 0)
Screenshot: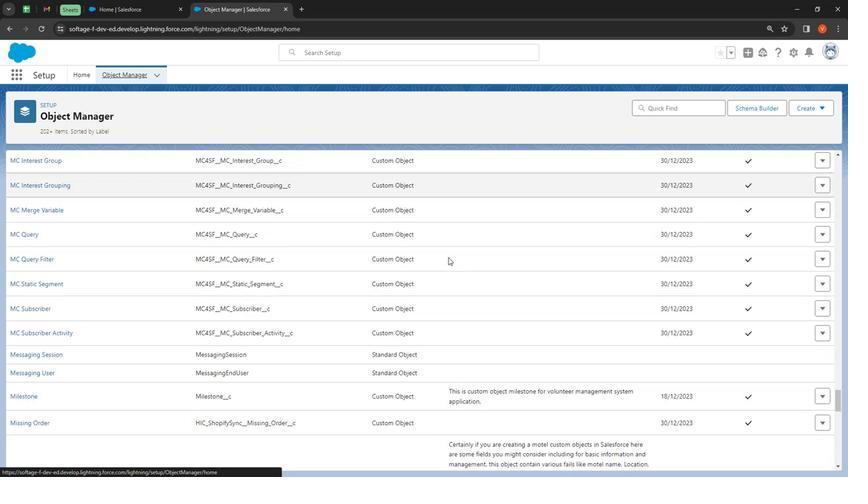 
Action: Mouse scrolled (447, 257) with delta (0, 0)
Screenshot: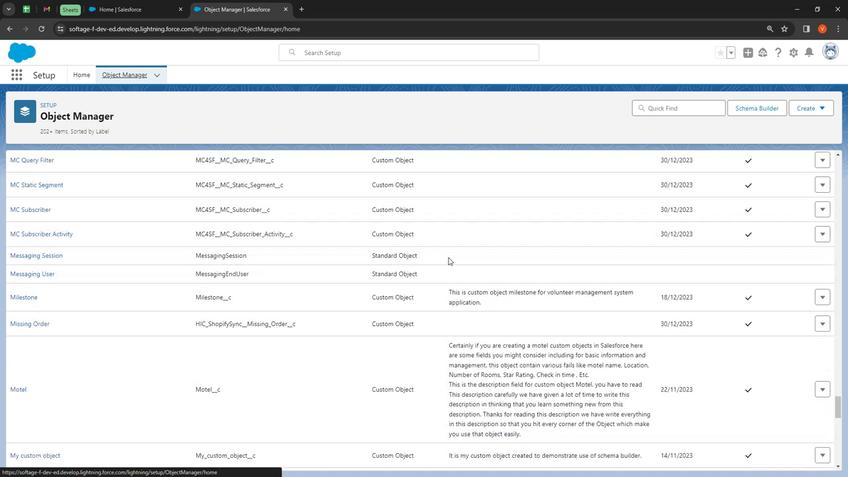 
Action: Mouse scrolled (447, 257) with delta (0, 0)
Screenshot: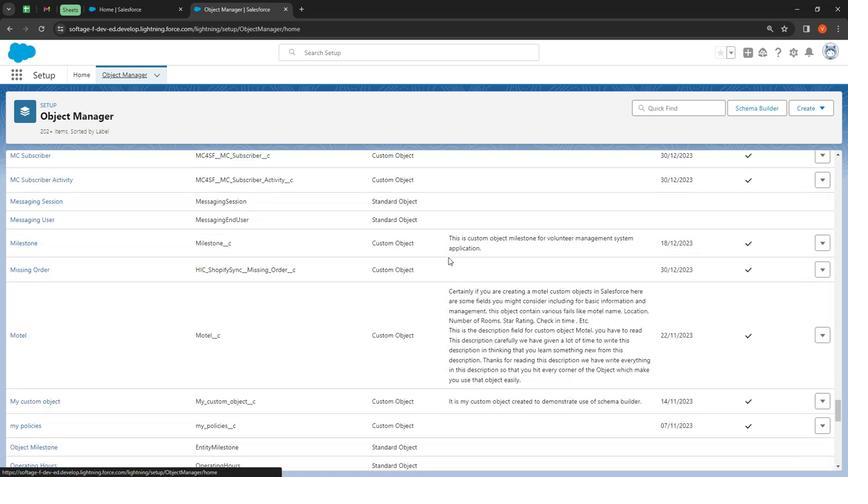 
Action: Mouse moved to (447, 259)
Screenshot: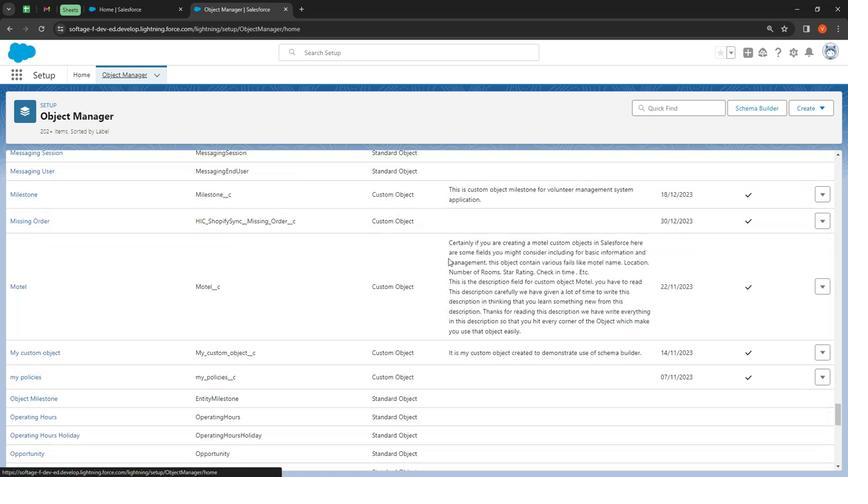 
Action: Mouse scrolled (447, 258) with delta (0, 0)
Screenshot: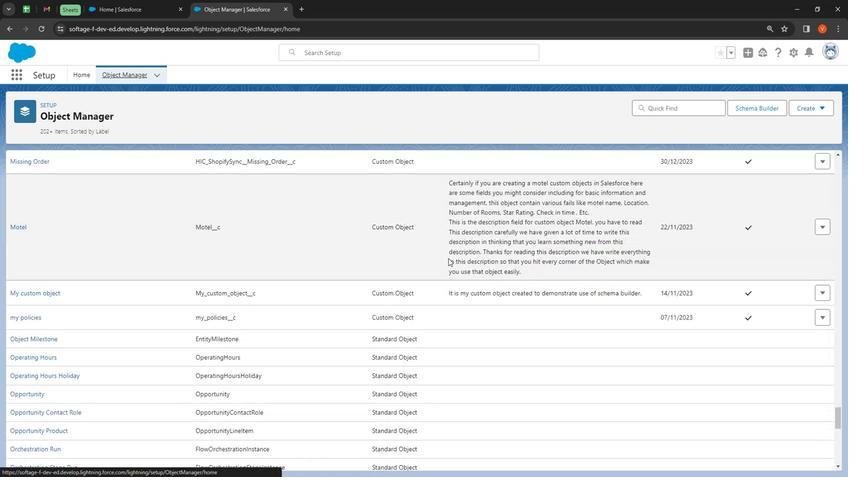 
Action: Mouse moved to (446, 259)
Screenshot: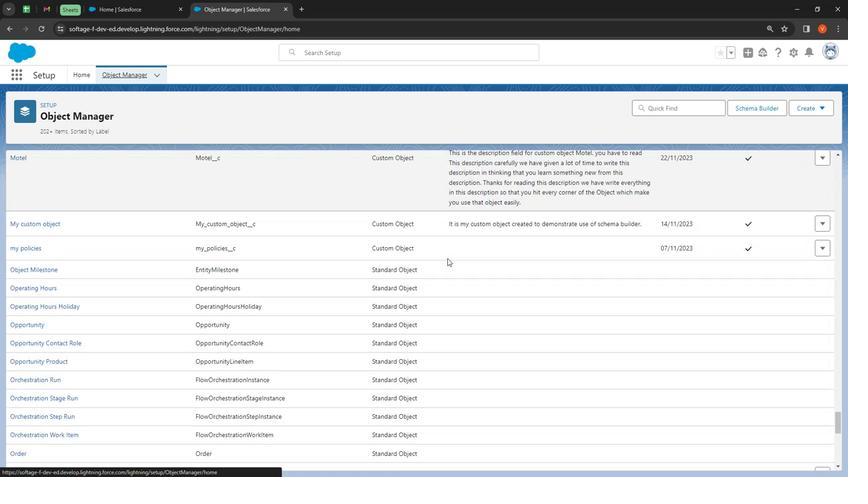 
Action: Mouse scrolled (446, 258) with delta (0, 0)
Screenshot: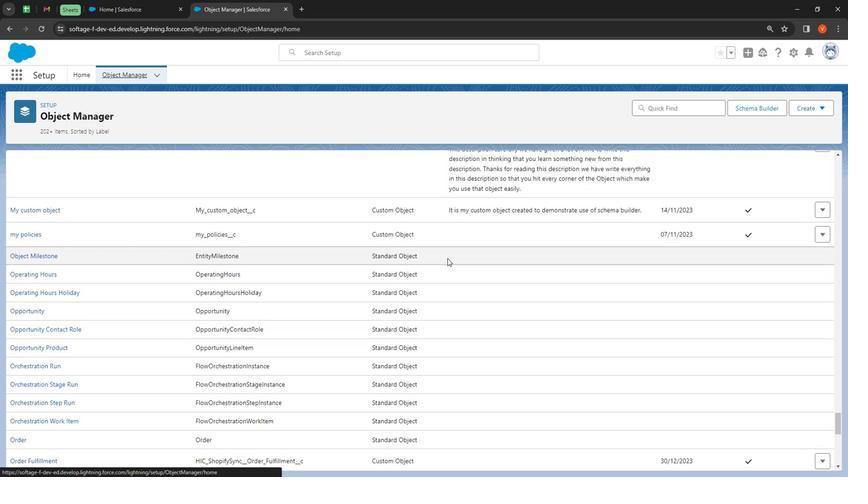 
Action: Mouse scrolled (446, 258) with delta (0, 0)
Screenshot: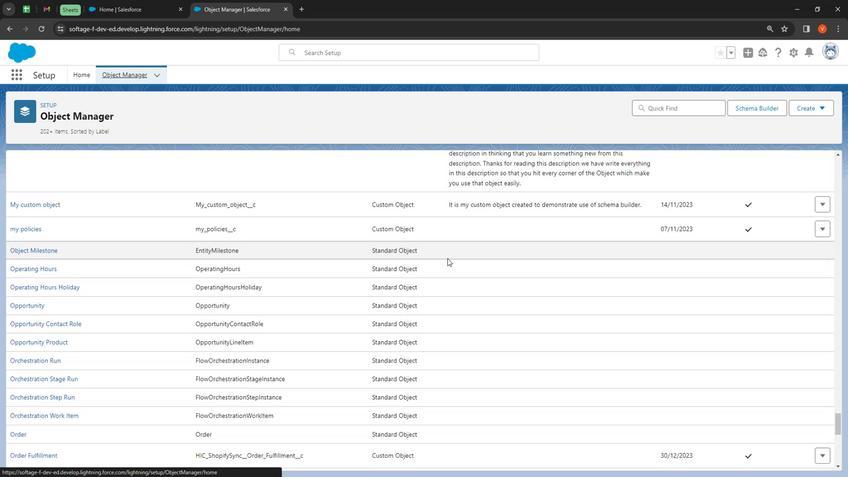 
Action: Mouse scrolled (446, 258) with delta (0, 0)
Screenshot: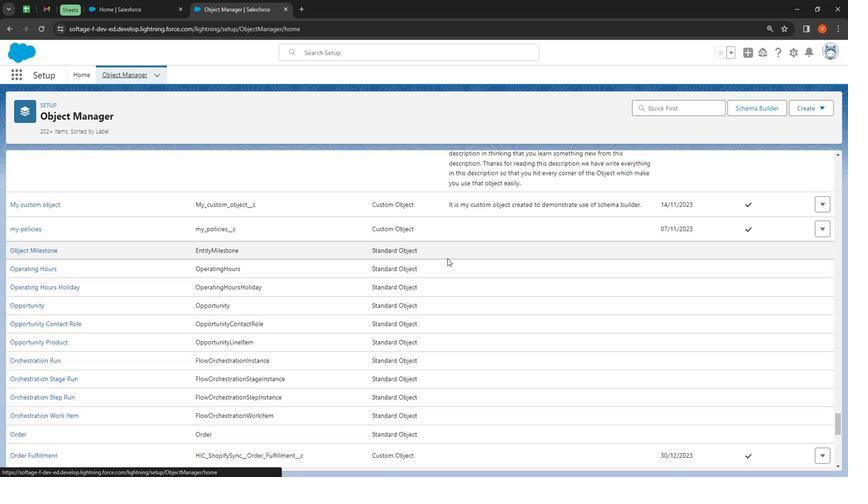 
Action: Mouse scrolled (446, 258) with delta (0, 0)
Screenshot: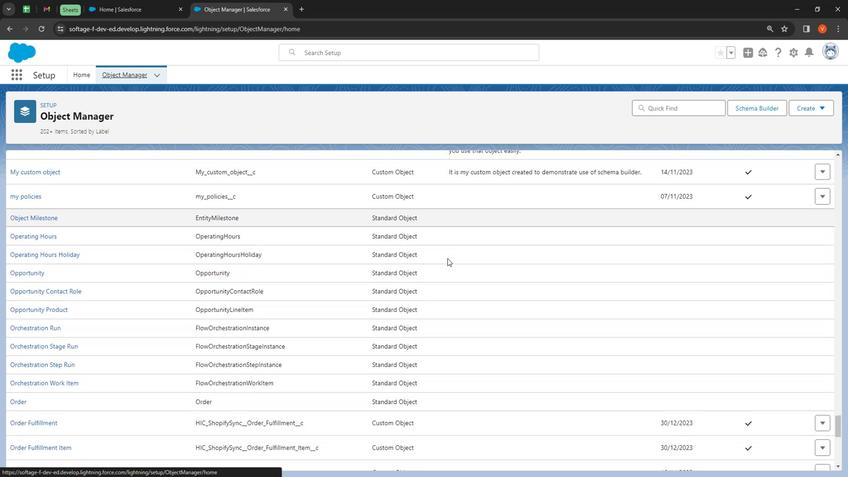 
Action: Mouse scrolled (446, 258) with delta (0, 0)
Screenshot: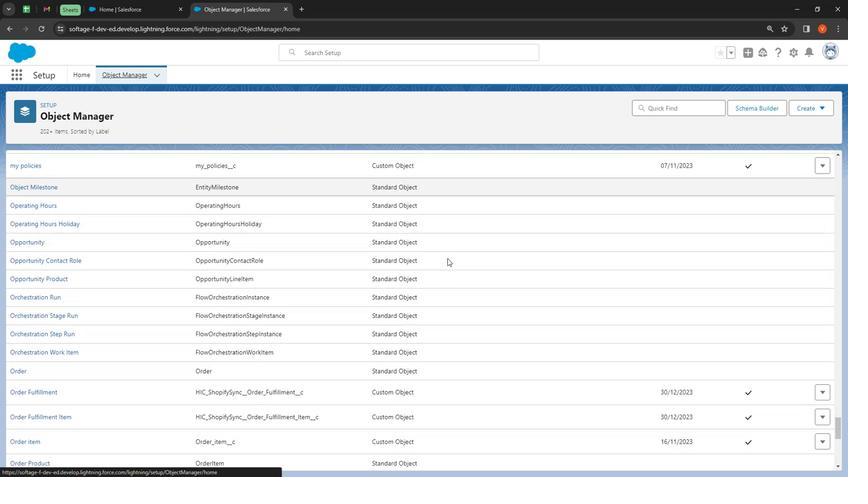 
Action: Mouse scrolled (446, 258) with delta (0, 0)
Screenshot: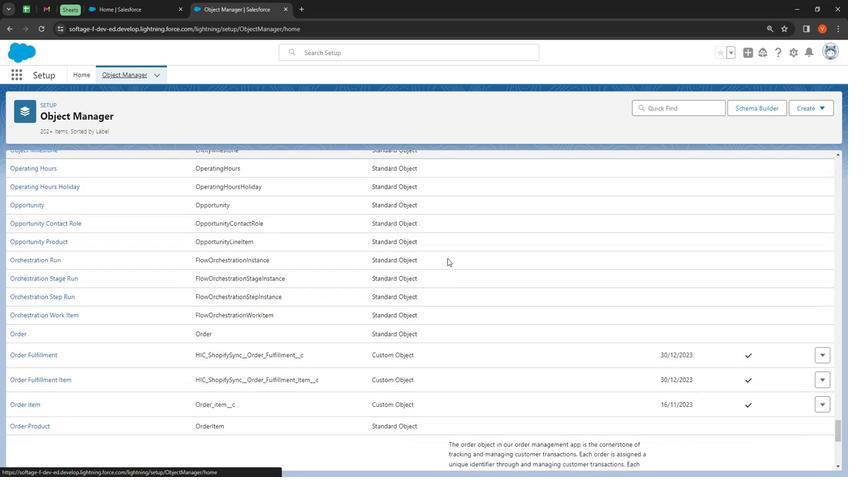 
Action: Mouse scrolled (446, 258) with delta (0, 0)
Screenshot: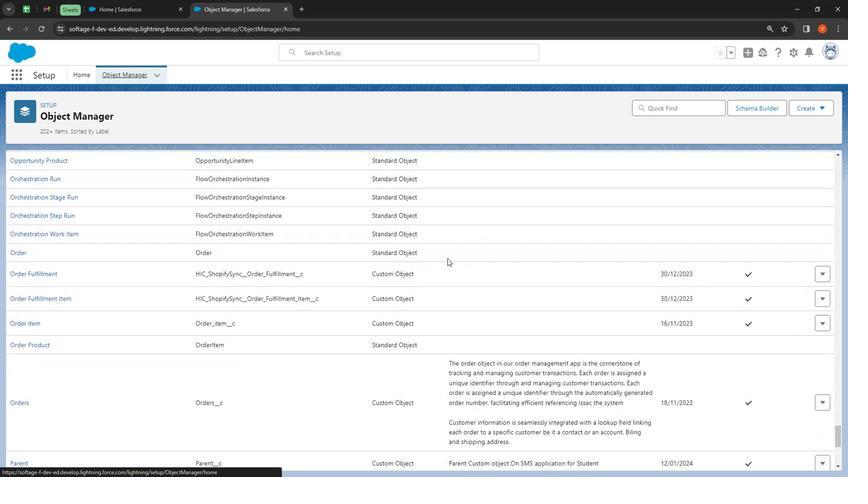 
Action: Mouse scrolled (446, 258) with delta (0, 0)
Screenshot: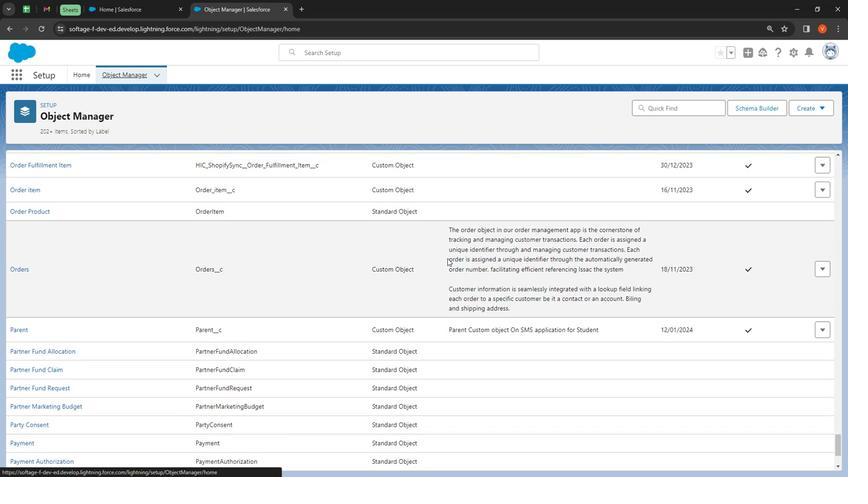 
Action: Mouse scrolled (446, 258) with delta (0, 0)
Screenshot: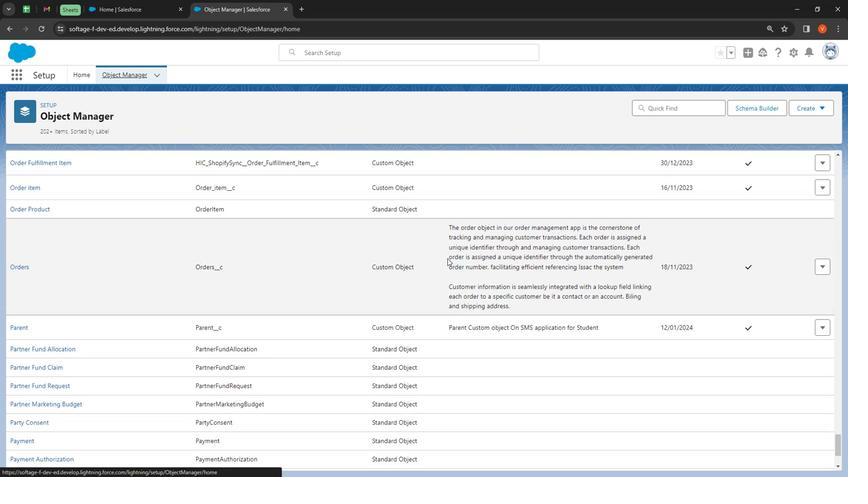 
Action: Mouse scrolled (446, 258) with delta (0, 0)
Screenshot: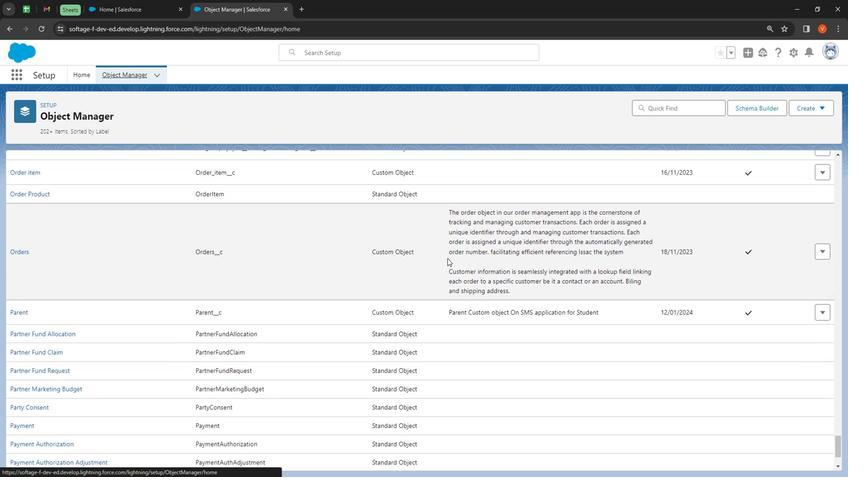 
Action: Mouse scrolled (446, 258) with delta (0, 0)
Screenshot: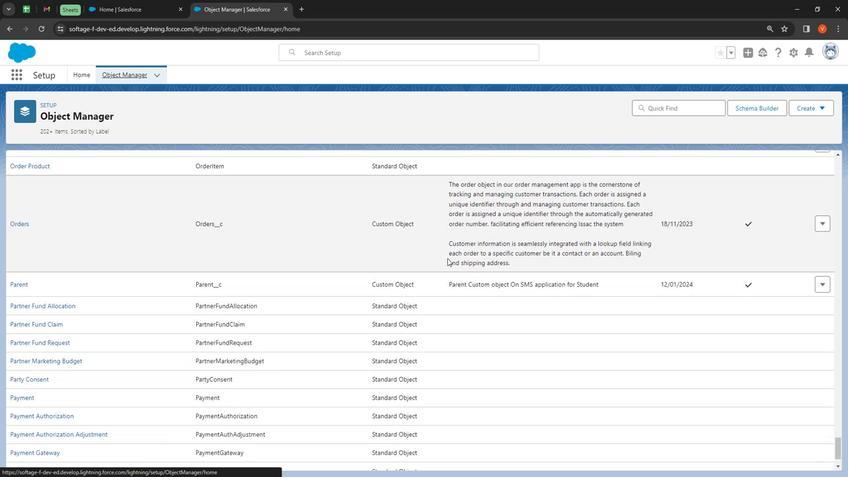 
Action: Mouse scrolled (446, 258) with delta (0, 0)
Screenshot: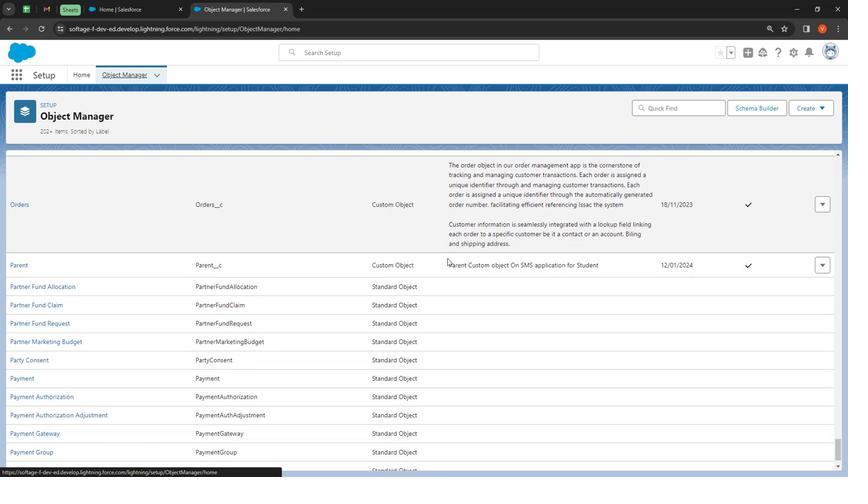 
Action: Mouse scrolled (446, 258) with delta (0, 0)
Screenshot: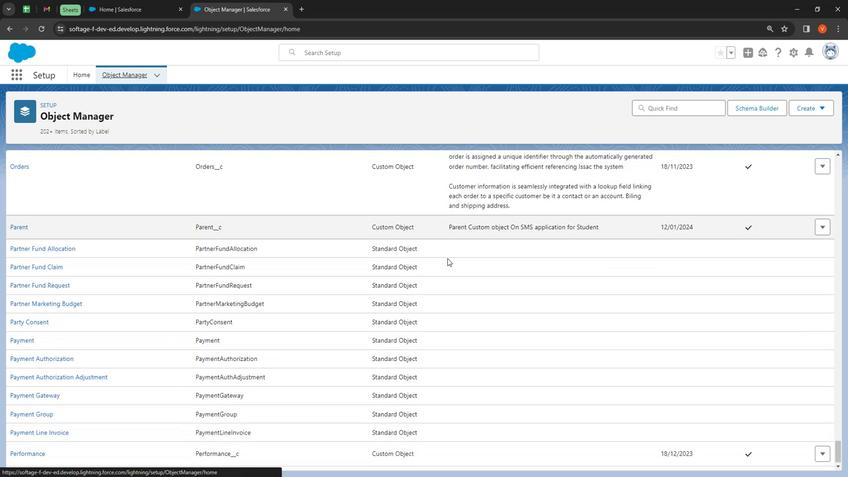 
Action: Mouse scrolled (446, 258) with delta (0, 0)
Screenshot: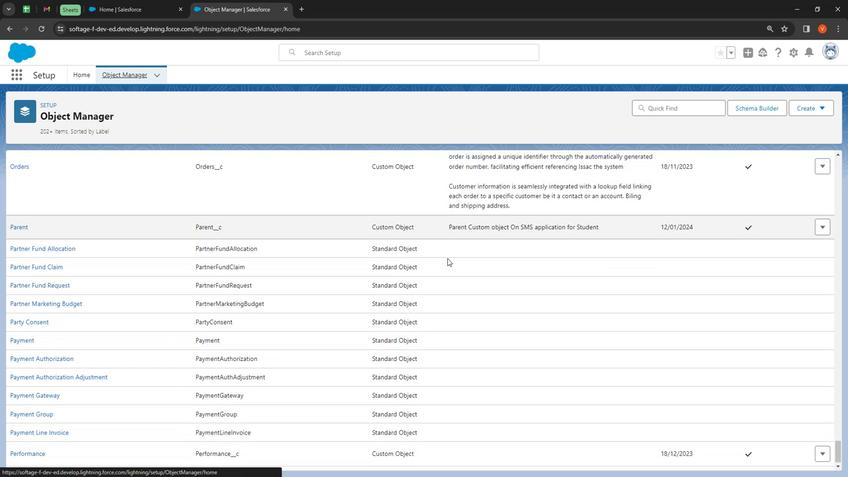
Action: Mouse scrolled (446, 258) with delta (0, 0)
Screenshot: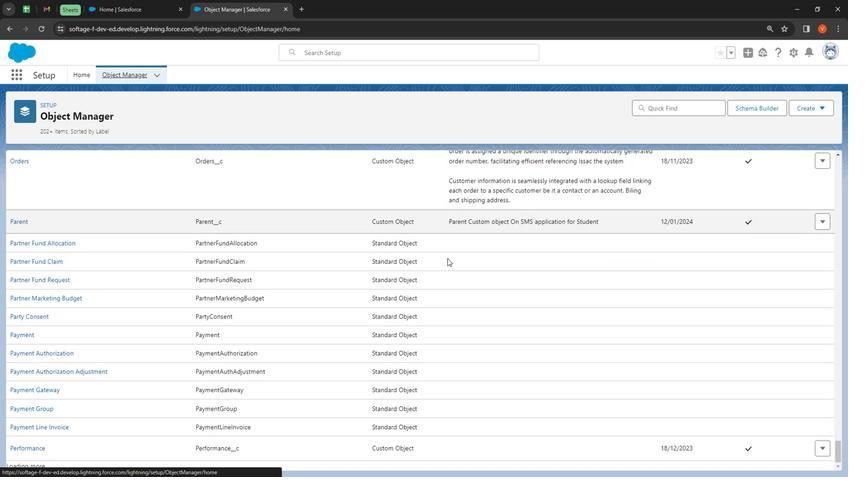 
Action: Mouse scrolled (446, 258) with delta (0, 0)
Screenshot: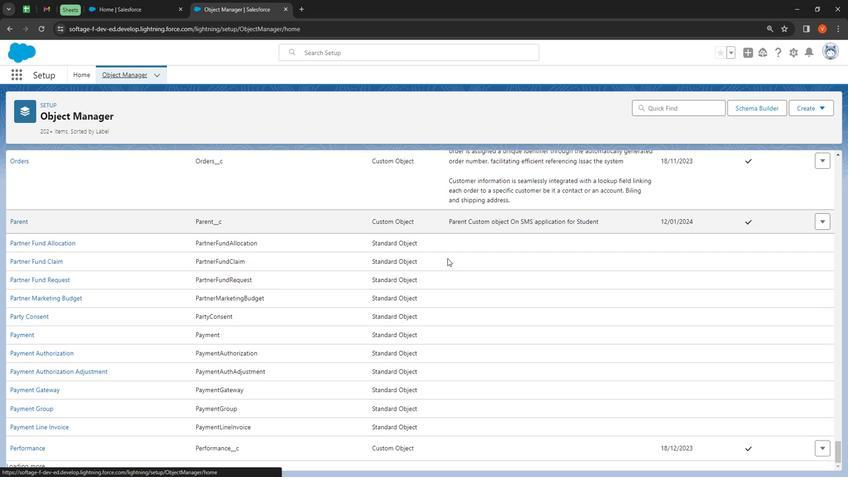 
Action: Mouse moved to (446, 259)
Screenshot: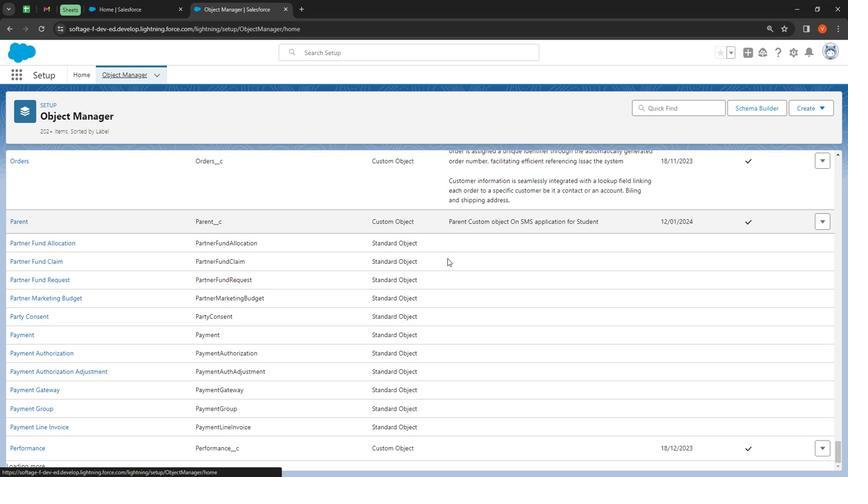 
Action: Mouse scrolled (446, 258) with delta (0, 0)
Screenshot: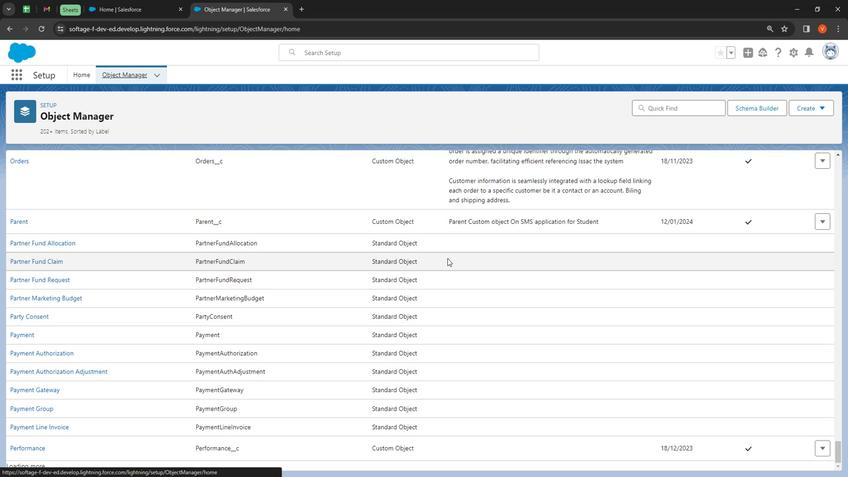 
Action: Mouse scrolled (446, 258) with delta (0, 0)
Screenshot: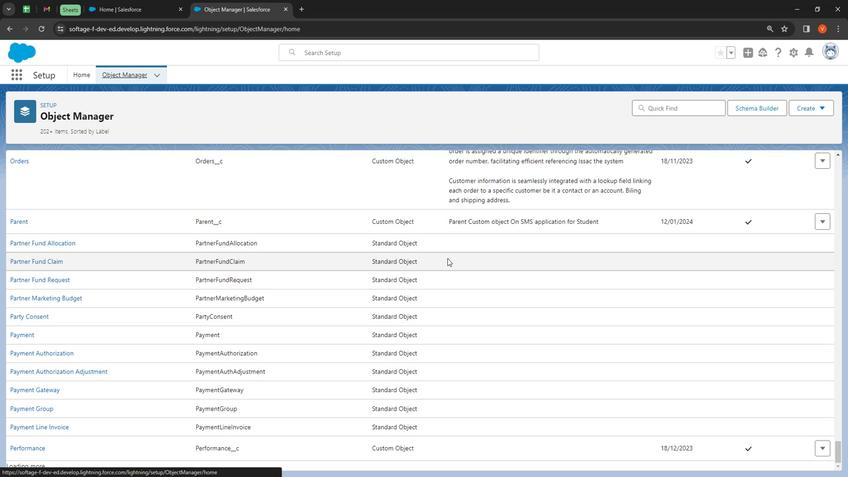 
Action: Mouse scrolled (446, 258) with delta (0, 0)
Screenshot: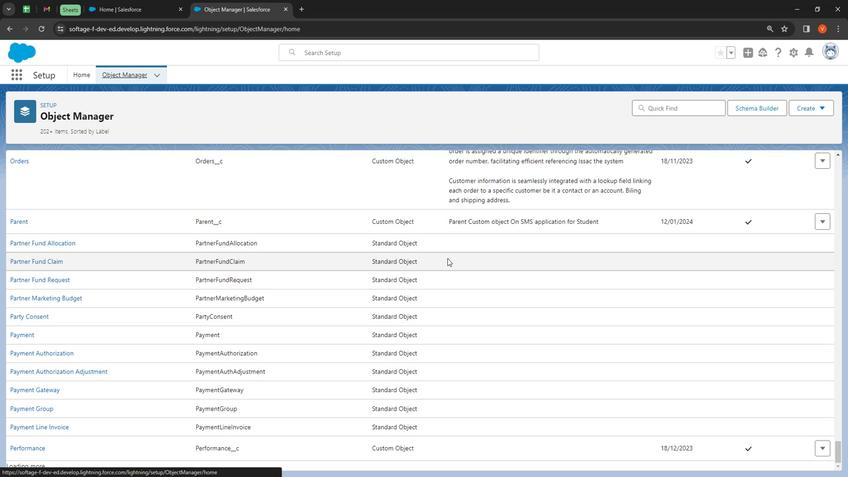
Action: Mouse scrolled (446, 258) with delta (0, 0)
Screenshot: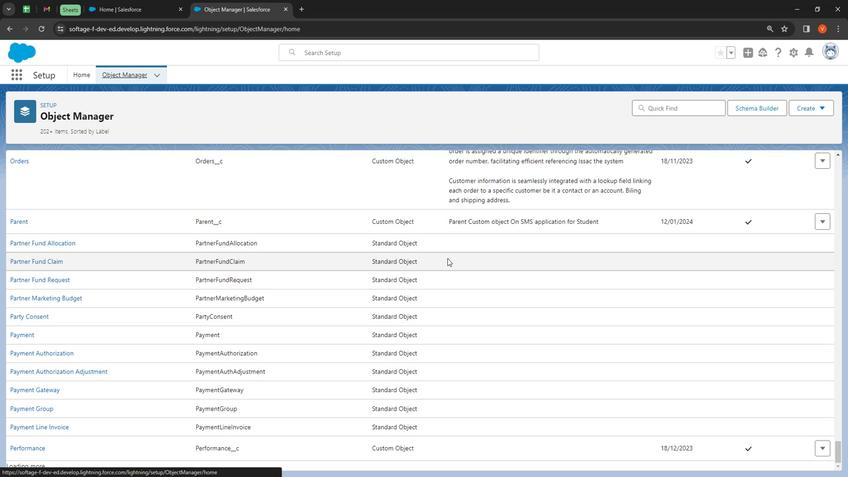 
Action: Mouse scrolled (446, 258) with delta (0, 0)
Screenshot: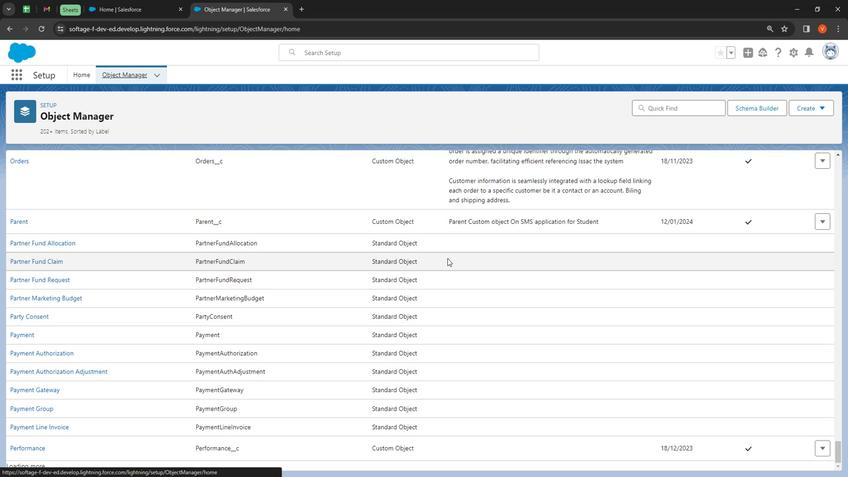 
Action: Mouse scrolled (446, 258) with delta (0, 0)
Screenshot: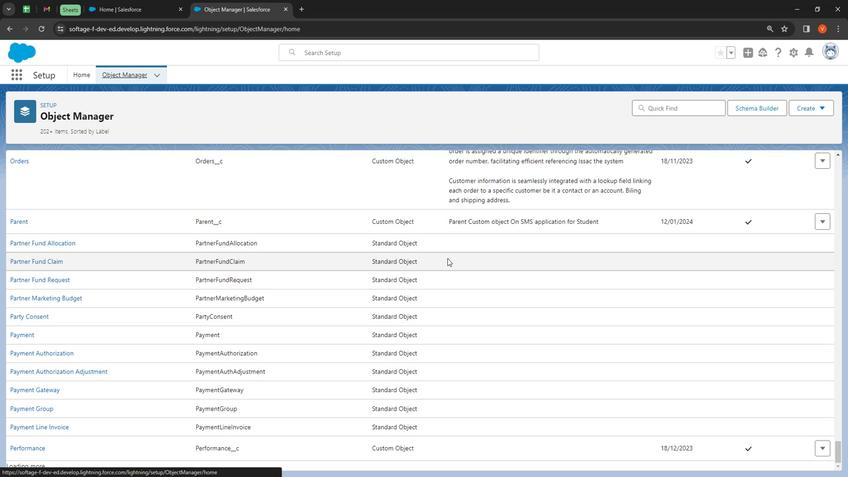 
Action: Mouse scrolled (446, 258) with delta (0, 0)
Screenshot: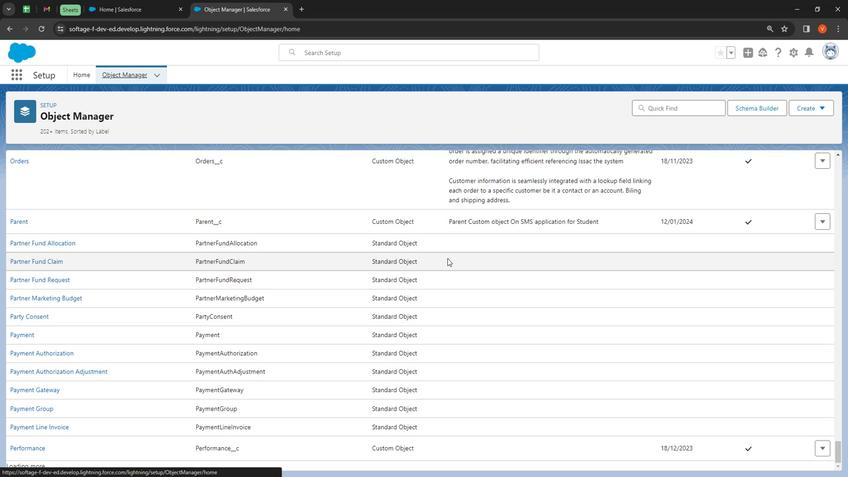 
Action: Mouse scrolled (446, 258) with delta (0, 0)
Screenshot: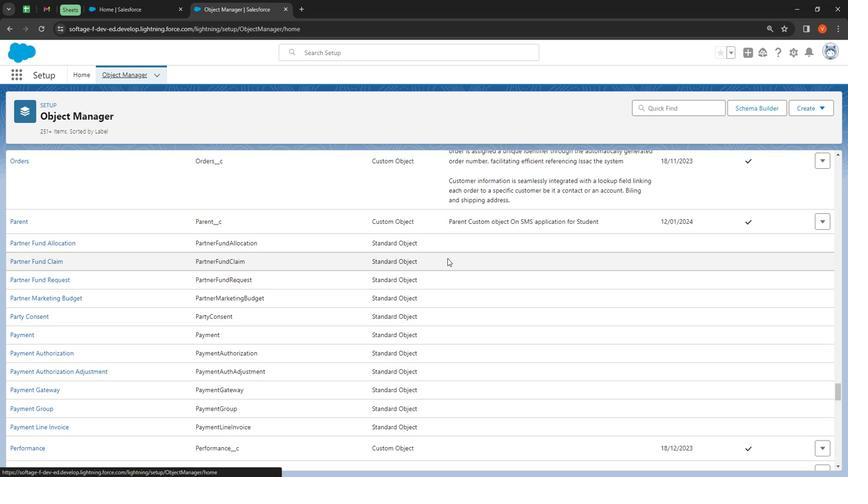 
Action: Mouse scrolled (446, 258) with delta (0, 0)
Screenshot: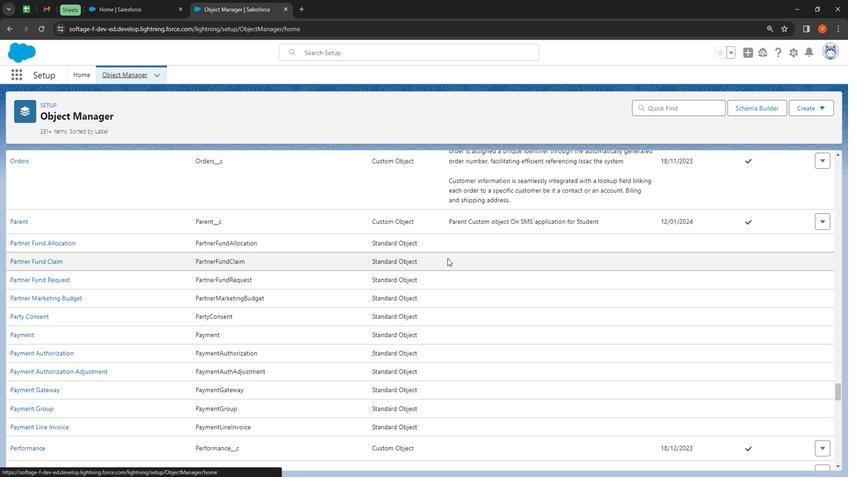 
Action: Mouse scrolled (446, 258) with delta (0, 0)
Screenshot: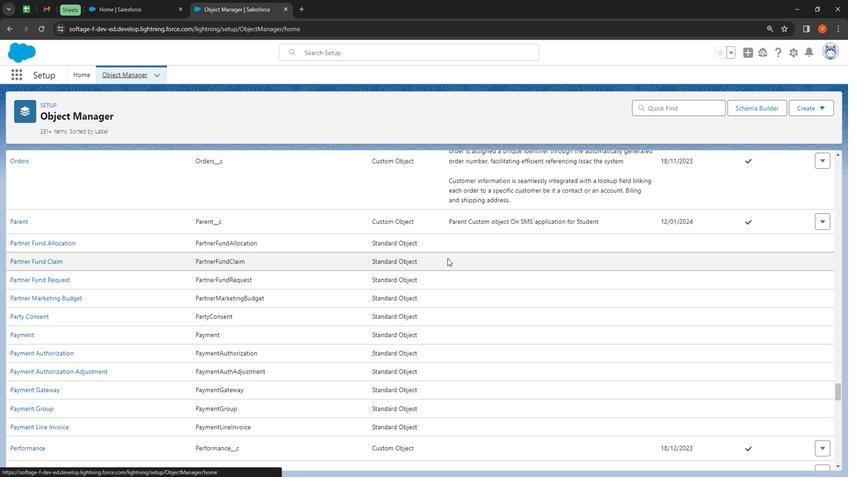 
Action: Mouse scrolled (446, 258) with delta (0, 0)
Screenshot: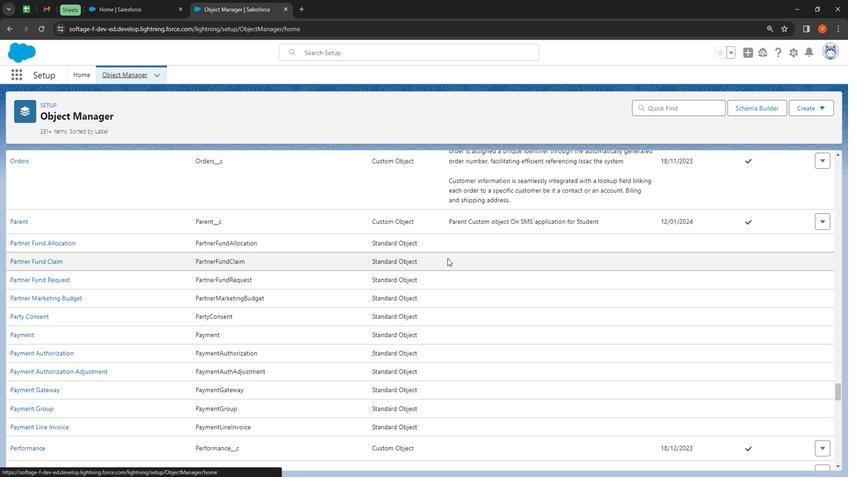 
Action: Mouse scrolled (446, 258) with delta (0, 0)
Screenshot: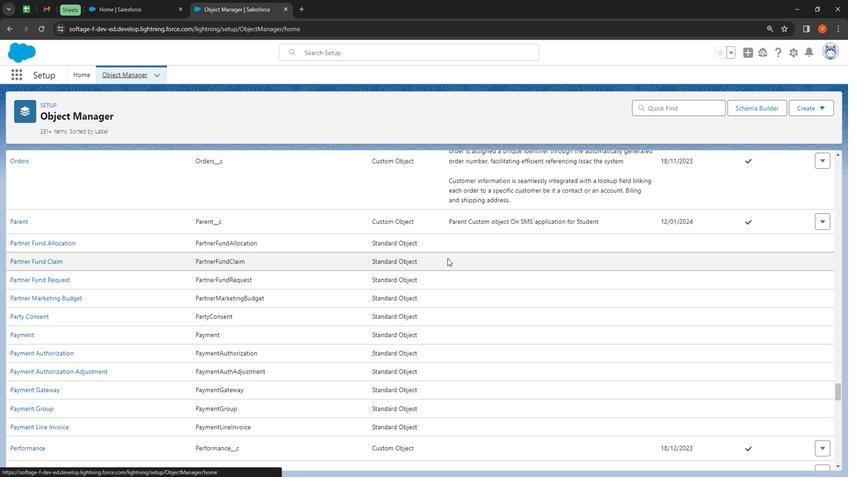 
Action: Mouse scrolled (446, 258) with delta (0, 0)
Screenshot: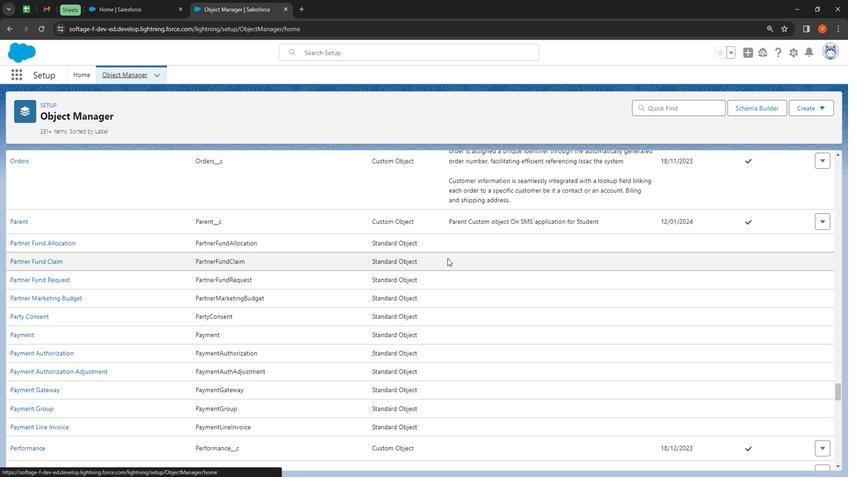 
Action: Mouse scrolled (446, 258) with delta (0, 0)
Screenshot: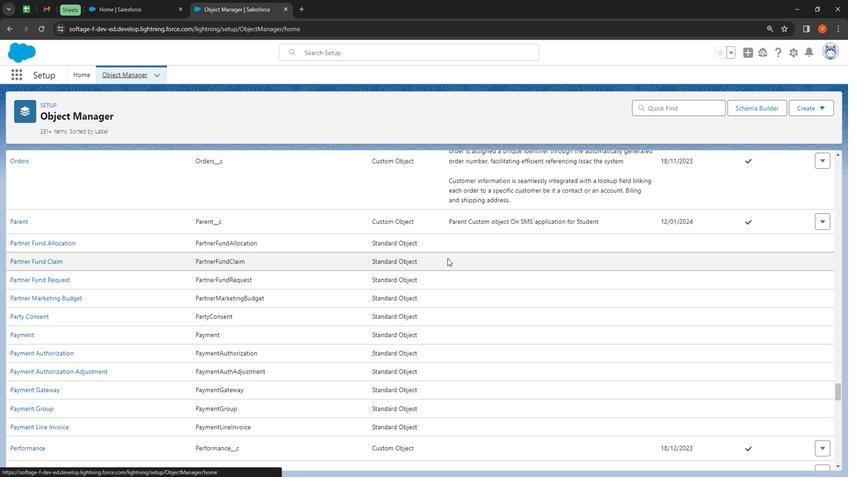 
Action: Mouse scrolled (446, 258) with delta (0, 0)
Screenshot: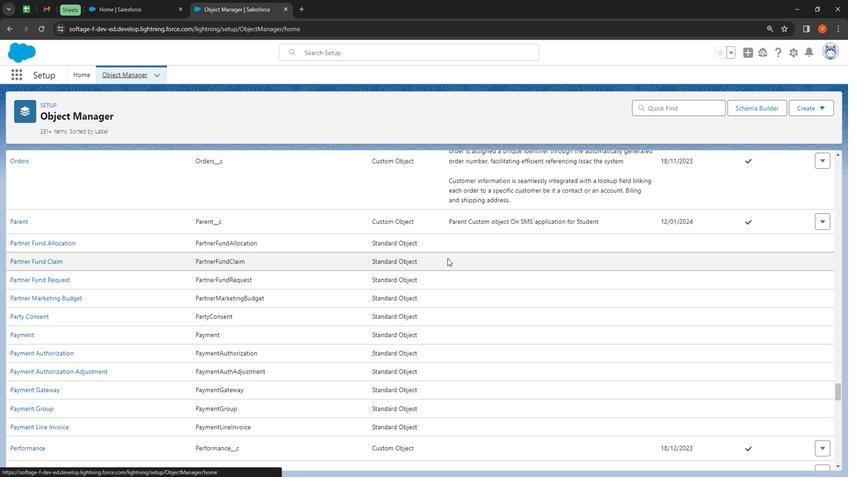 
Action: Mouse scrolled (446, 258) with delta (0, 0)
Screenshot: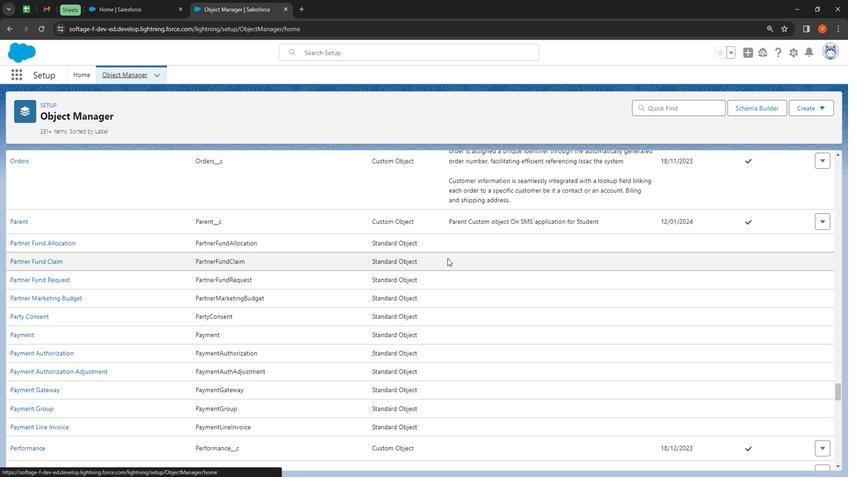 
Action: Mouse scrolled (446, 258) with delta (0, 0)
Screenshot: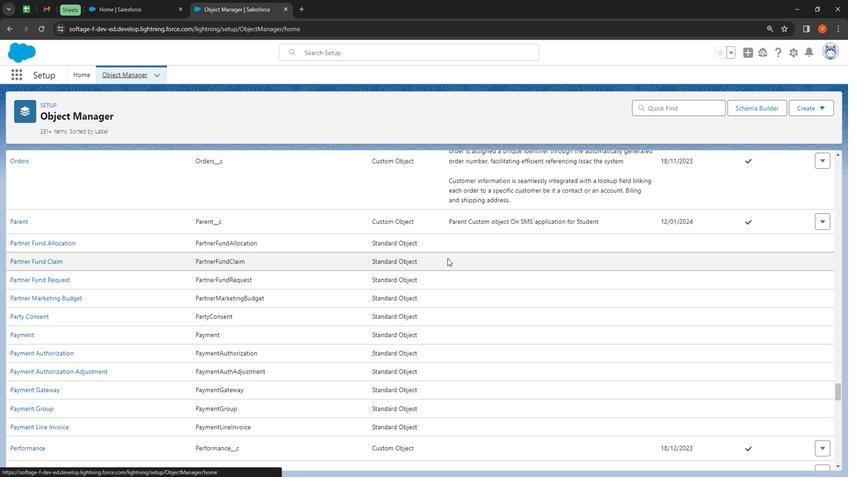 
Action: Mouse scrolled (446, 258) with delta (0, 0)
Screenshot: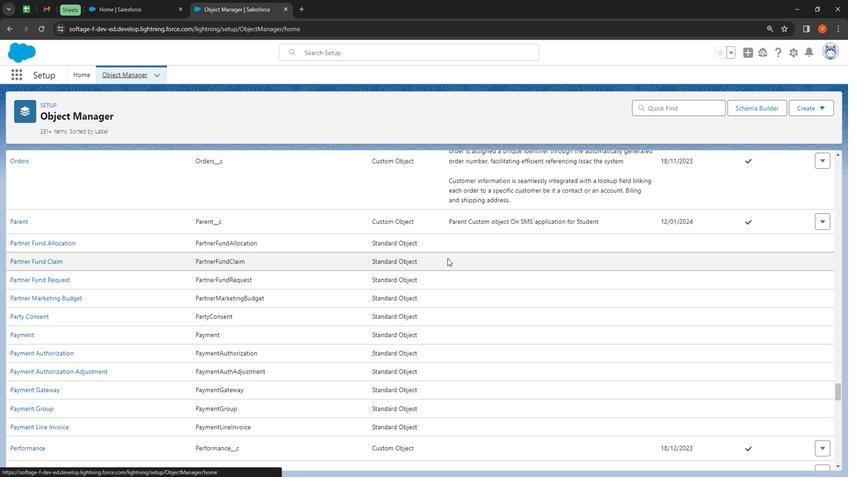 
Action: Mouse scrolled (446, 258) with delta (0, 0)
Screenshot: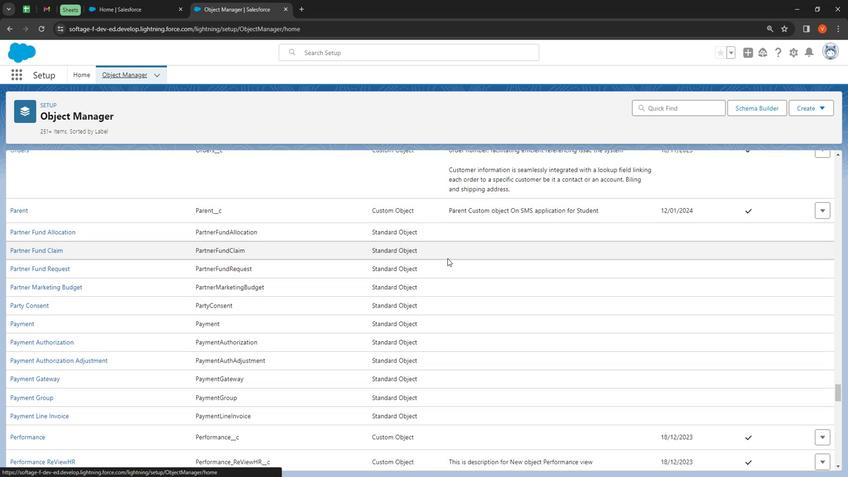 
Action: Mouse scrolled (446, 258) with delta (0, 0)
Screenshot: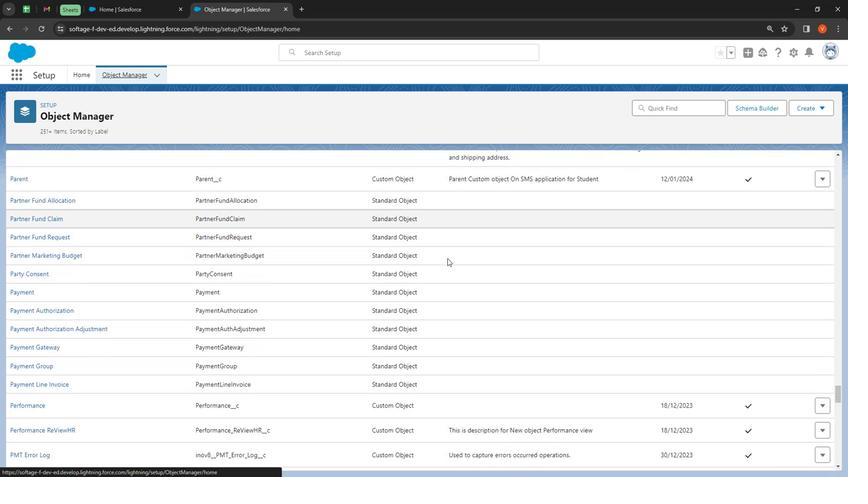 
Action: Mouse scrolled (446, 258) with delta (0, 0)
Screenshot: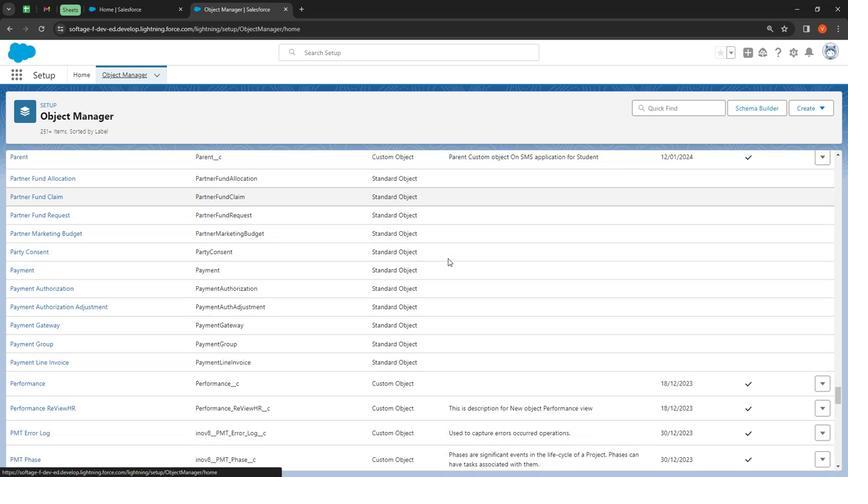 
Action: Mouse moved to (447, 259)
Screenshot: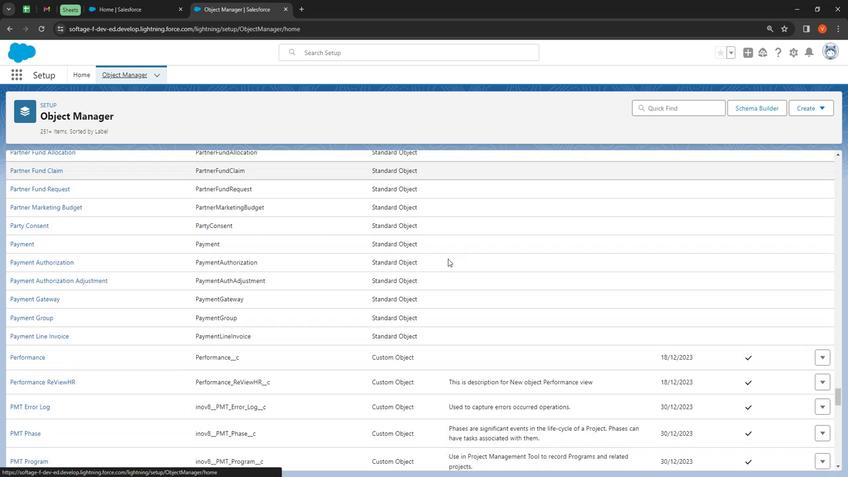 
Action: Mouse scrolled (447, 259) with delta (0, 0)
Screenshot: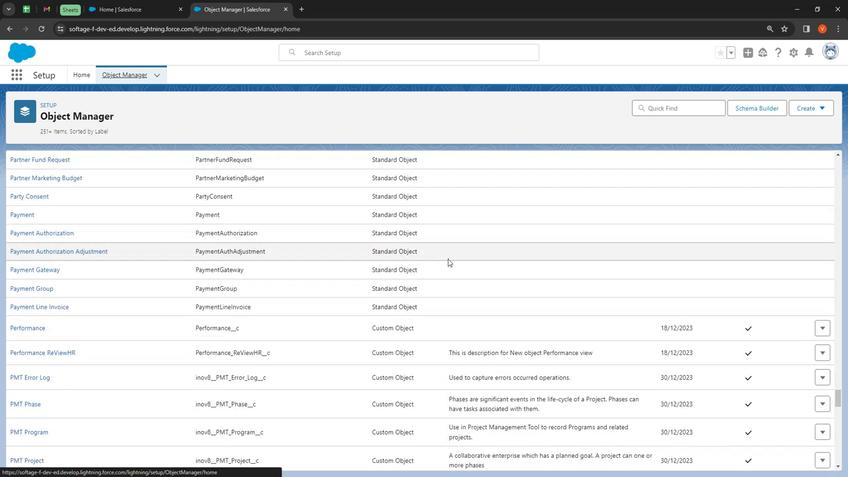 
Action: Mouse moved to (447, 260)
Screenshot: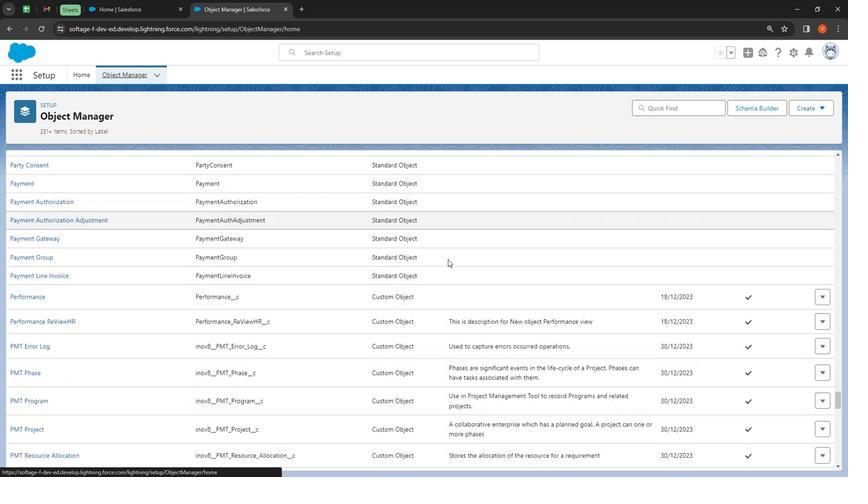 
Action: Mouse scrolled (447, 259) with delta (0, 0)
Screenshot: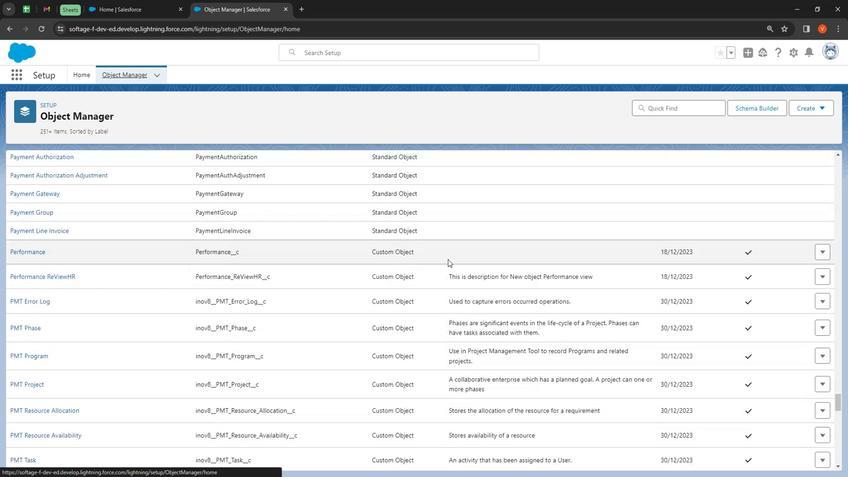 
Action: Mouse moved to (447, 261)
Screenshot: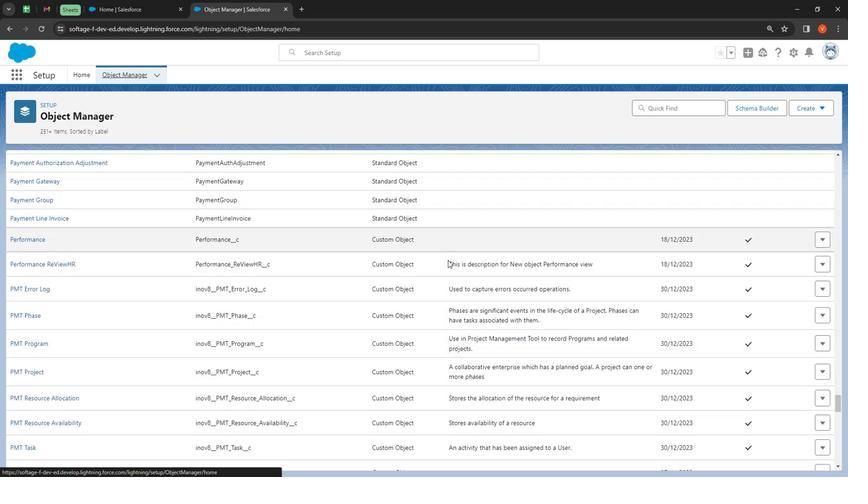 
Action: Mouse scrolled (447, 260) with delta (0, 0)
Screenshot: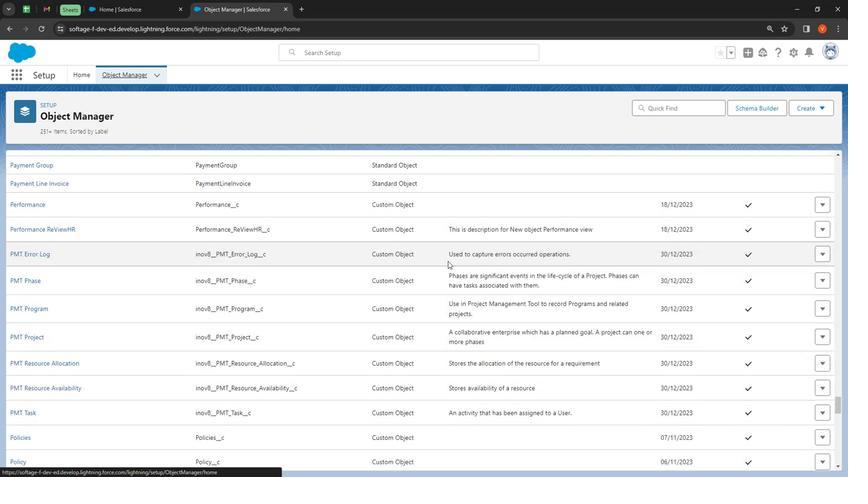
Action: Mouse moved to (447, 261)
Screenshot: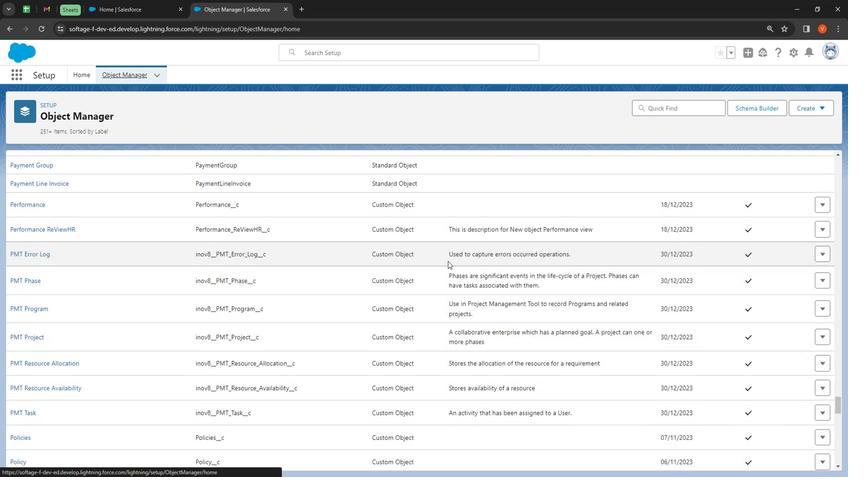 
Action: Mouse scrolled (447, 261) with delta (0, 0)
Screenshot: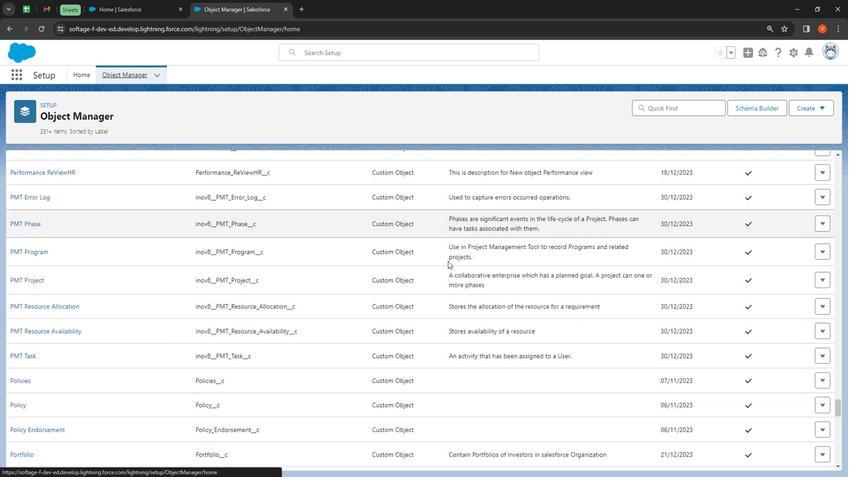 
Action: Mouse moved to (446, 263)
Screenshot: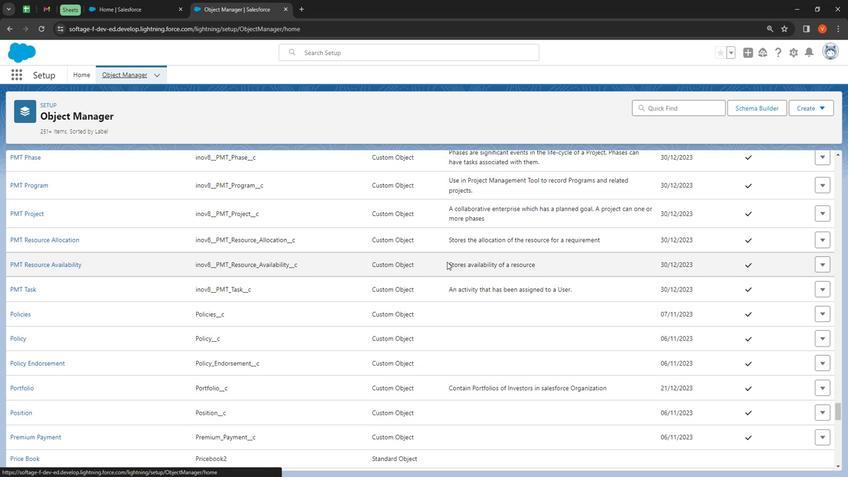 
Action: Mouse scrolled (446, 262) with delta (0, 0)
Screenshot: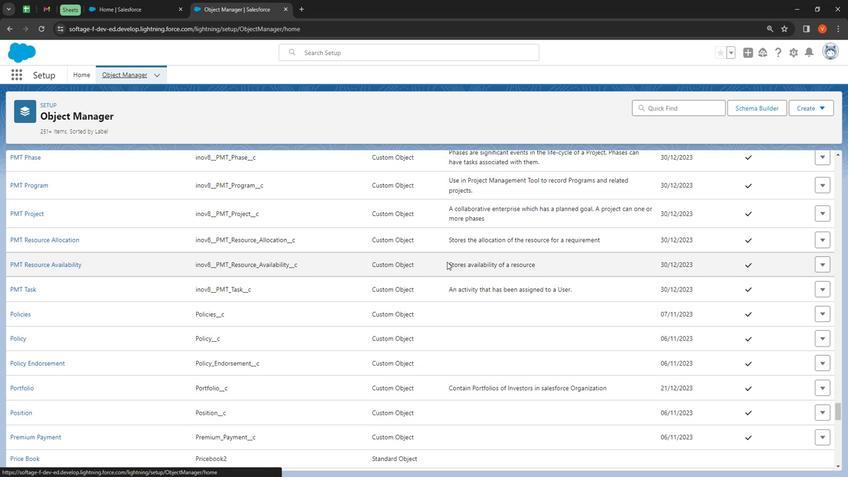 
Action: Mouse scrolled (446, 262) with delta (0, 0)
Screenshot: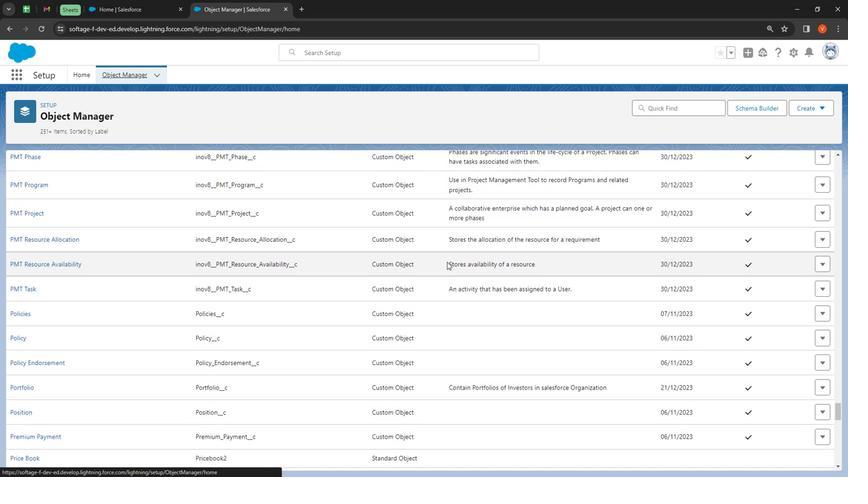 
Action: Mouse scrolled (446, 262) with delta (0, 0)
Screenshot: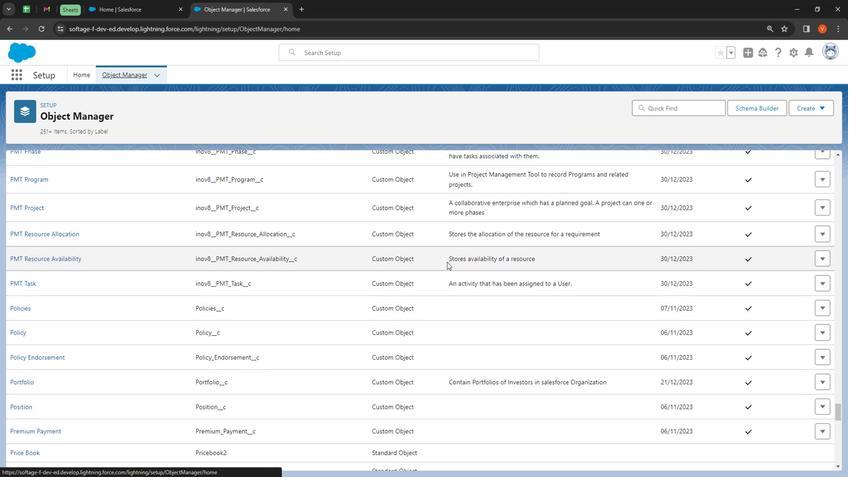 
Action: Mouse scrolled (446, 262) with delta (0, 0)
Screenshot: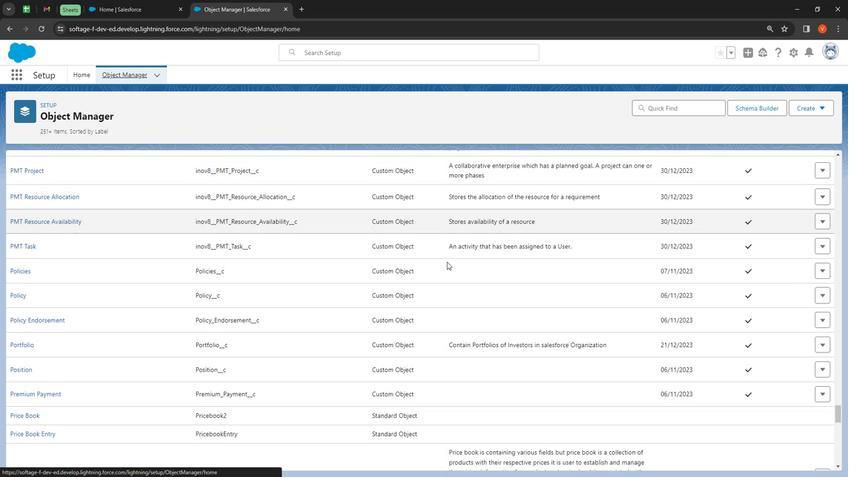 
Action: Mouse scrolled (446, 262) with delta (0, 0)
Screenshot: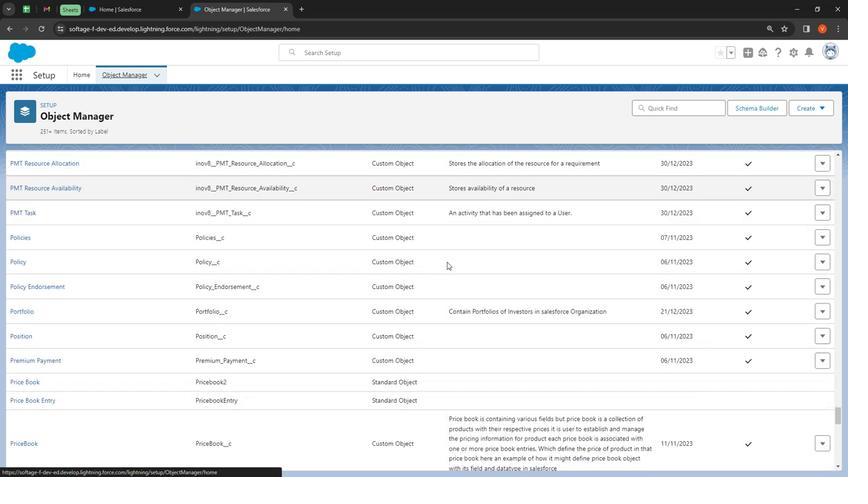 
Action: Mouse scrolled (446, 262) with delta (0, 0)
Screenshot: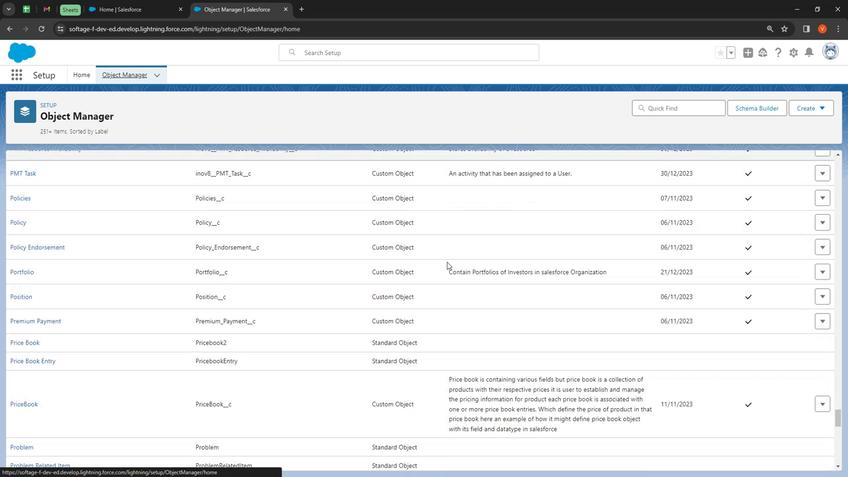 
Action: Mouse scrolled (446, 262) with delta (0, 0)
Screenshot: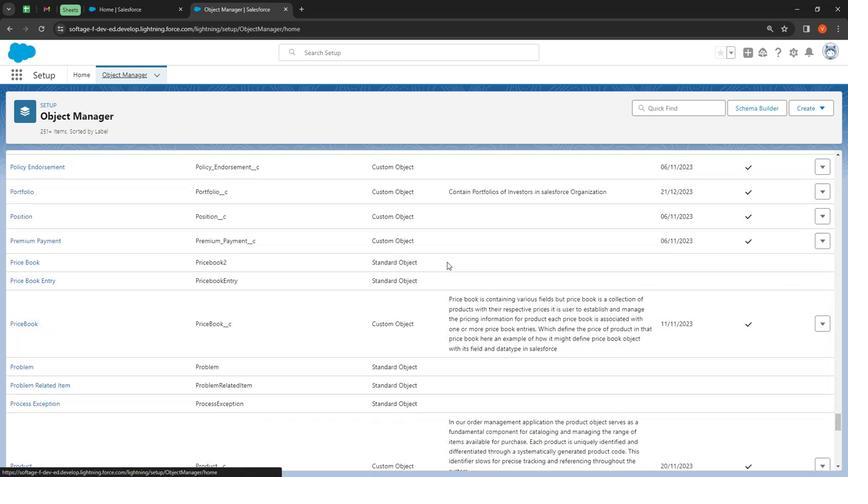 
Action: Mouse scrolled (446, 262) with delta (0, 0)
Screenshot: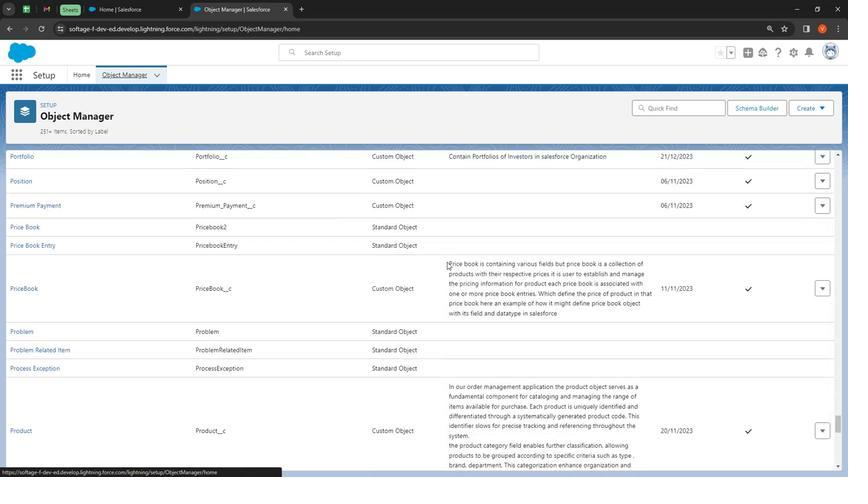 
Action: Mouse moved to (446, 262)
Screenshot: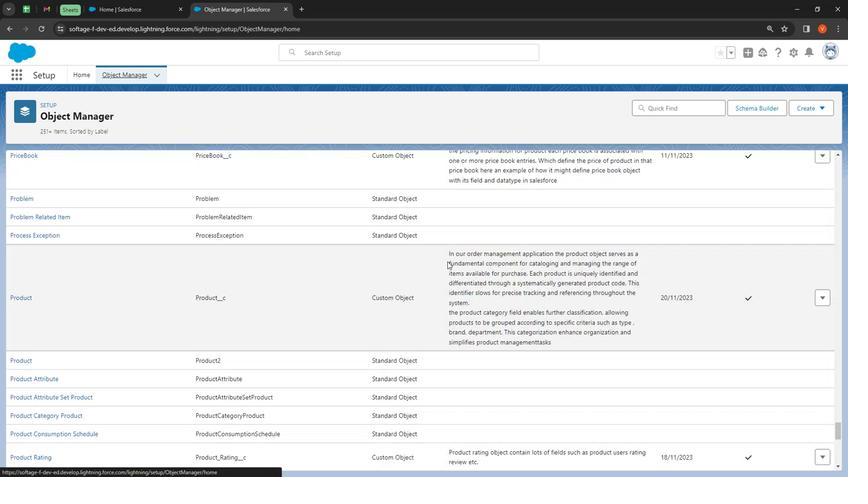 
Action: Mouse scrolled (446, 261) with delta (0, 0)
Screenshot: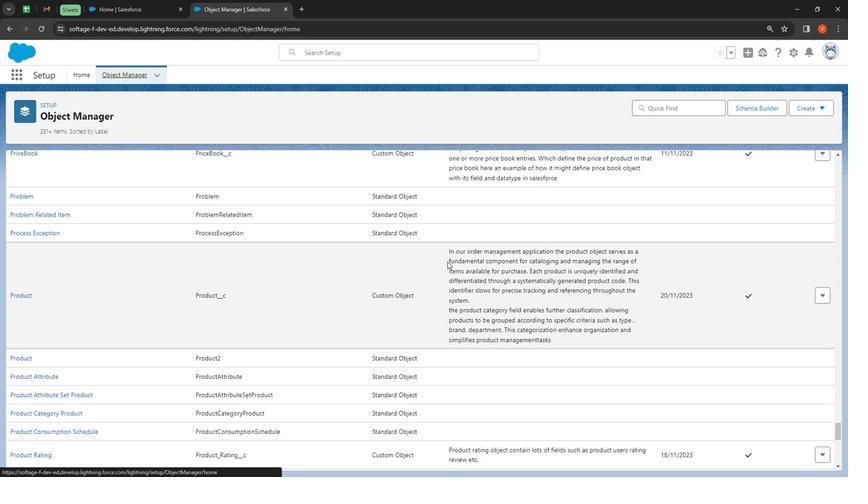 
Action: Mouse scrolled (446, 261) with delta (0, 0)
Screenshot: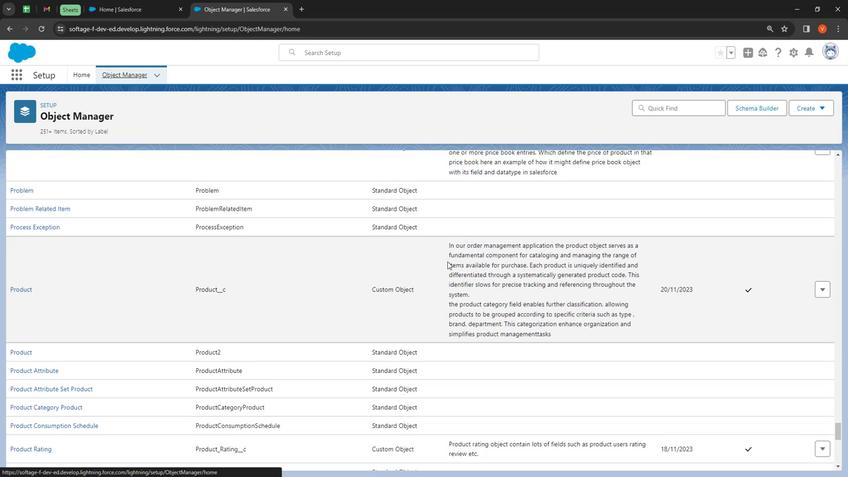 
Action: Mouse scrolled (446, 261) with delta (0, 0)
Screenshot: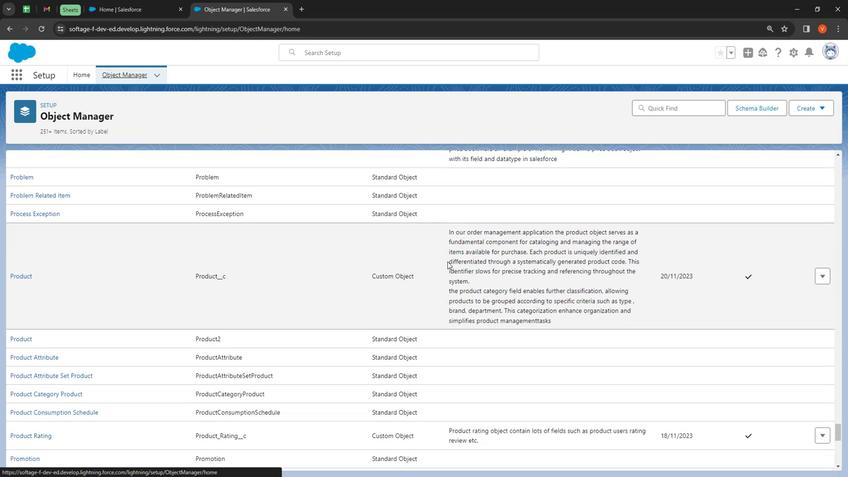 
Action: Mouse scrolled (446, 261) with delta (0, 0)
Screenshot: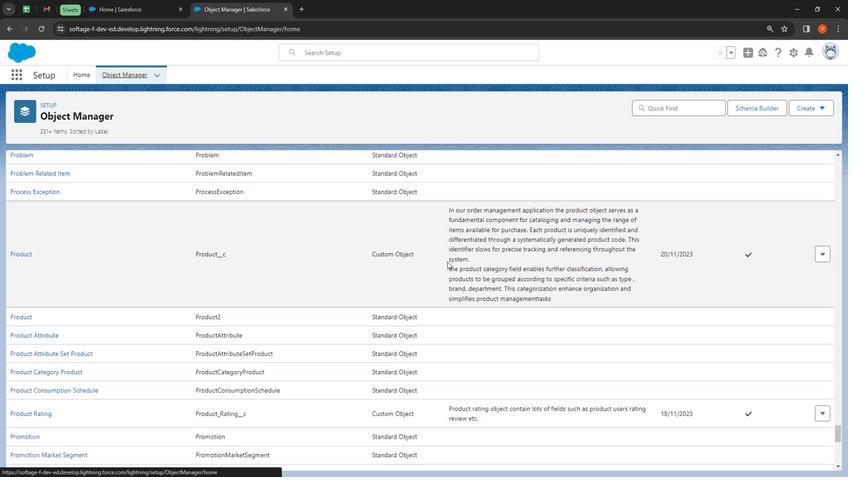 
Action: Mouse scrolled (446, 261) with delta (0, 0)
Screenshot: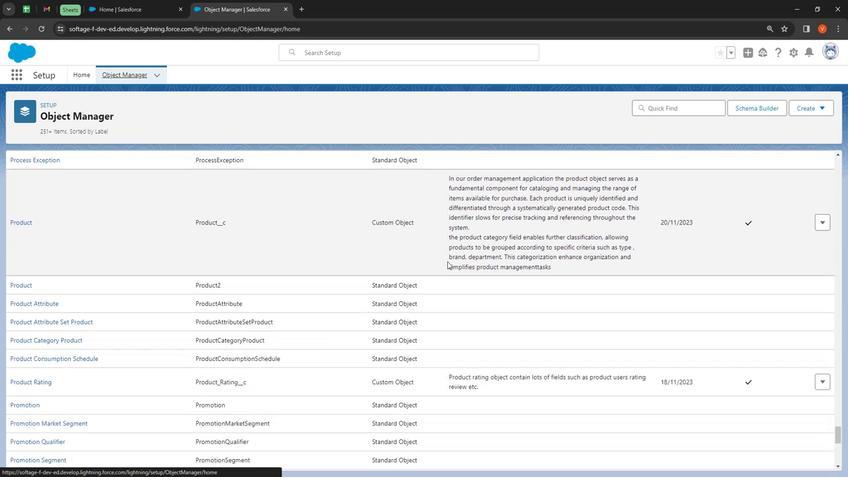 
Action: Mouse scrolled (446, 261) with delta (0, 0)
Screenshot: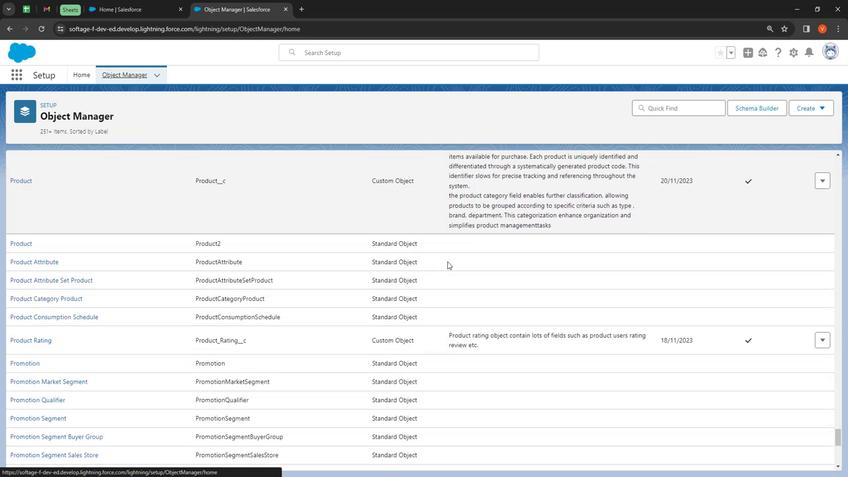 
Action: Mouse scrolled (446, 261) with delta (0, 0)
Screenshot: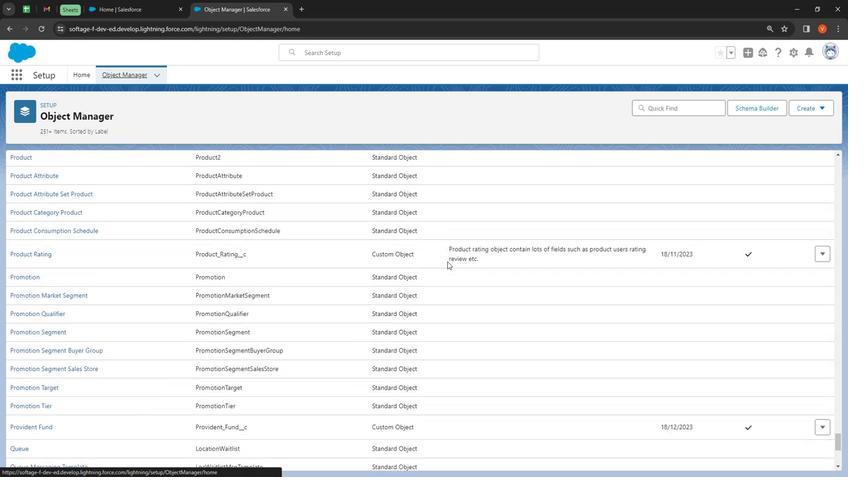 
Action: Mouse scrolled (446, 261) with delta (0, 0)
Screenshot: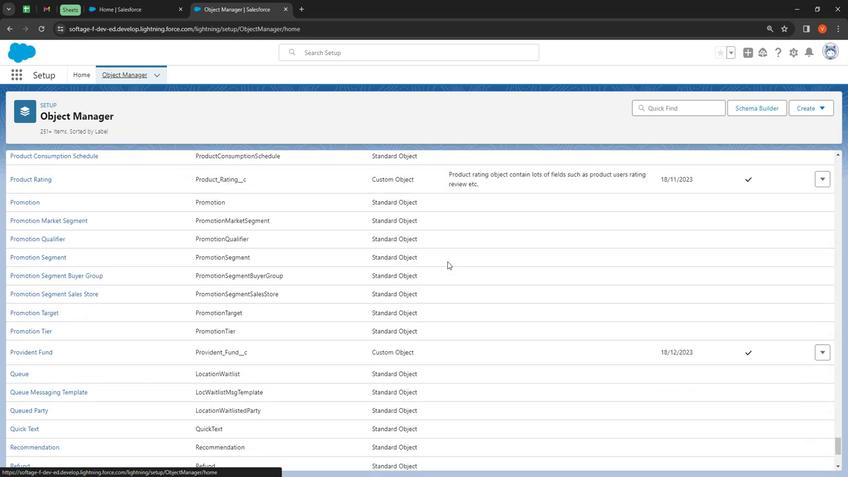 
Action: Mouse moved to (446, 261)
Screenshot: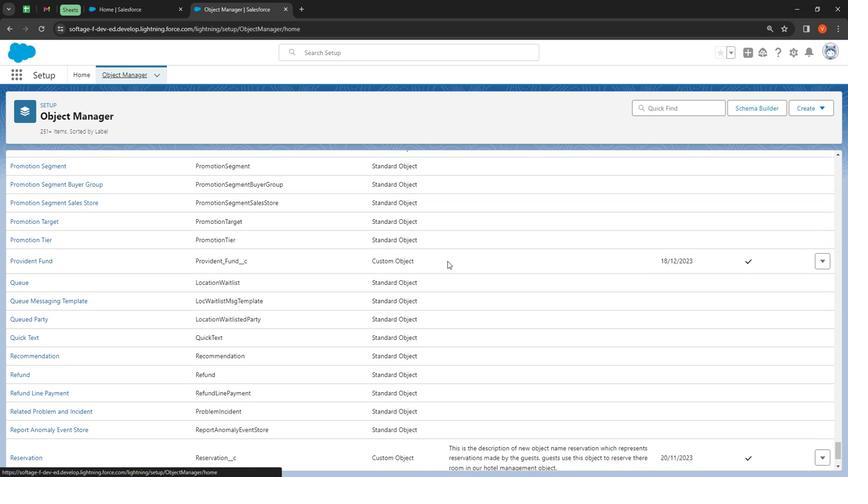 
Action: Mouse scrolled (446, 261) with delta (0, 0)
Screenshot: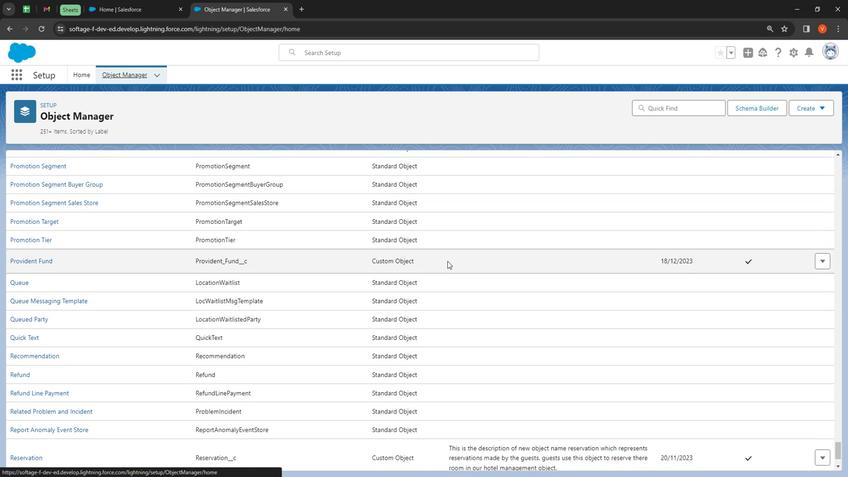 
Action: Mouse scrolled (446, 261) with delta (0, 0)
Screenshot: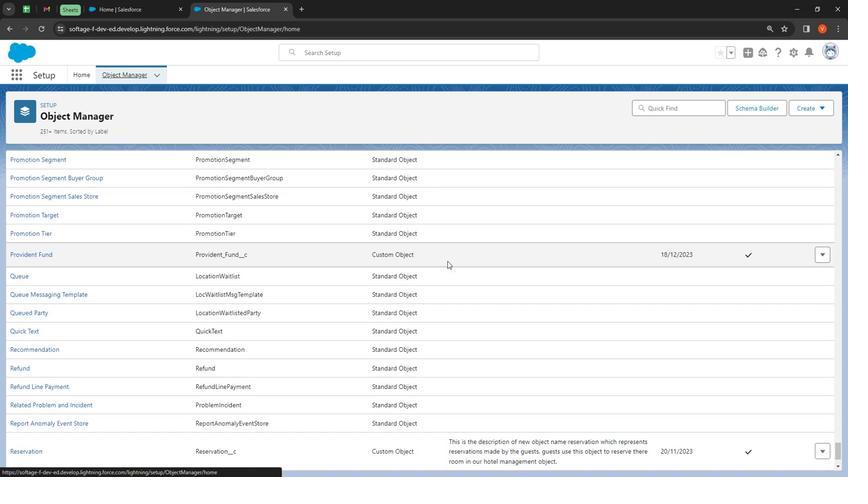 
Action: Mouse scrolled (446, 261) with delta (0, 0)
Screenshot: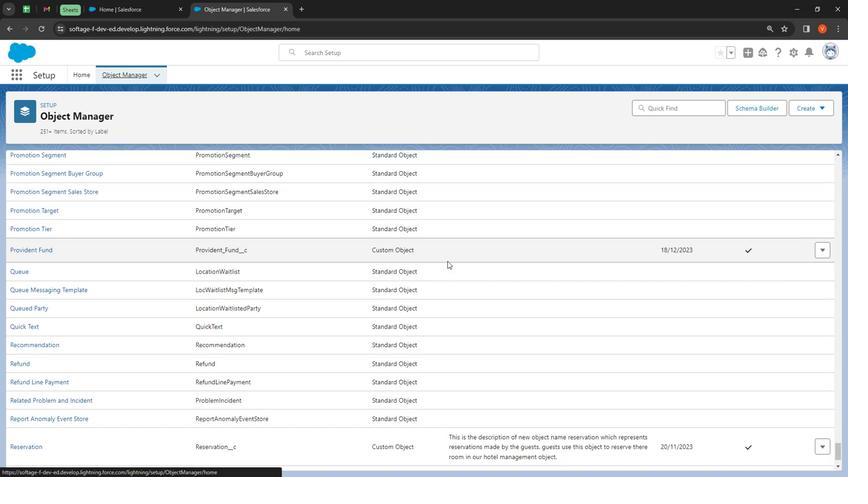 
Action: Mouse scrolled (446, 261) with delta (0, 0)
Screenshot: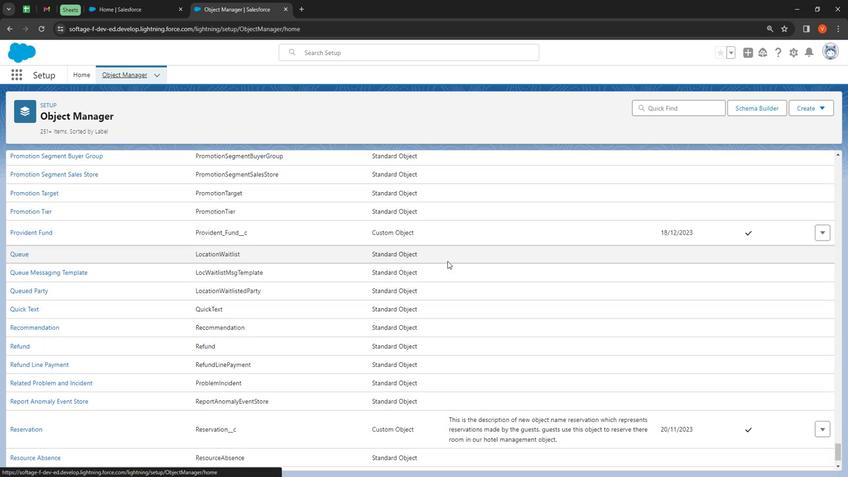 
Action: Mouse scrolled (446, 261) with delta (0, 0)
Screenshot: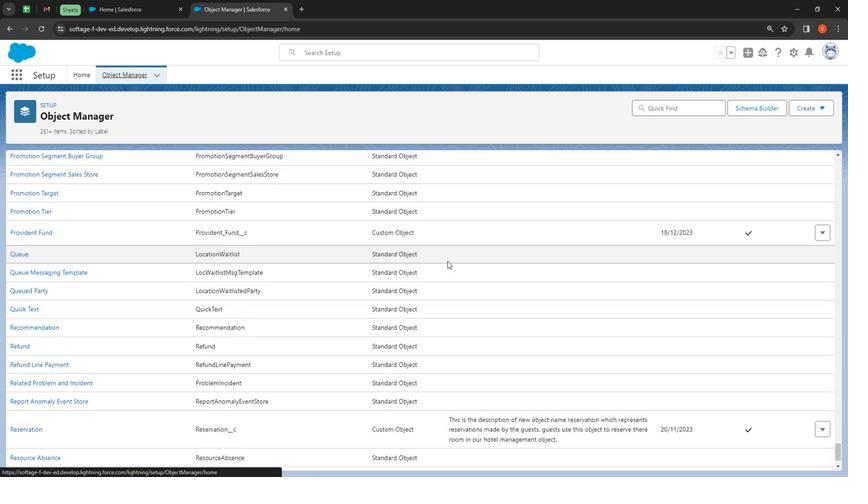 
Action: Mouse scrolled (446, 261) with delta (0, 0)
Screenshot: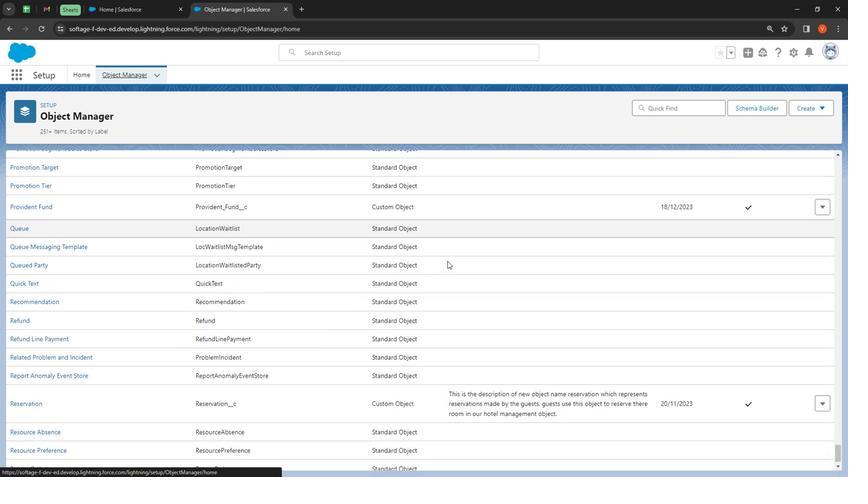 
Action: Mouse scrolled (446, 261) with delta (0, 0)
Screenshot: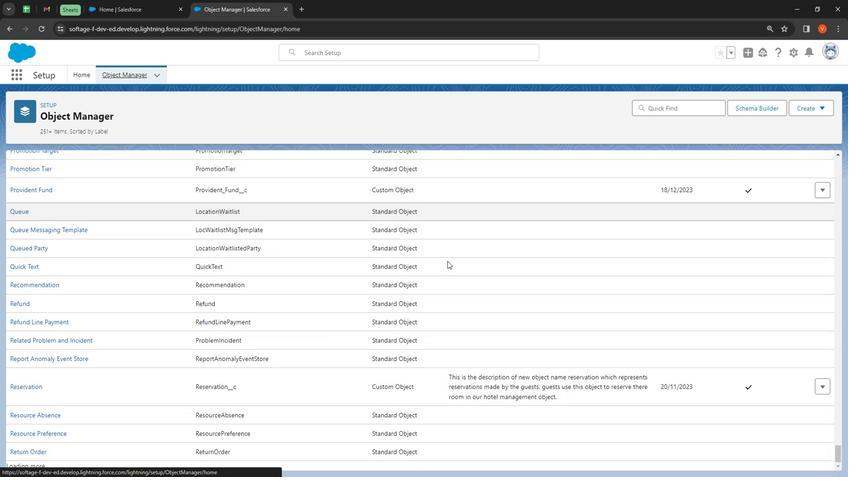 
Action: Mouse scrolled (446, 261) with delta (0, 0)
Screenshot: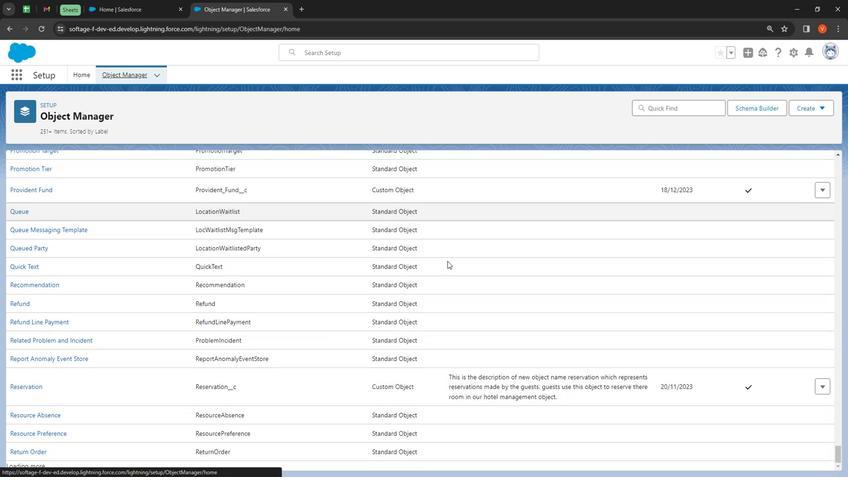 
Action: Mouse moved to (446, 261)
Screenshot: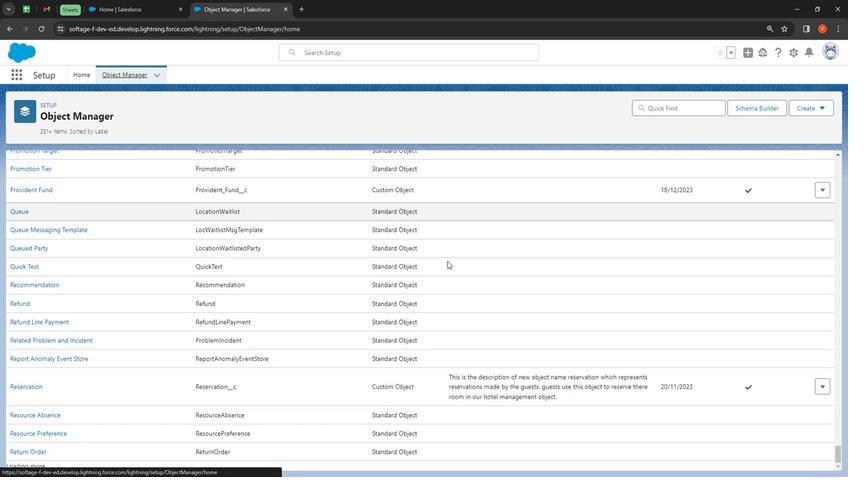 
Action: Mouse scrolled (446, 261) with delta (0, 0)
Screenshot: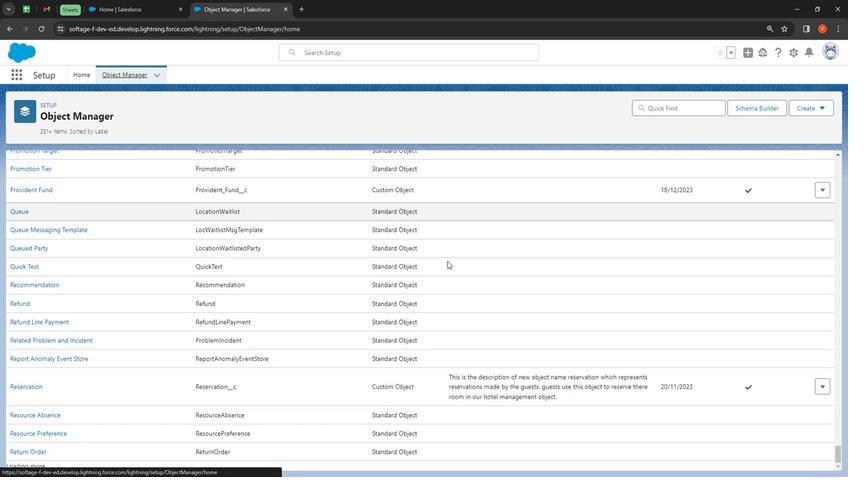 
Action: Mouse scrolled (446, 261) with delta (0, 0)
Screenshot: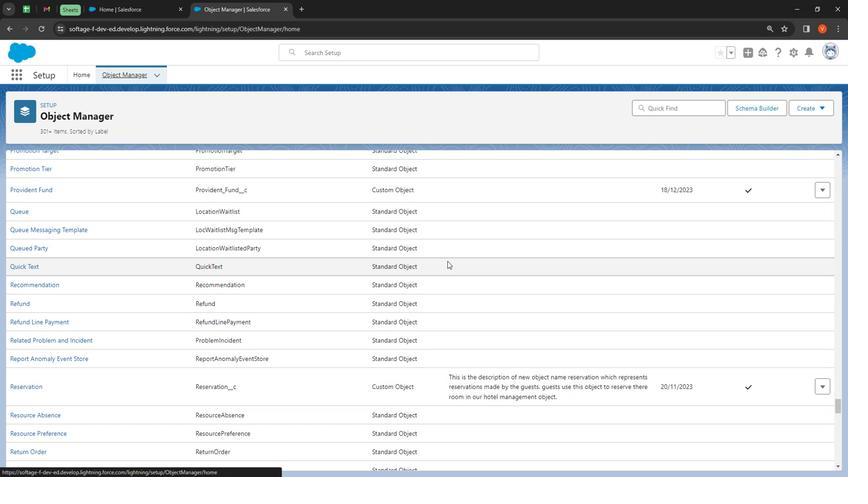 
Action: Mouse scrolled (446, 261) with delta (0, 0)
Screenshot: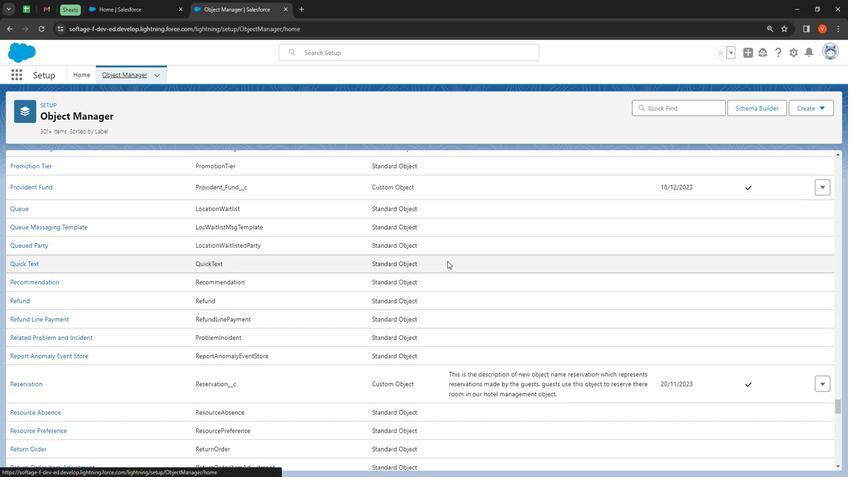 
Action: Mouse scrolled (446, 261) with delta (0, 0)
Screenshot: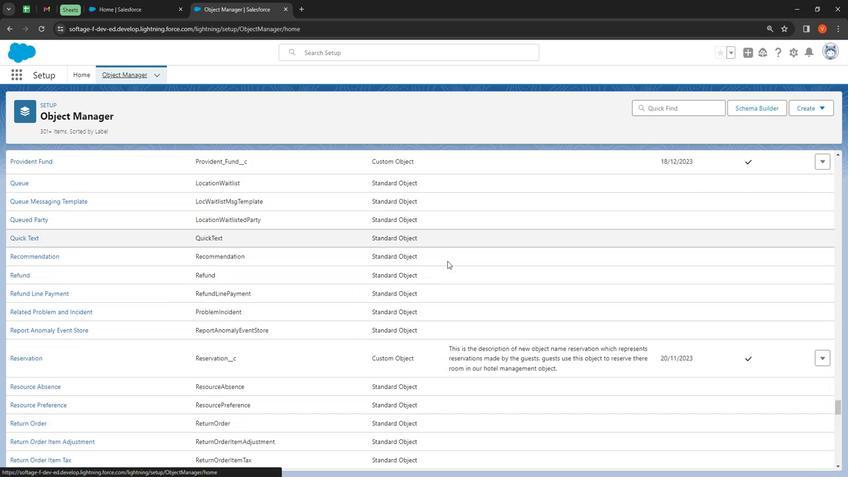 
Action: Mouse scrolled (446, 261) with delta (0, 0)
Screenshot: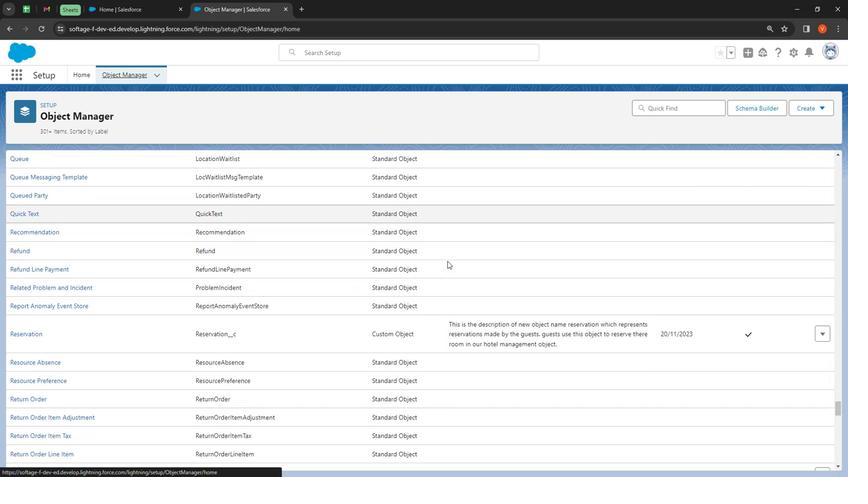 
Action: Mouse scrolled (446, 261) with delta (0, 0)
Screenshot: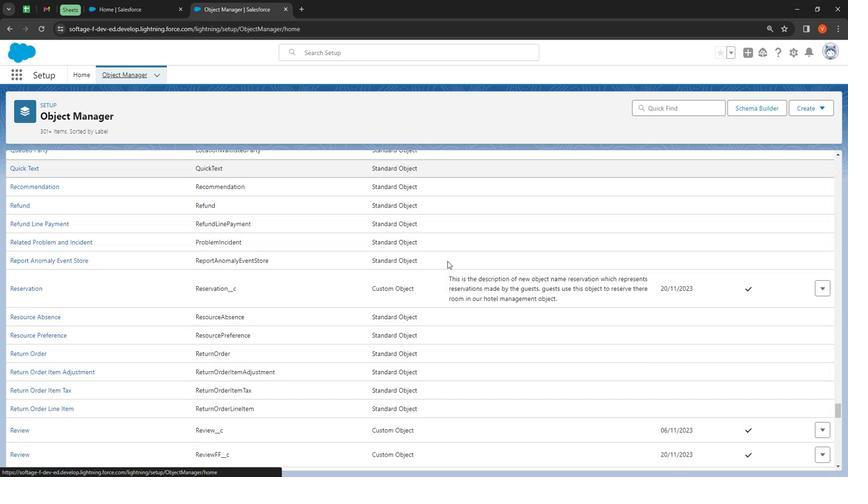 
Action: Mouse scrolled (446, 261) with delta (0, 0)
Screenshot: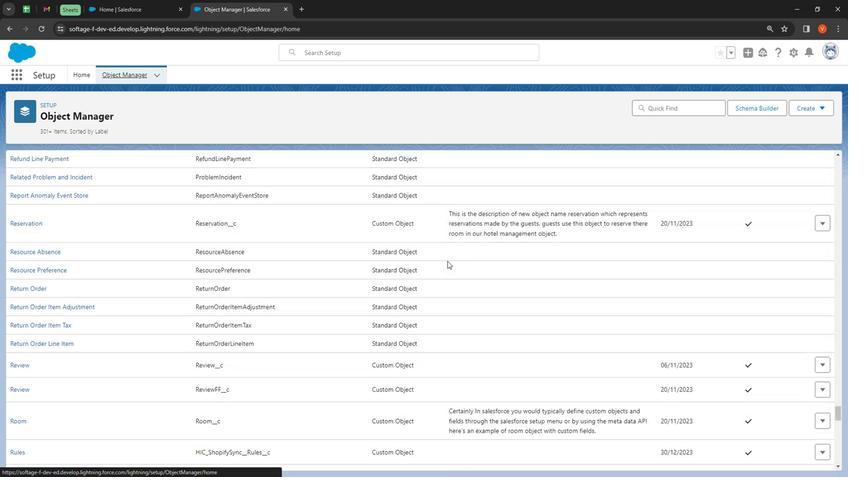 
Action: Mouse scrolled (446, 261) with delta (0, 0)
Screenshot: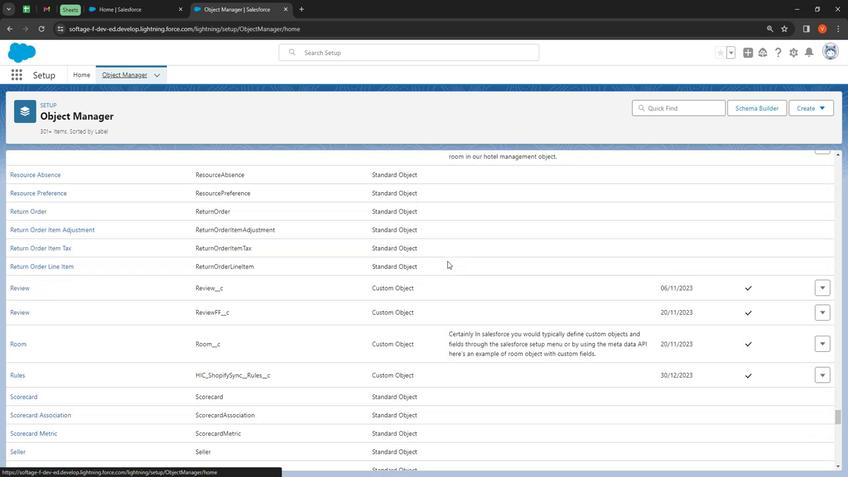 
Action: Mouse moved to (429, 266)
Screenshot: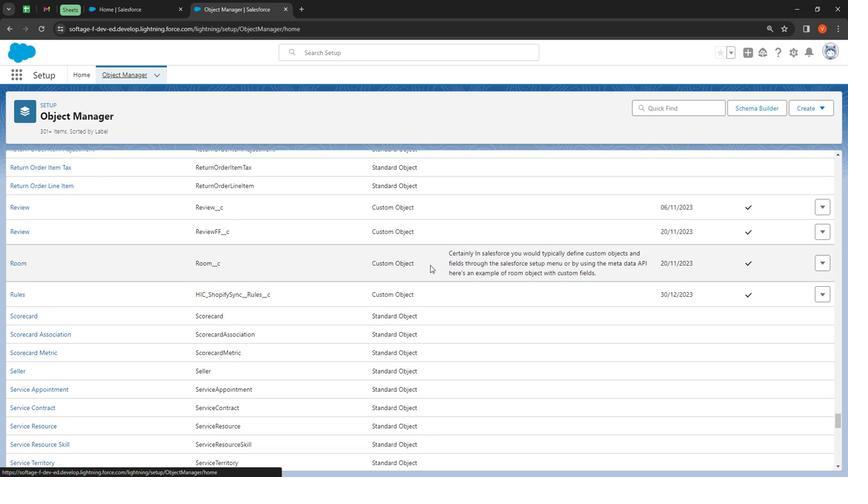
Action: Mouse scrolled (429, 265) with delta (0, 0)
Screenshot: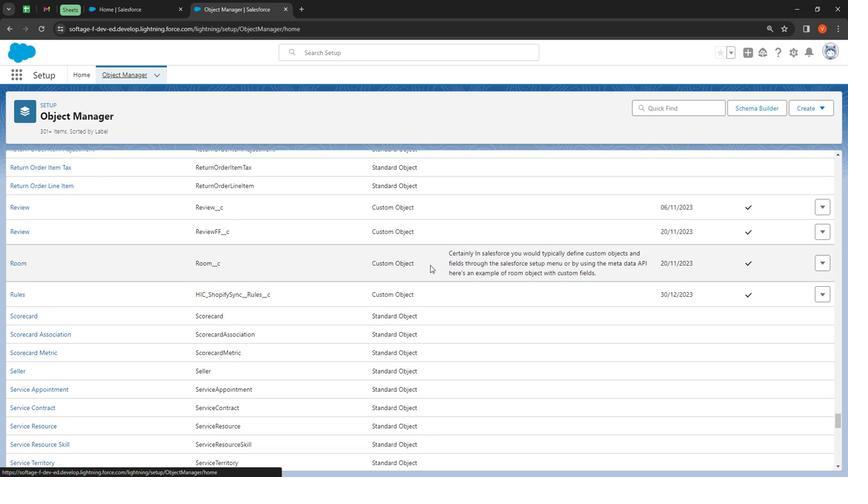 
Action: Mouse scrolled (429, 265) with delta (0, 0)
Screenshot: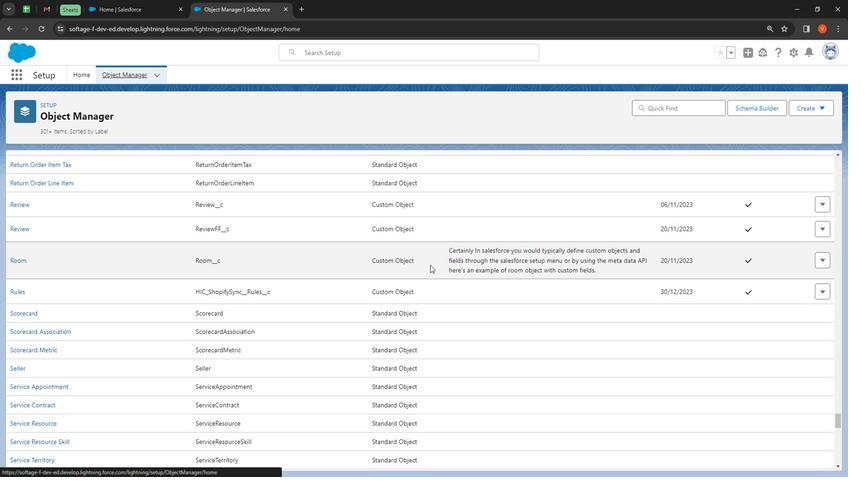 
Action: Mouse scrolled (429, 265) with delta (0, 0)
Screenshot: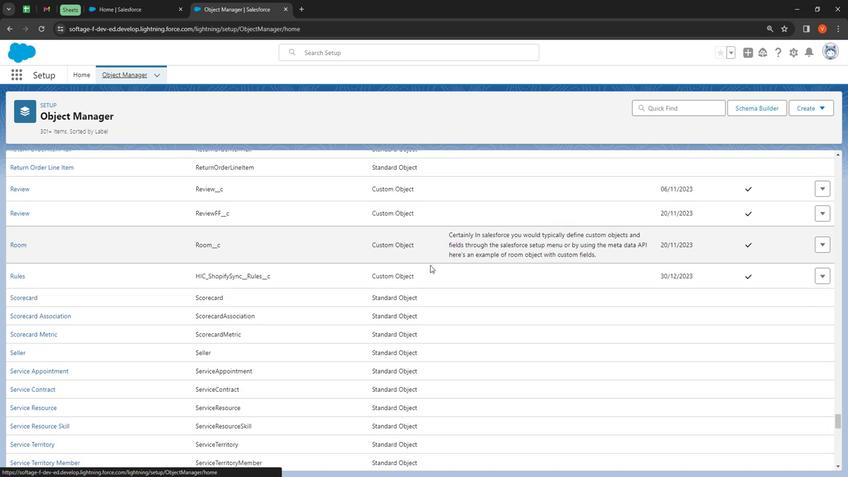 
Action: Mouse moved to (292, 297)
Screenshot: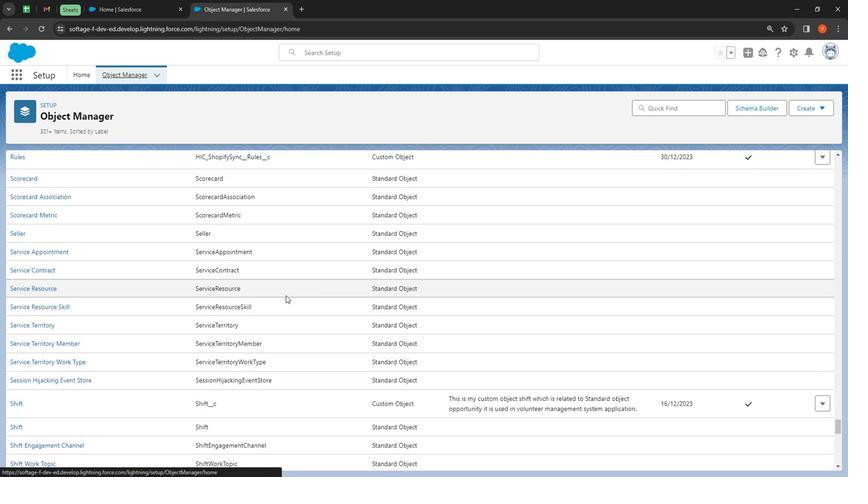
Action: Mouse scrolled (292, 297) with delta (0, 0)
